 Task: Find connections with filter location Margasari with filter topic #coronawith filter profile language French with filter current company Cure.fit (cult.fit) with filter school K.Ramakrishnan College of Technology with filter industry Book and Periodical Publishing with filter service category Web Design with filter keywords title Animal Shelter Worker
Action: Mouse moved to (598, 60)
Screenshot: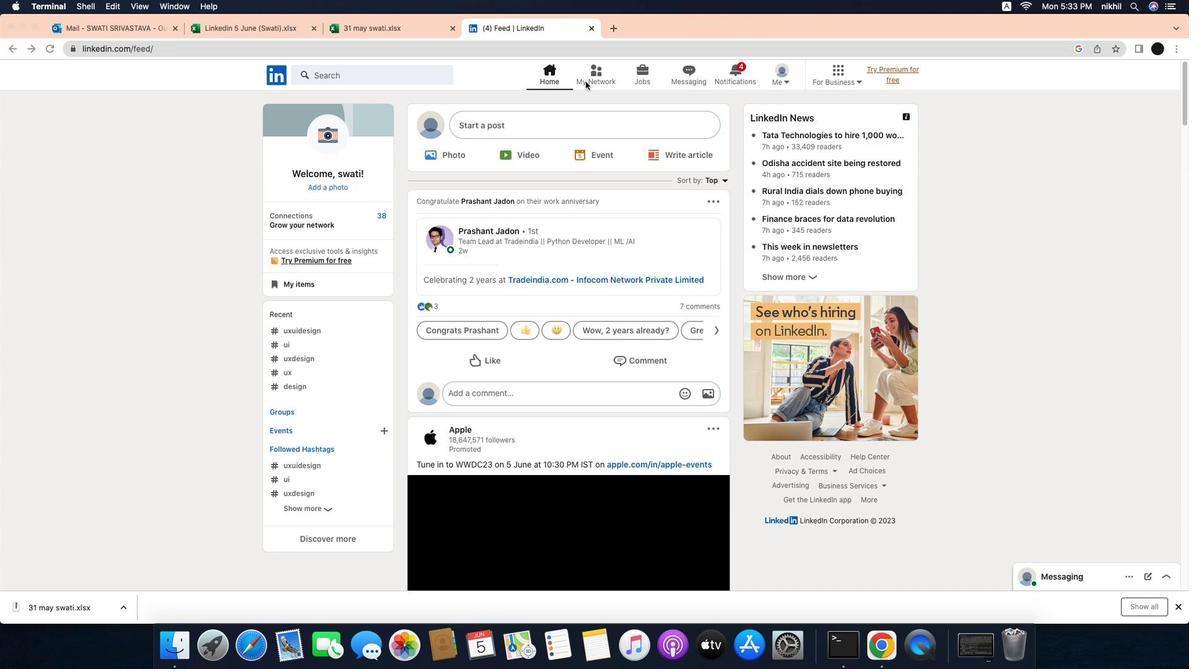 
Action: Mouse pressed left at (598, 60)
Screenshot: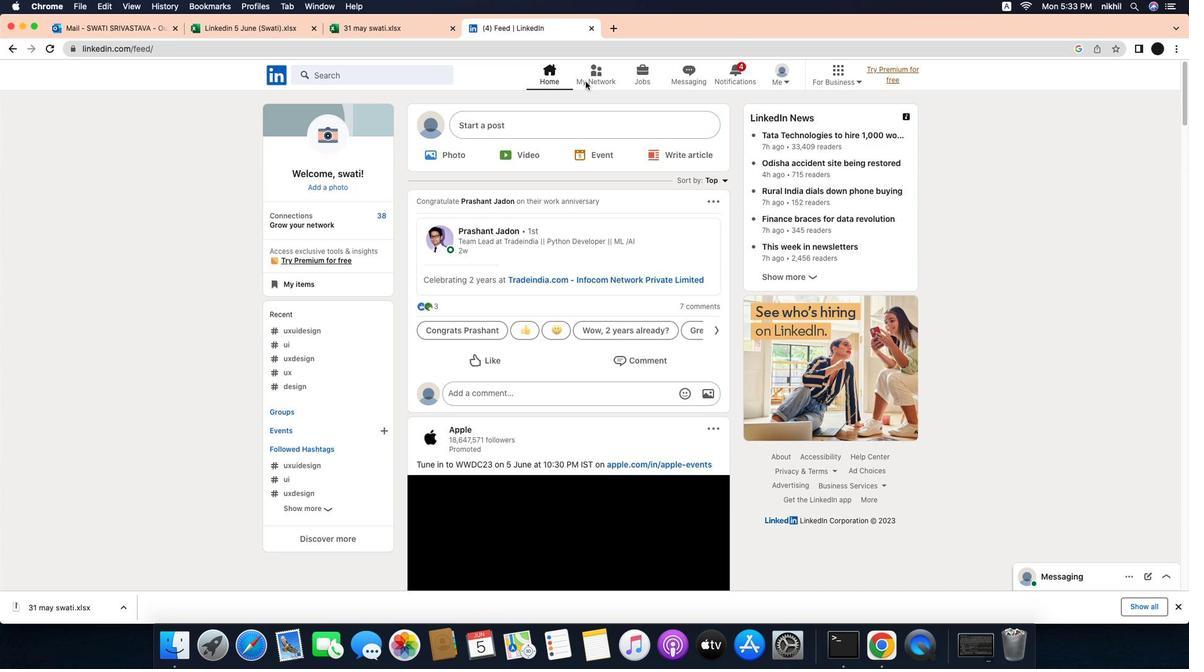 
Action: Mouse moved to (613, 55)
Screenshot: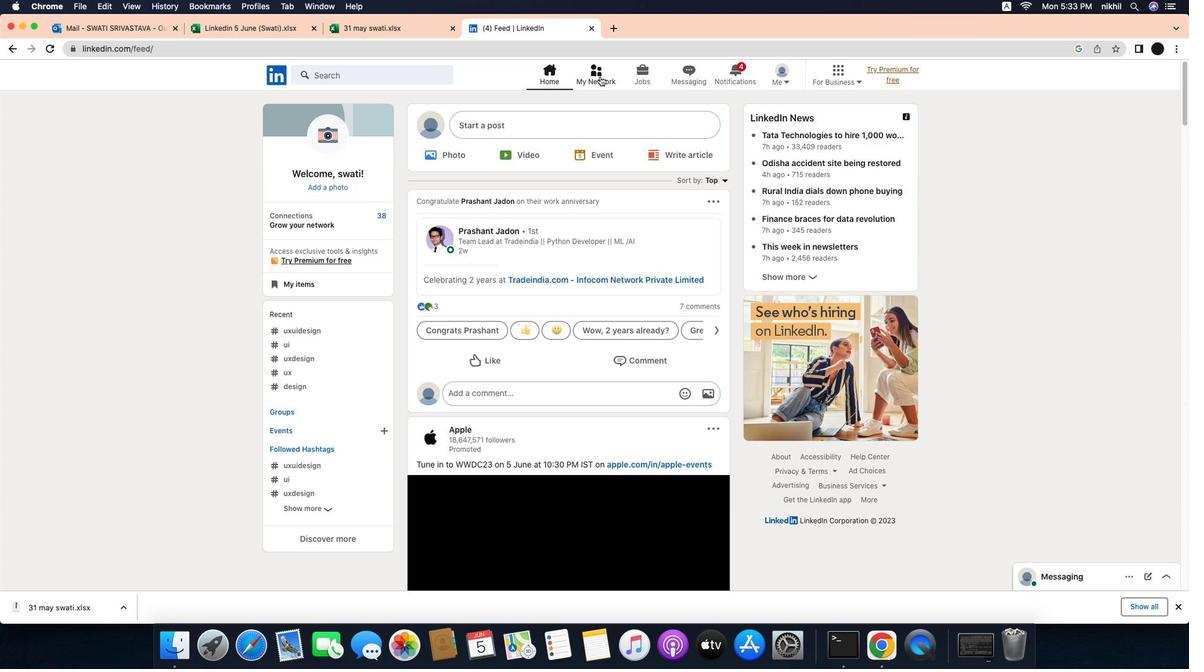 
Action: Mouse pressed left at (613, 55)
Screenshot: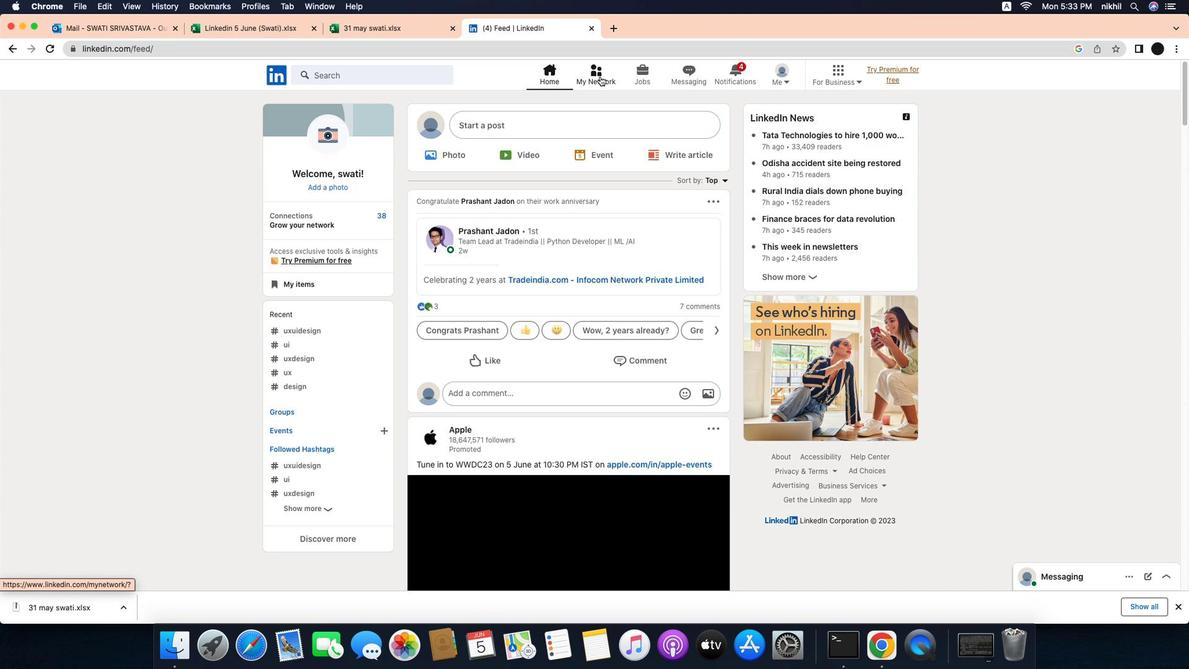 
Action: Mouse moved to (389, 125)
Screenshot: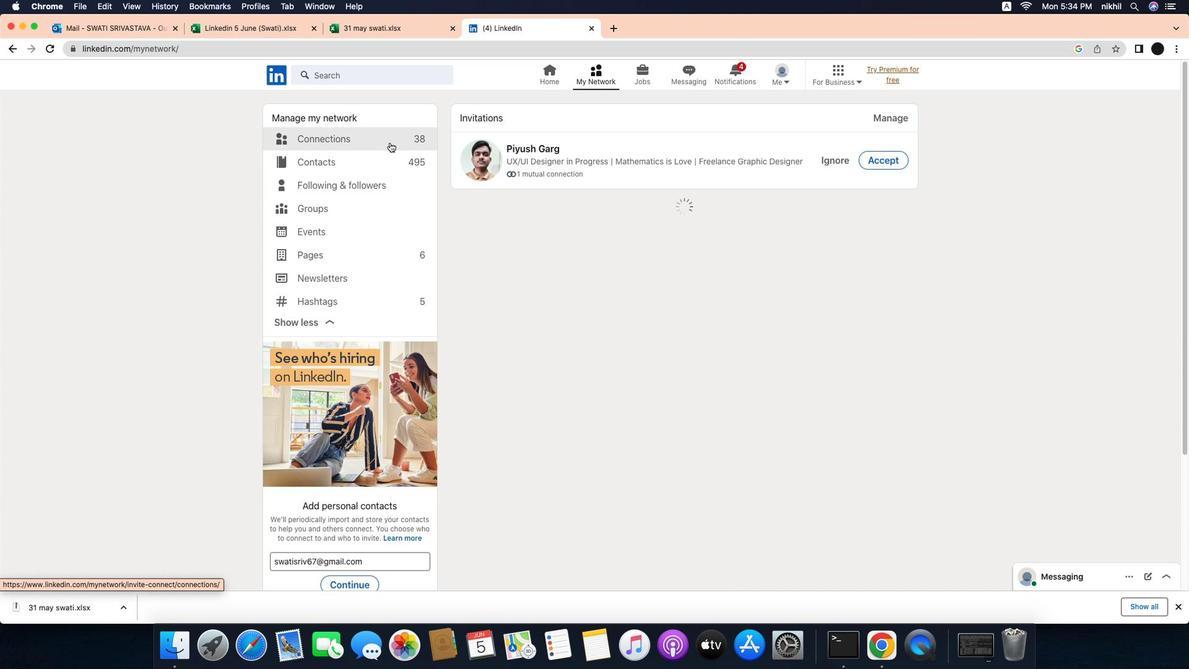 
Action: Mouse pressed left at (389, 125)
Screenshot: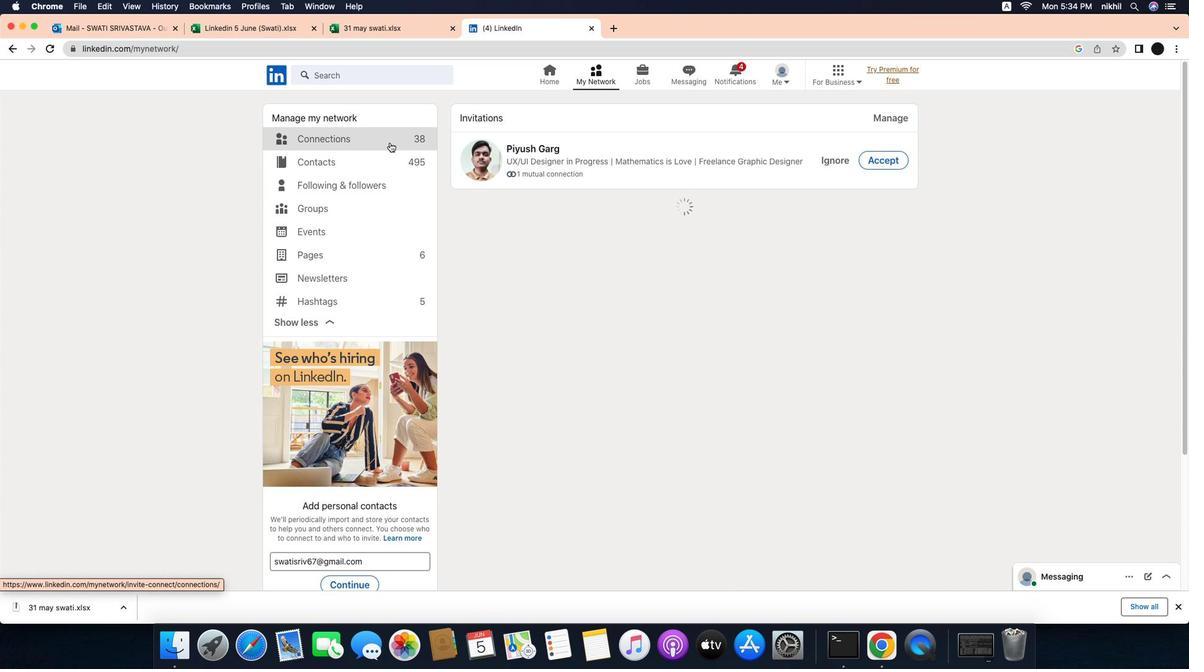 
Action: Mouse moved to (697, 125)
Screenshot: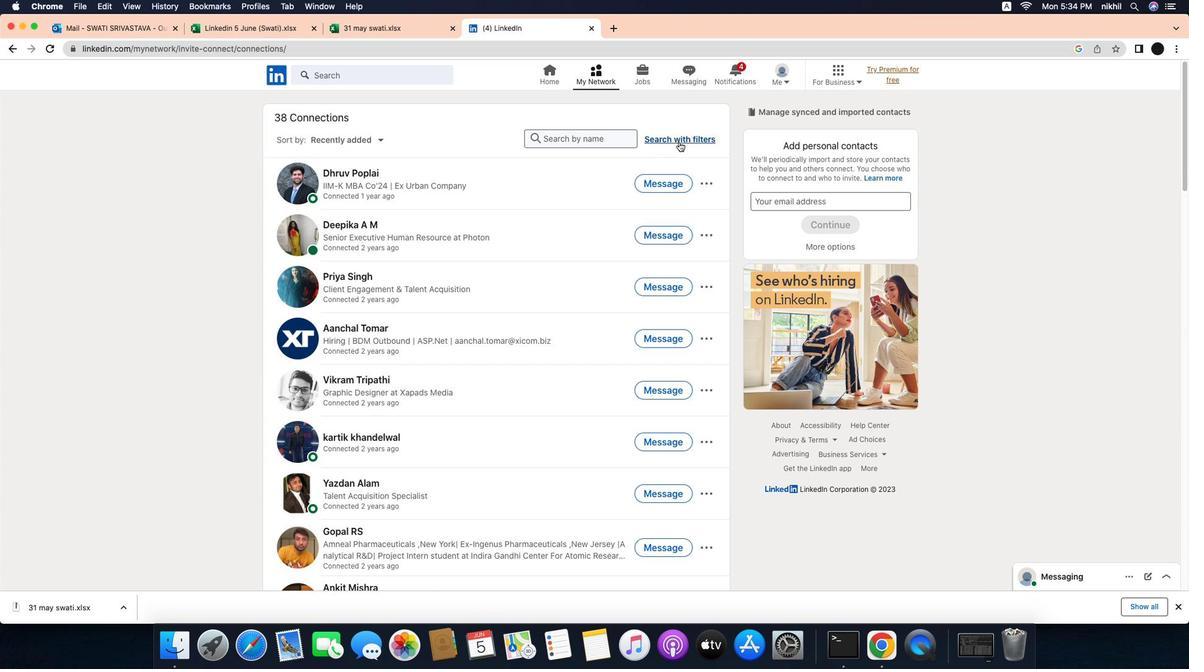 
Action: Mouse pressed left at (697, 125)
Screenshot: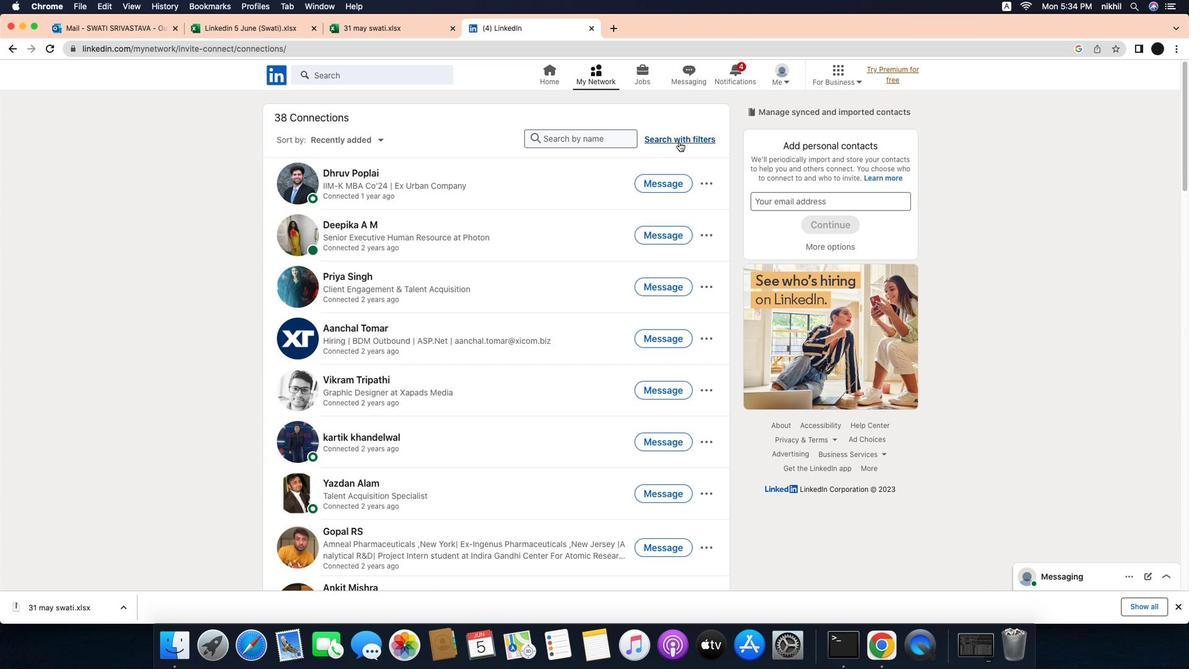 
Action: Mouse moved to (661, 84)
Screenshot: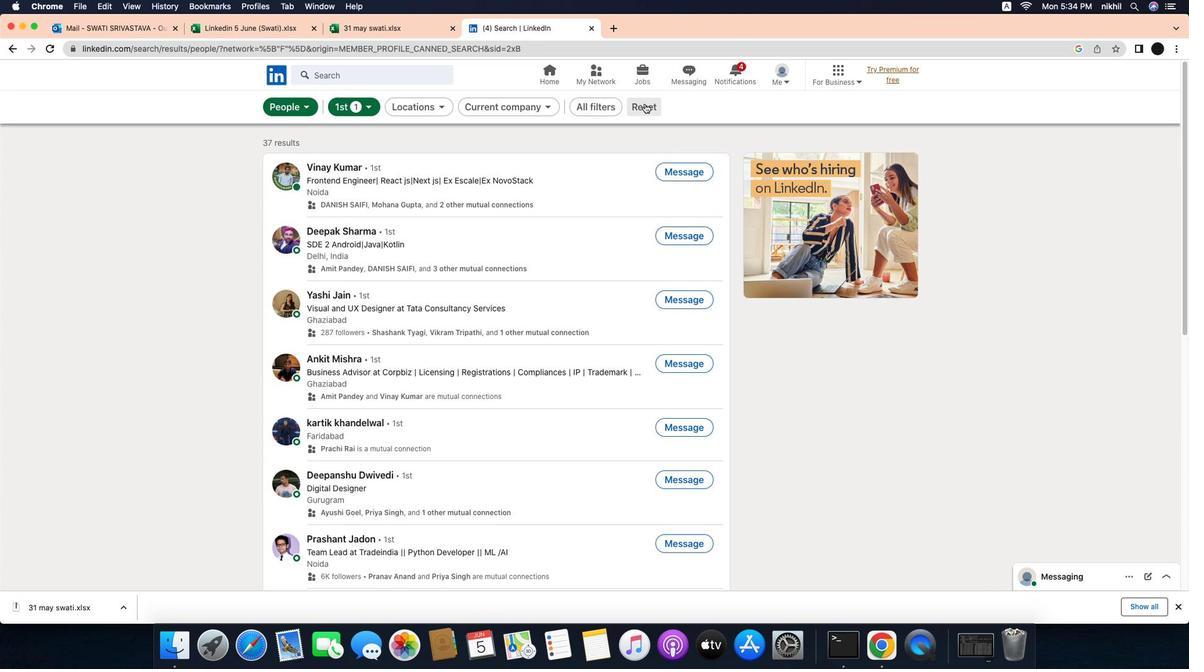 
Action: Mouse pressed left at (661, 84)
Screenshot: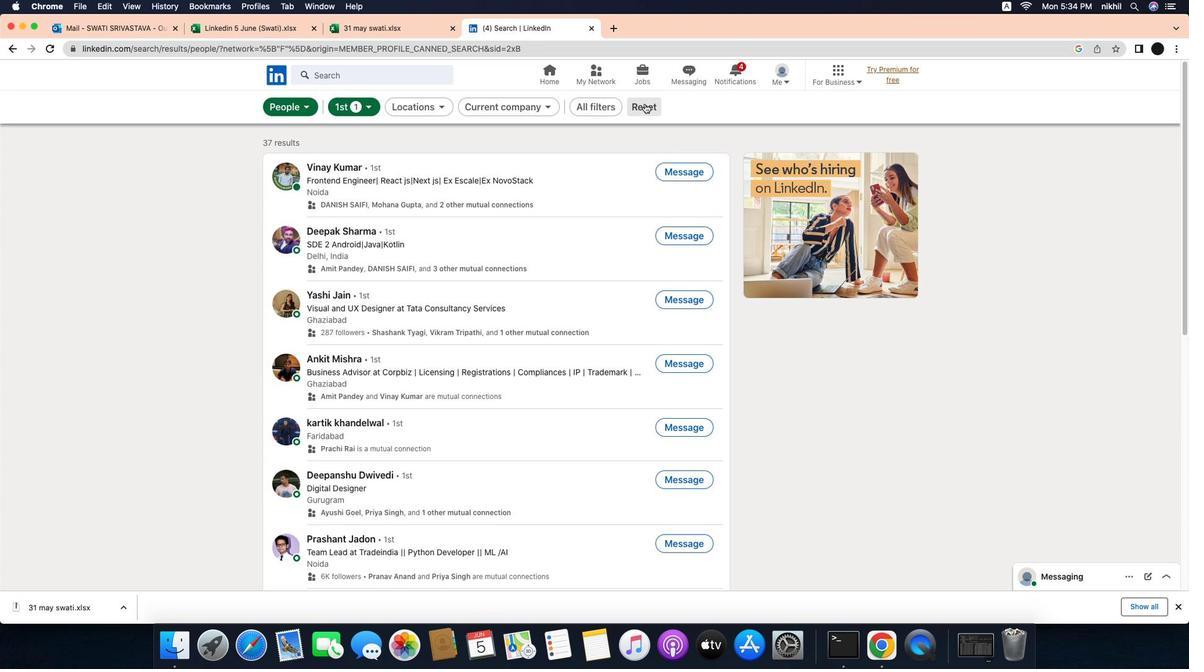 
Action: Mouse moved to (652, 91)
Screenshot: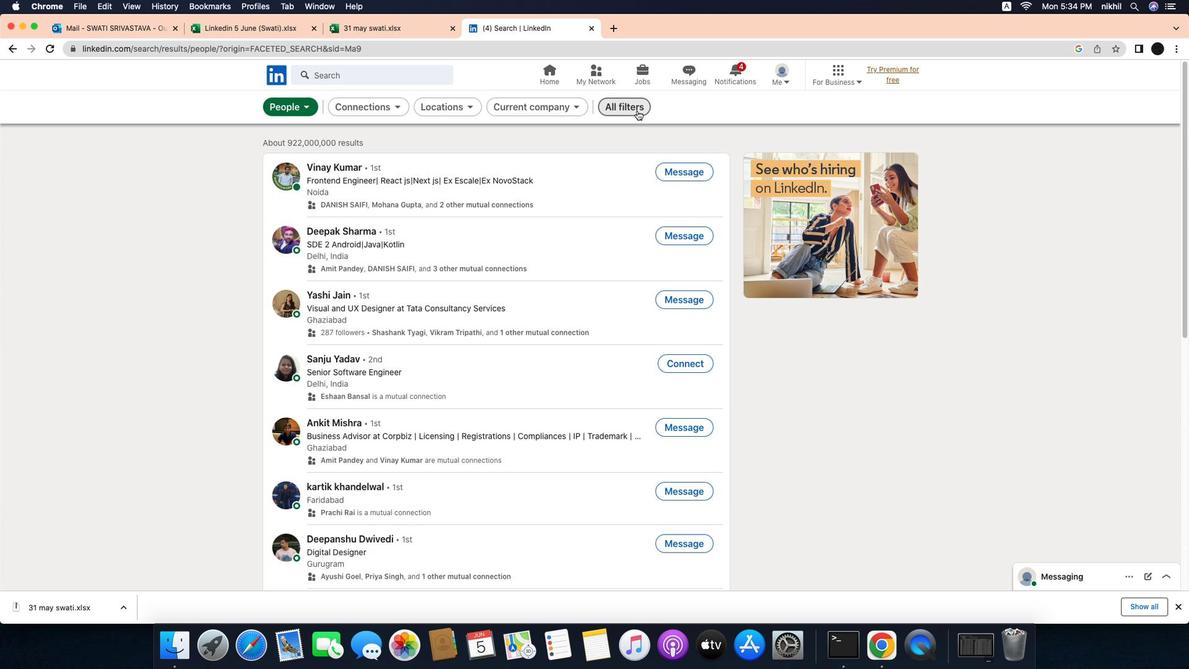 
Action: Mouse pressed left at (652, 91)
Screenshot: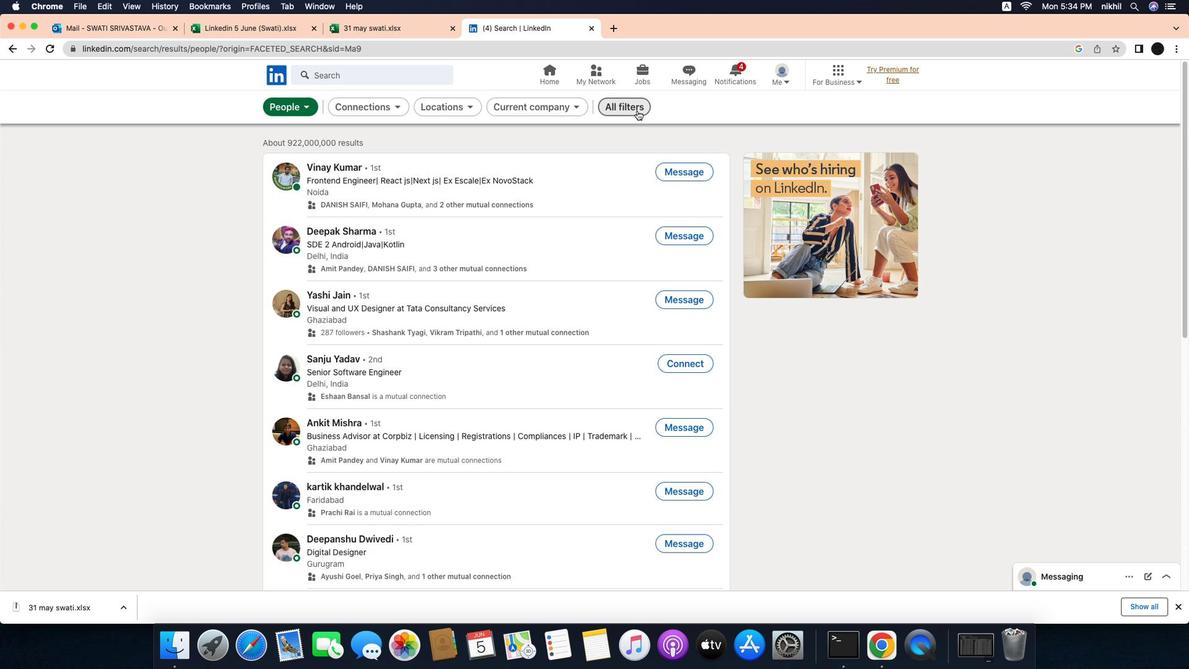 
Action: Mouse moved to (980, 340)
Screenshot: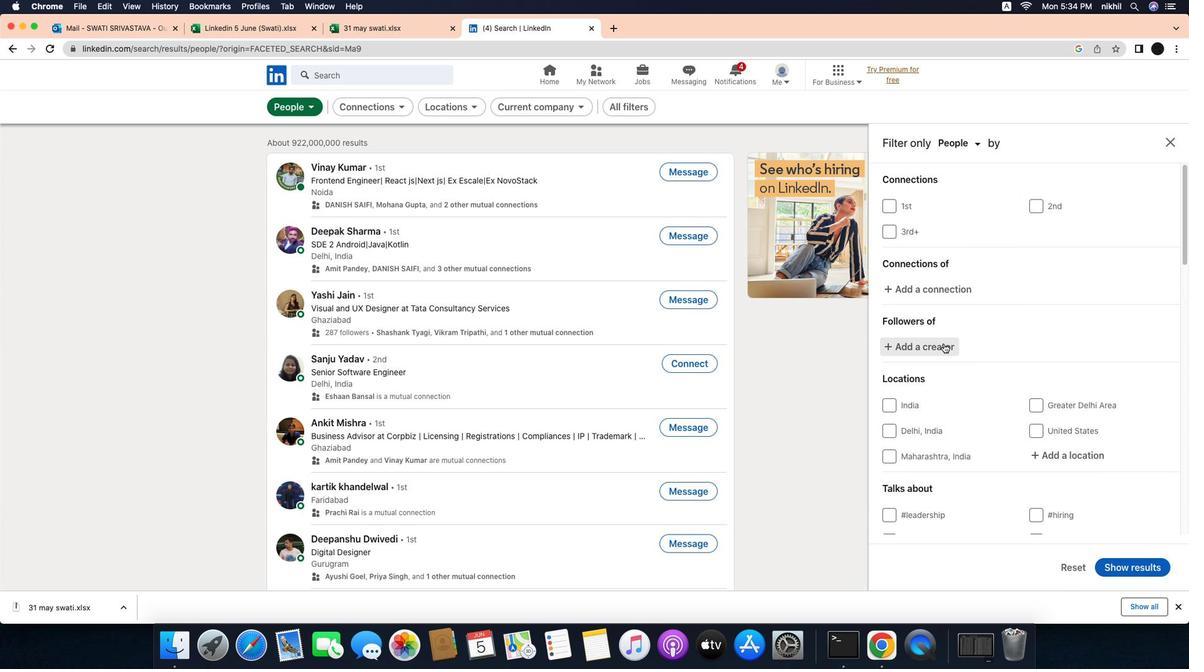 
Action: Mouse scrolled (980, 340) with delta (-26, -26)
Screenshot: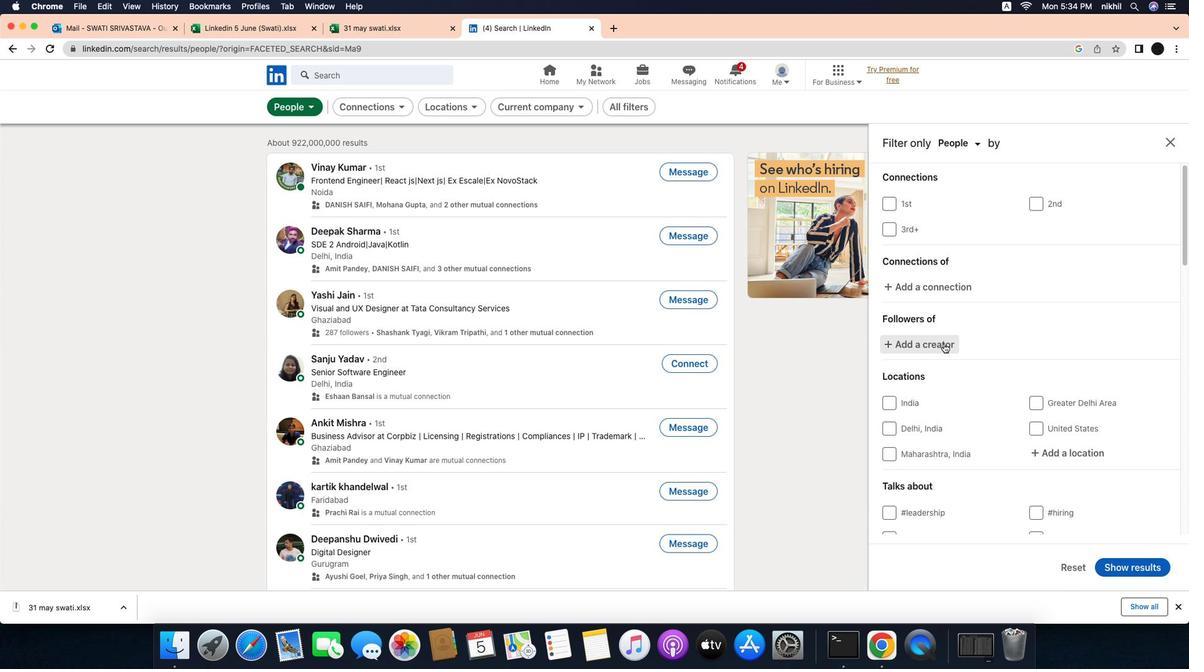 
Action: Mouse scrolled (980, 340) with delta (-26, -26)
Screenshot: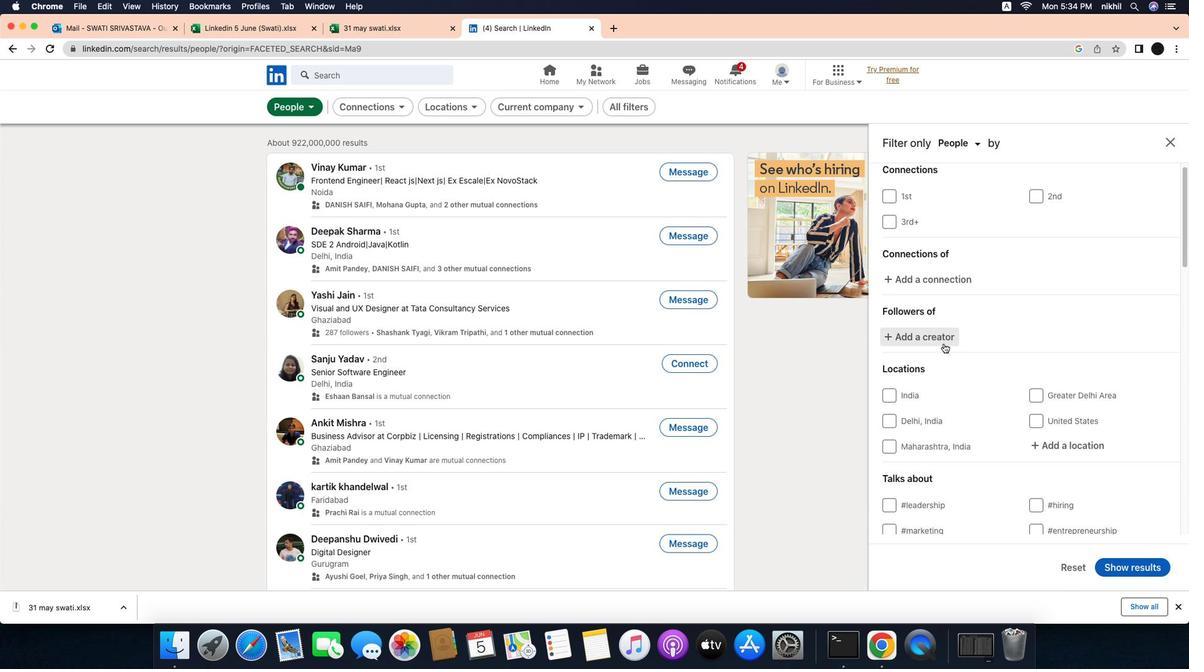 
Action: Mouse scrolled (980, 340) with delta (-26, -27)
Screenshot: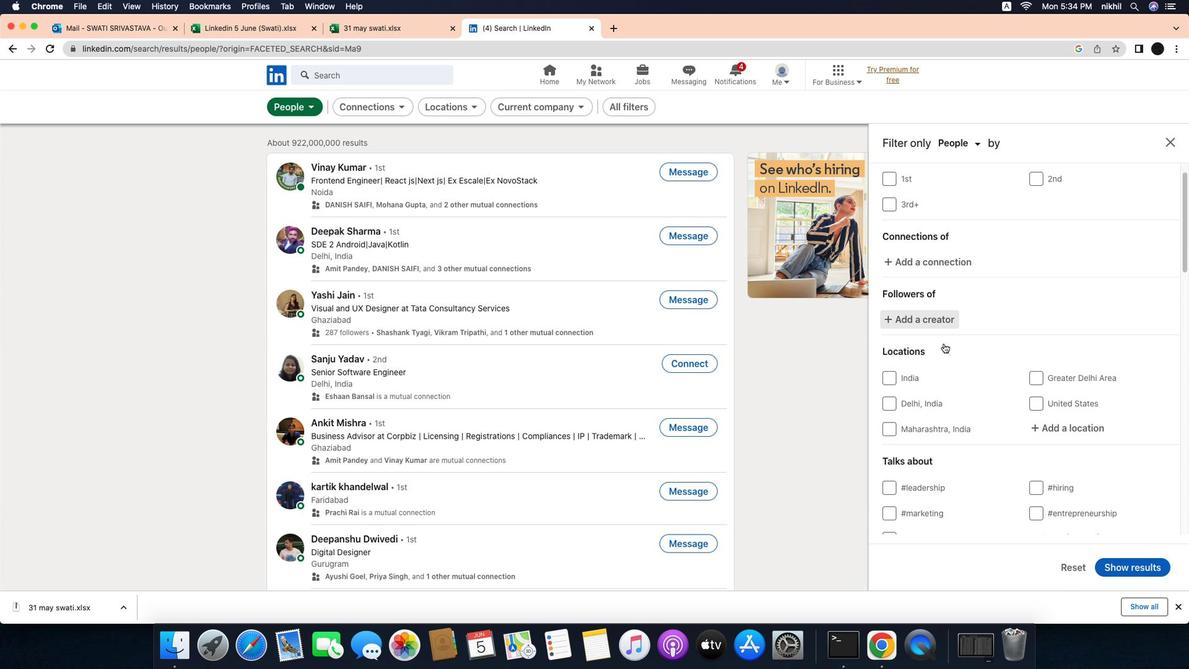 
Action: Mouse moved to (1101, 361)
Screenshot: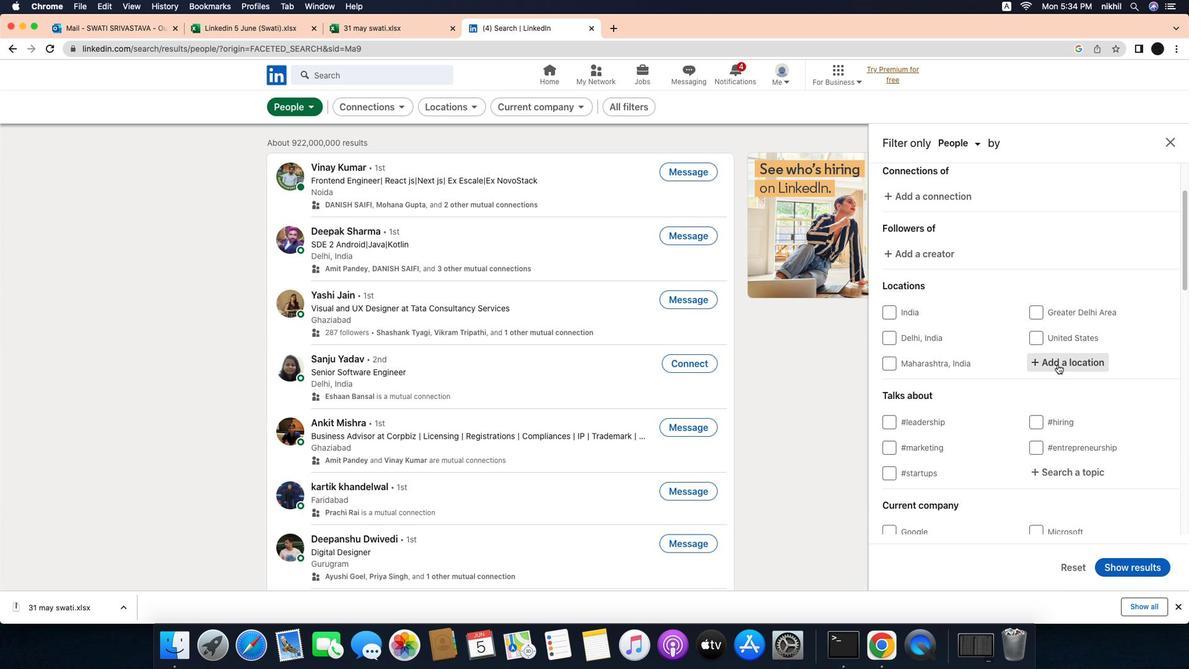 
Action: Mouse pressed left at (1101, 361)
Screenshot: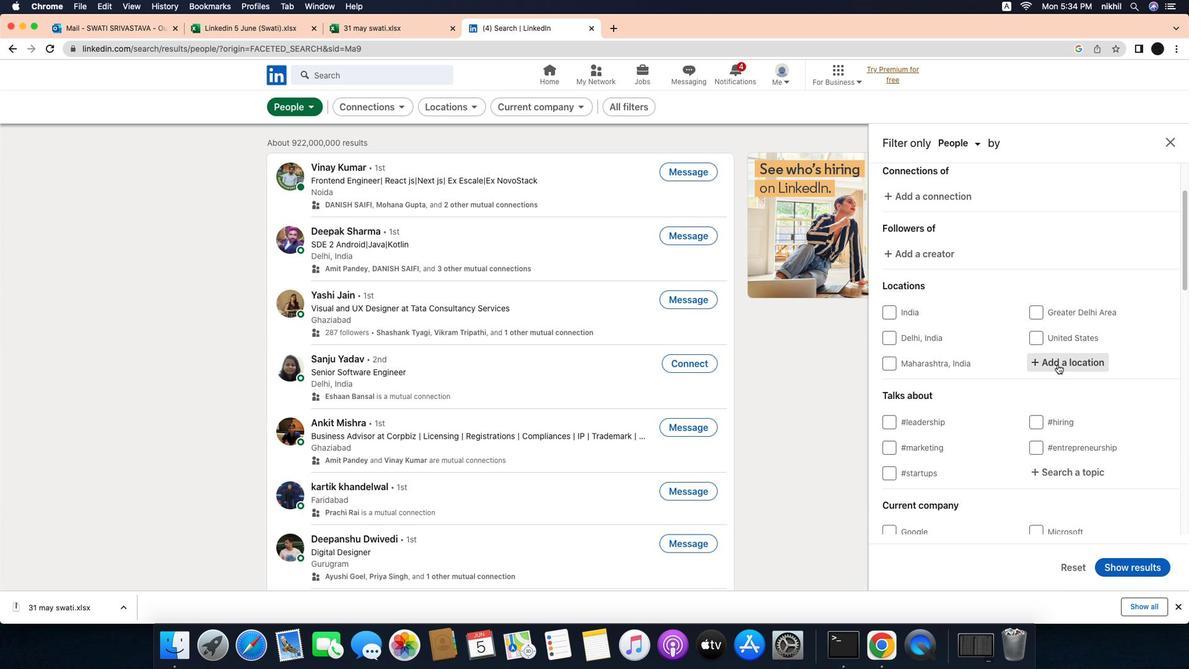
Action: Mouse moved to (1116, 361)
Screenshot: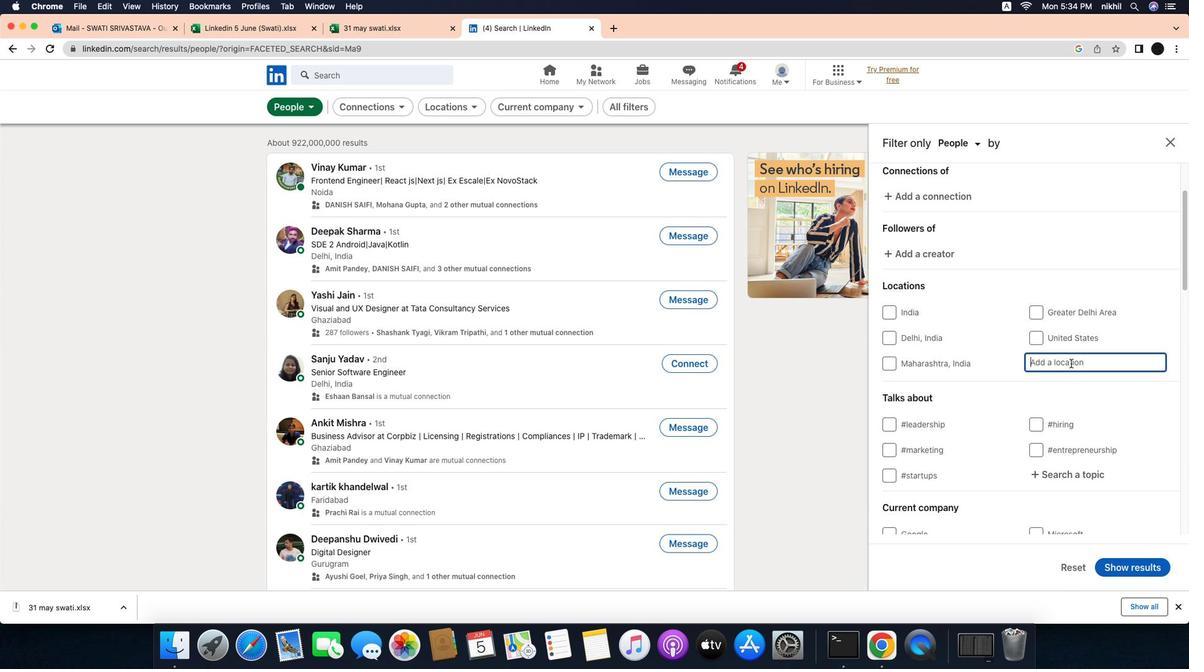 
Action: Mouse pressed left at (1116, 361)
Screenshot: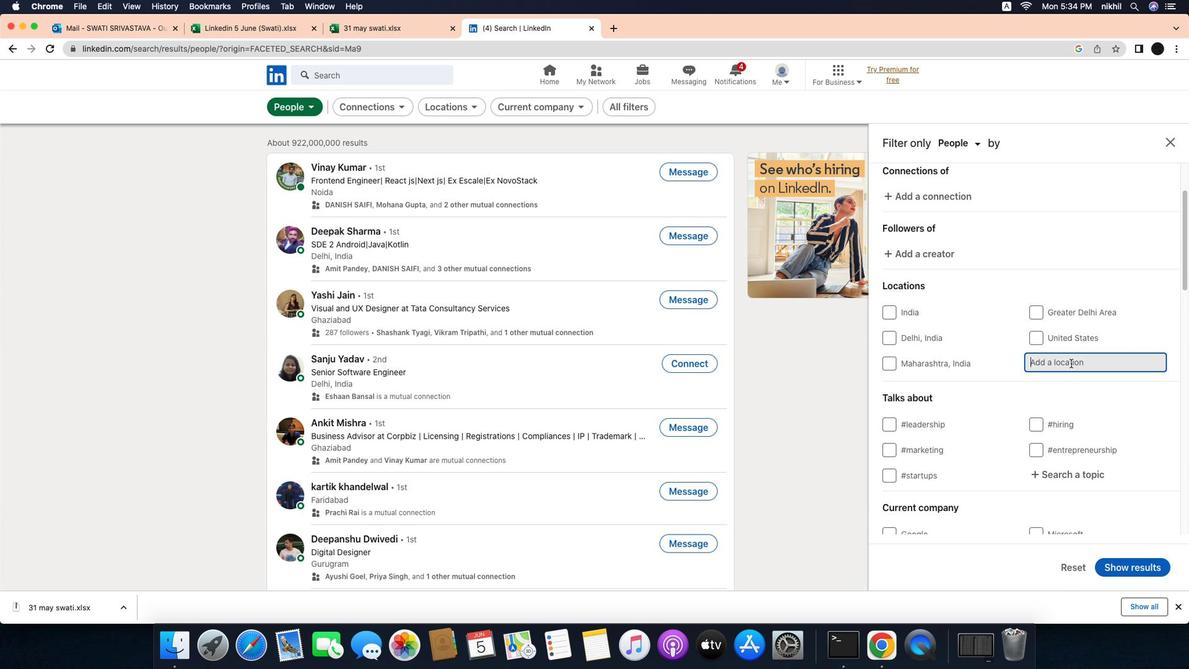 
Action: Mouse moved to (1114, 360)
Screenshot: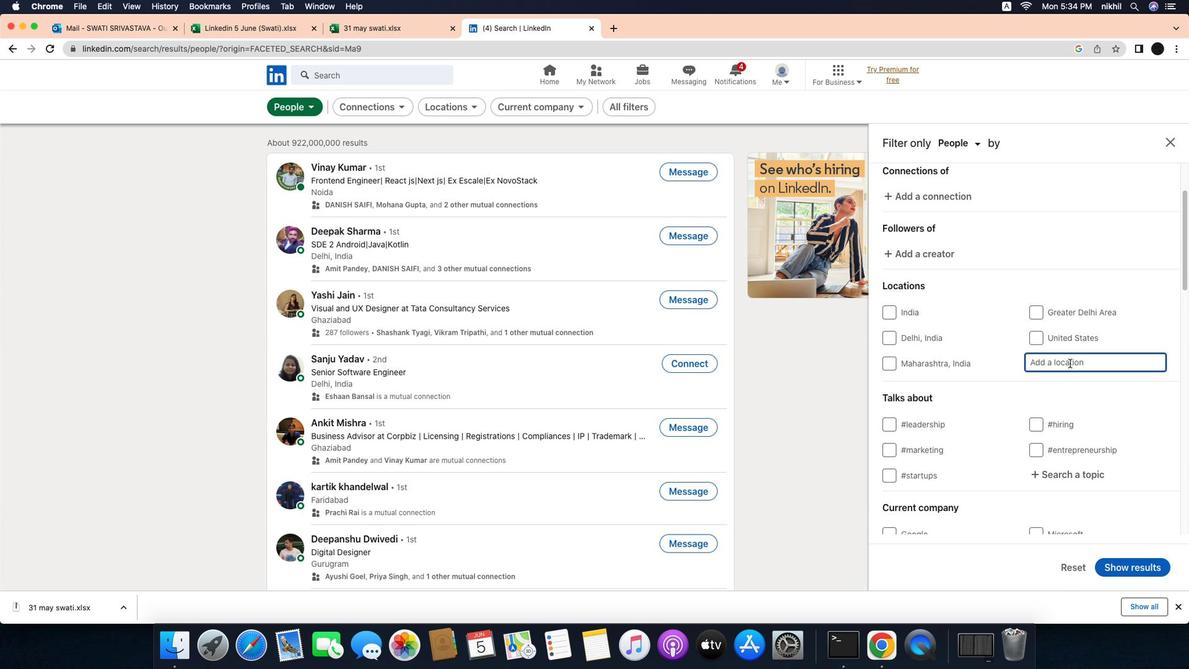 
Action: Key pressed Key.caps_lock'M'Key.caps_lock'a''r''g''a''s''a''r''i'Key.enter
Screenshot: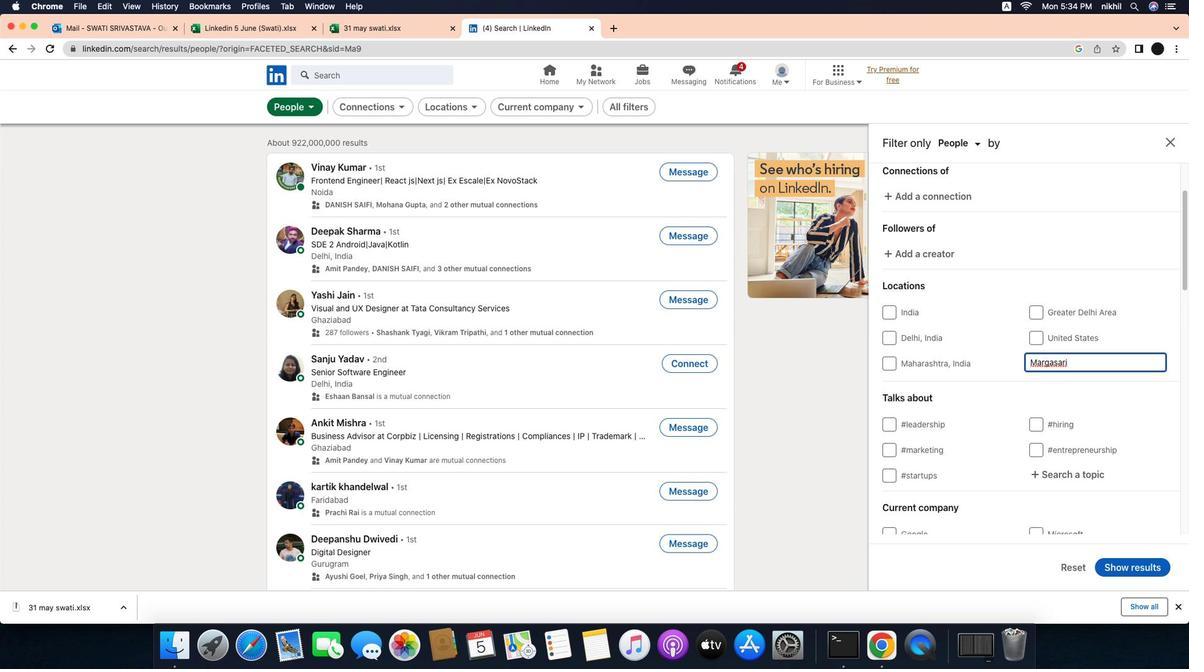 
Action: Mouse moved to (1095, 363)
Screenshot: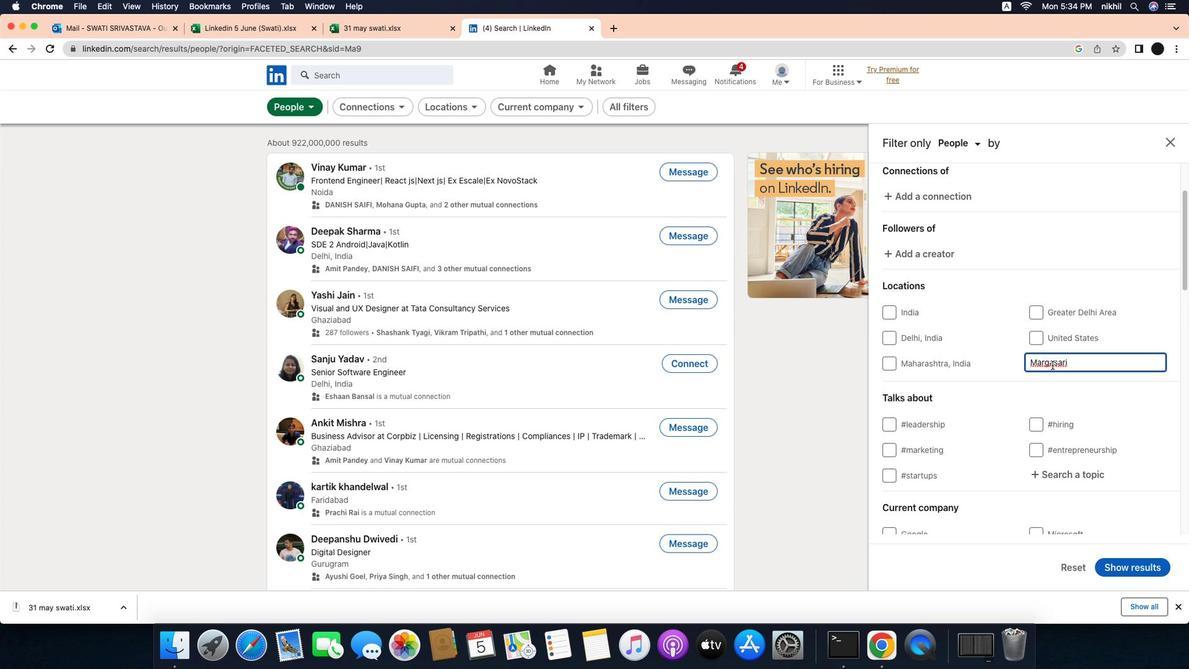 
Action: Mouse scrolled (1095, 363) with delta (-26, -26)
Screenshot: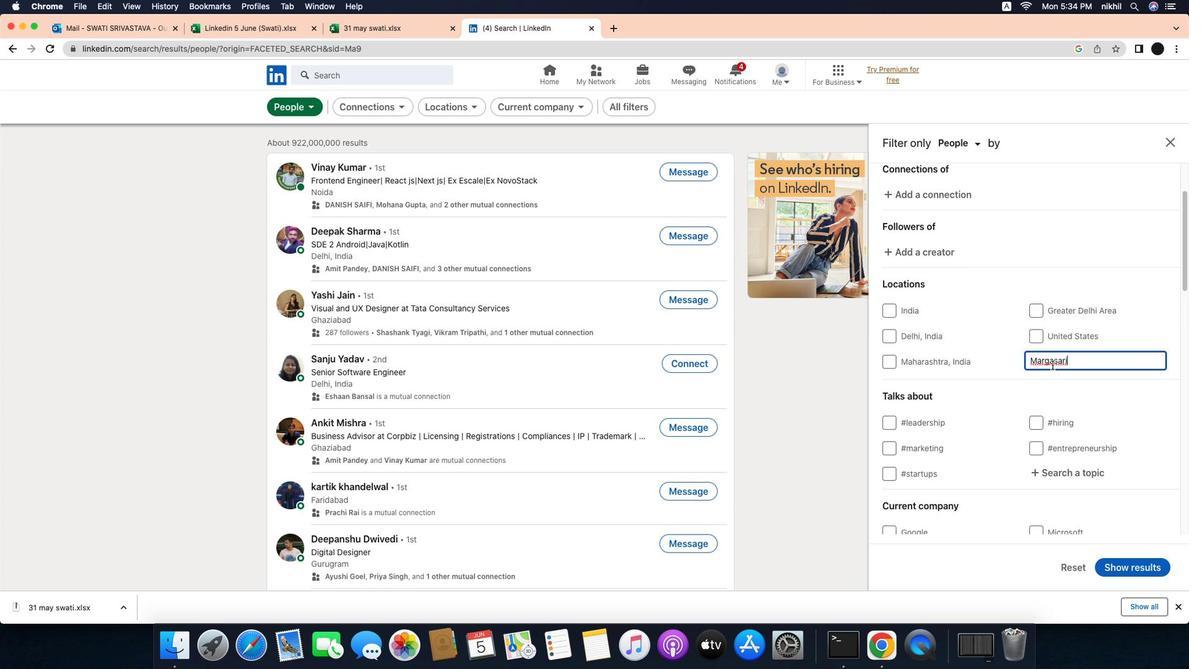 
Action: Mouse scrolled (1095, 363) with delta (-26, -26)
Screenshot: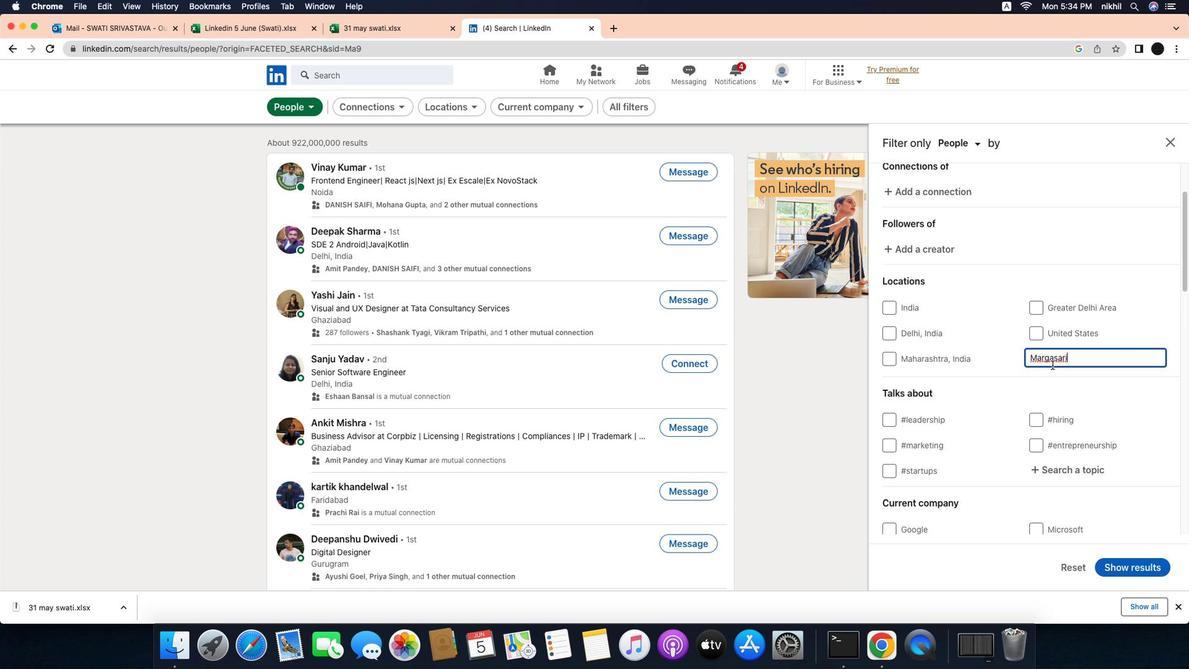 
Action: Mouse scrolled (1095, 363) with delta (-26, -26)
Screenshot: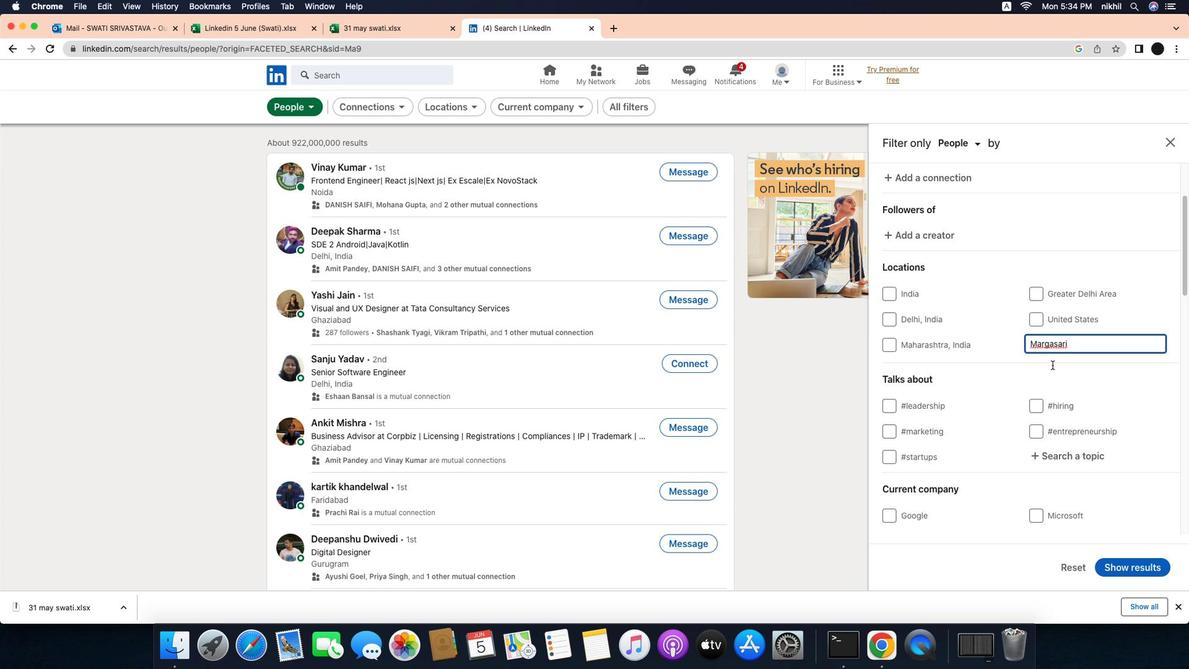 
Action: Mouse scrolled (1095, 363) with delta (-26, -26)
Screenshot: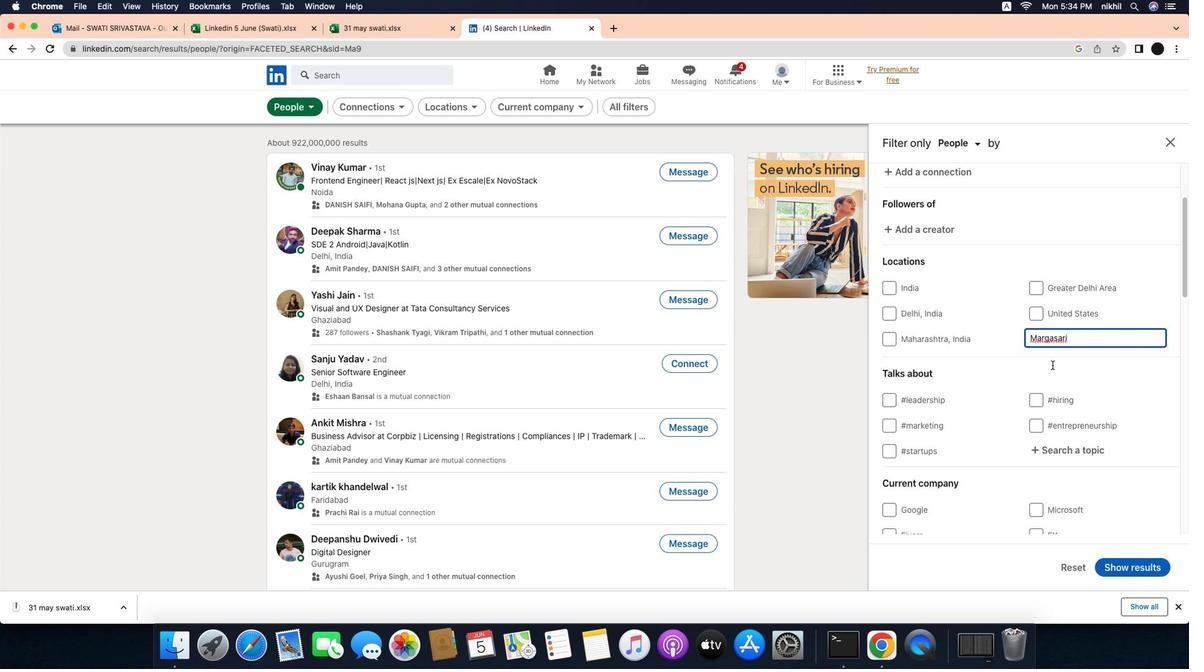 
Action: Mouse scrolled (1095, 363) with delta (-26, -26)
Screenshot: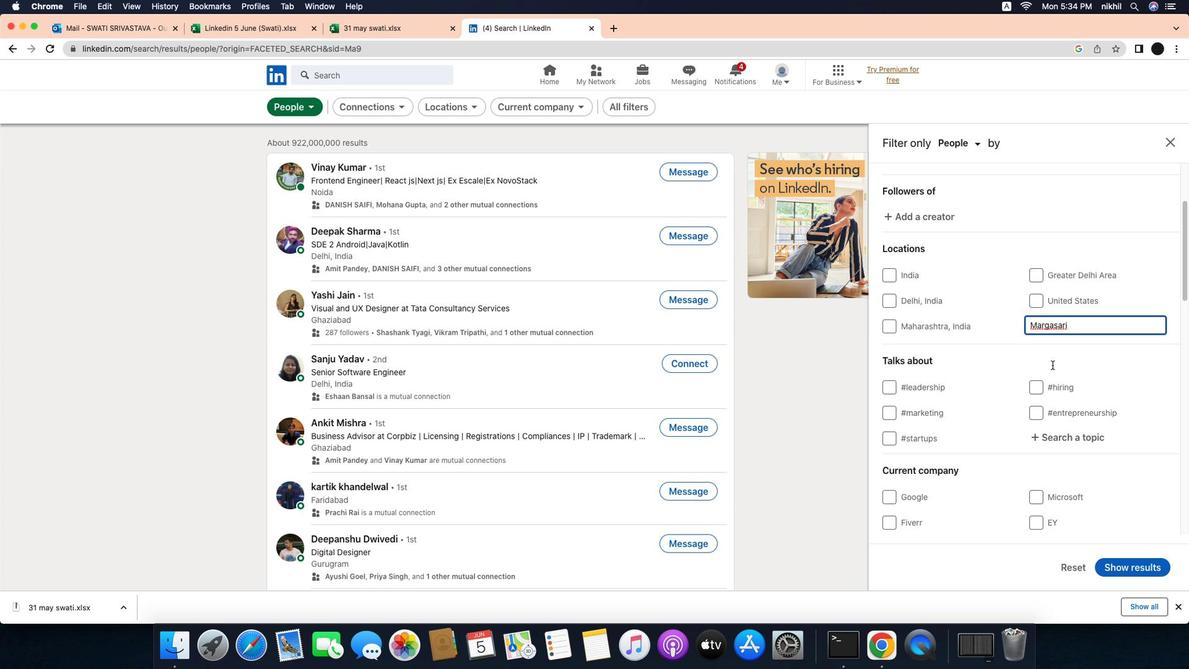 
Action: Mouse moved to (1096, 413)
Screenshot: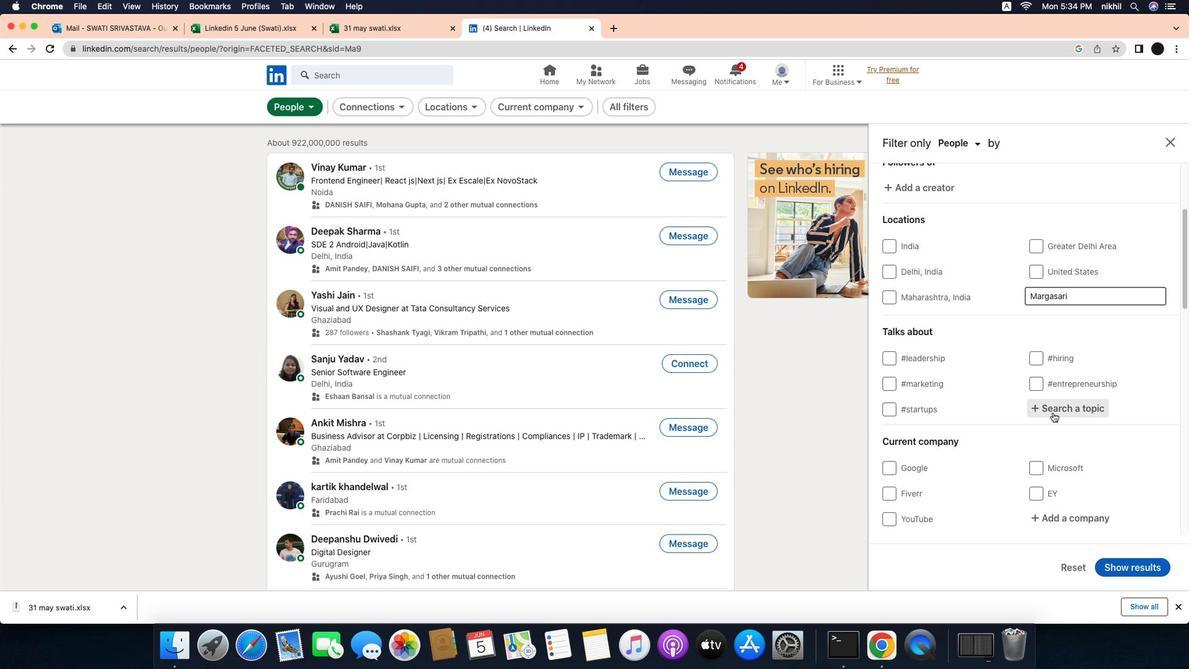 
Action: Mouse pressed left at (1096, 413)
Screenshot: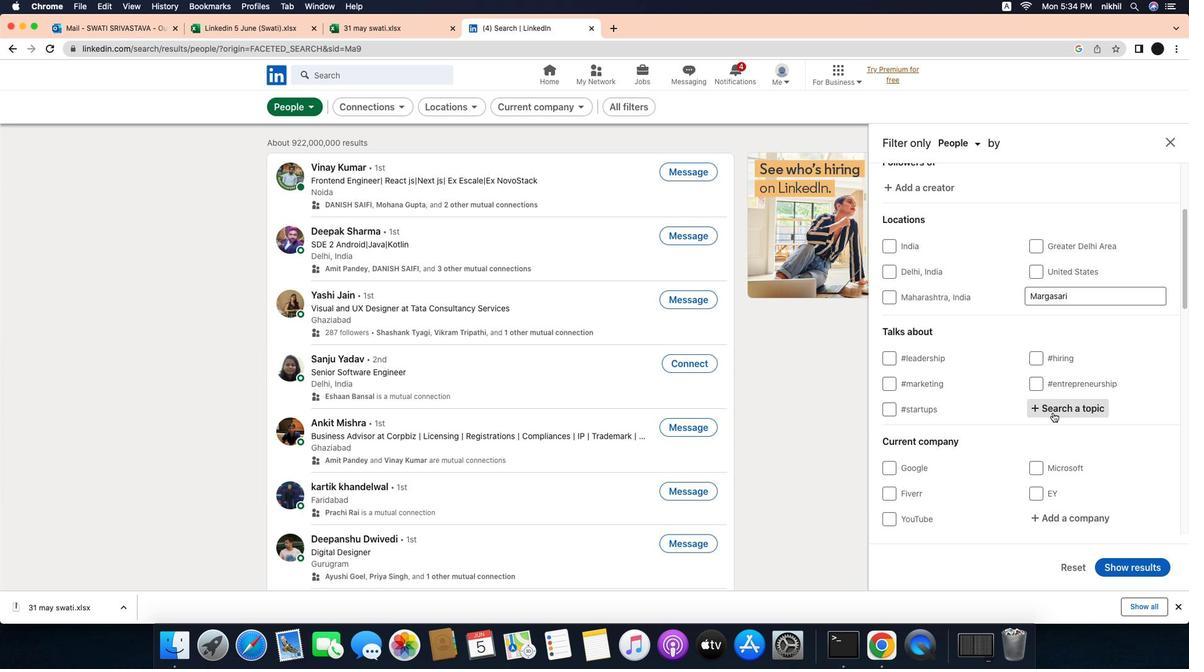 
Action: Mouse moved to (1108, 411)
Screenshot: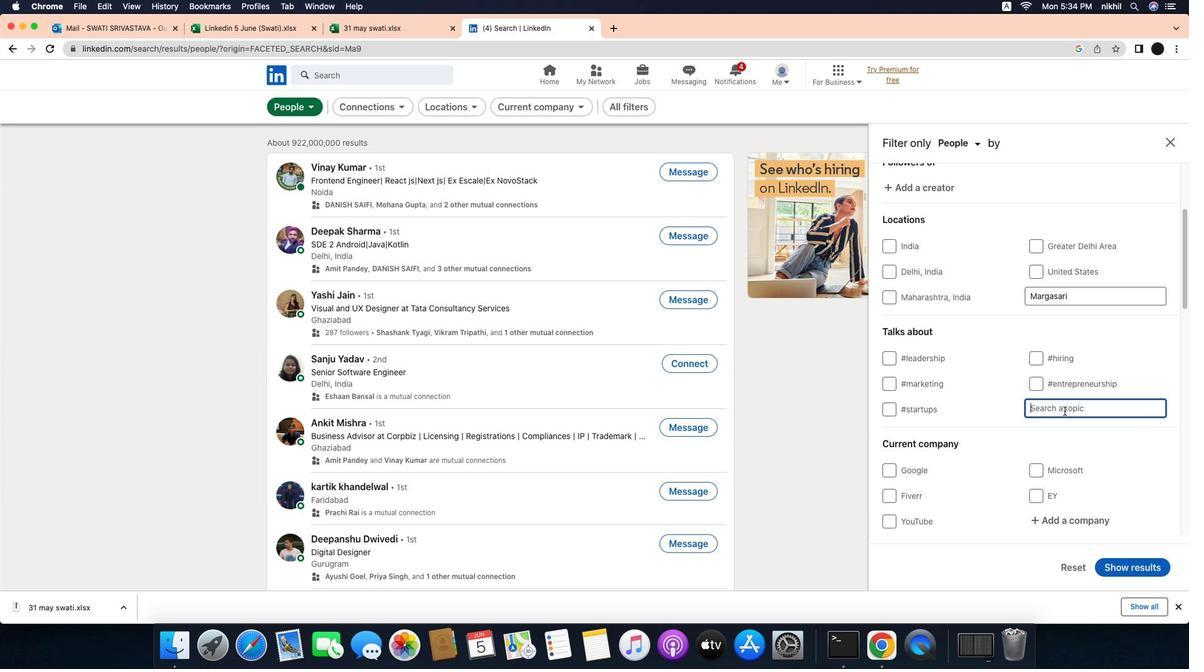 
Action: Mouse pressed left at (1108, 411)
Screenshot: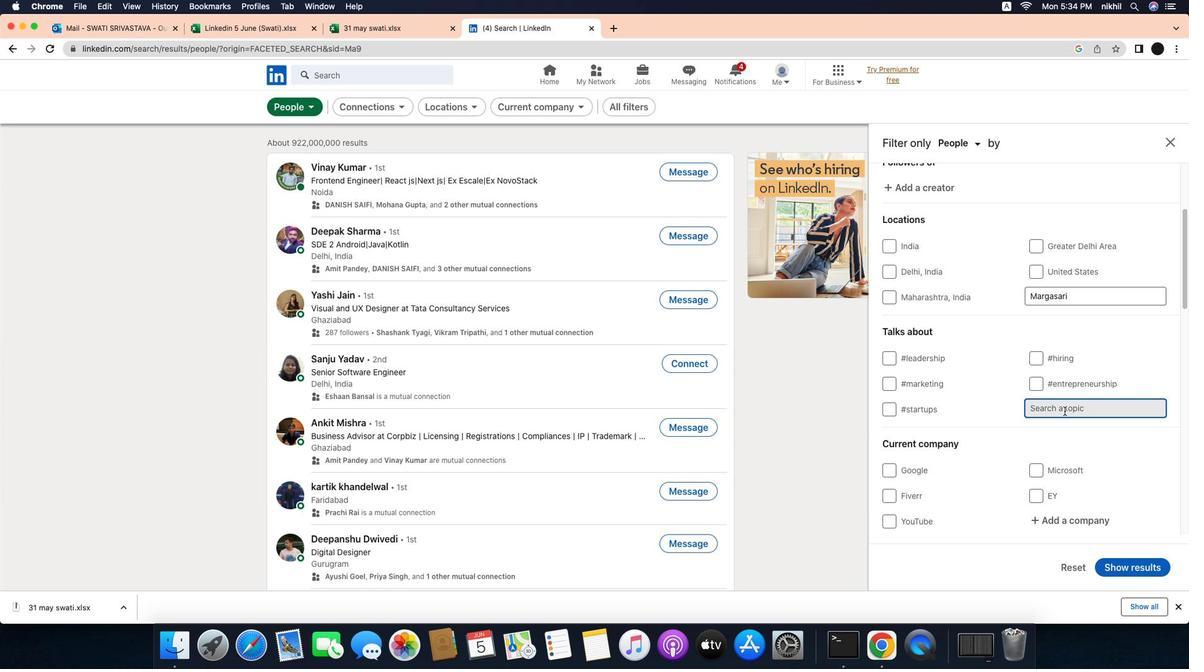 
Action: Key pressed 'c''o''r''o''n''a'
Screenshot: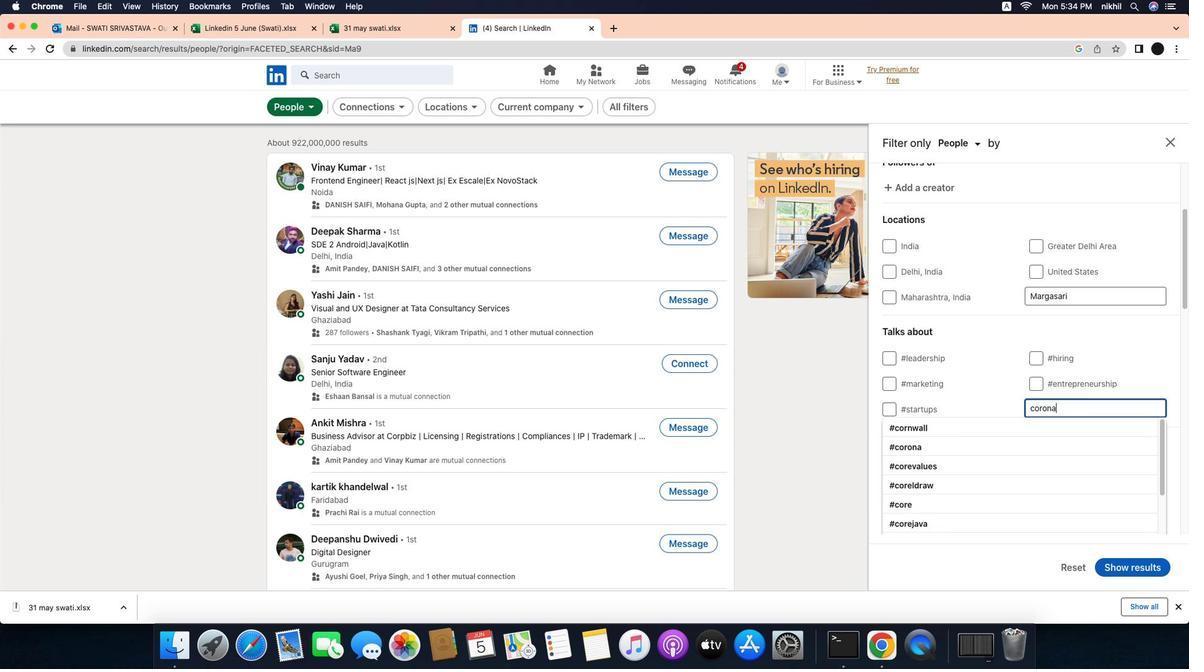 
Action: Mouse moved to (1003, 488)
Screenshot: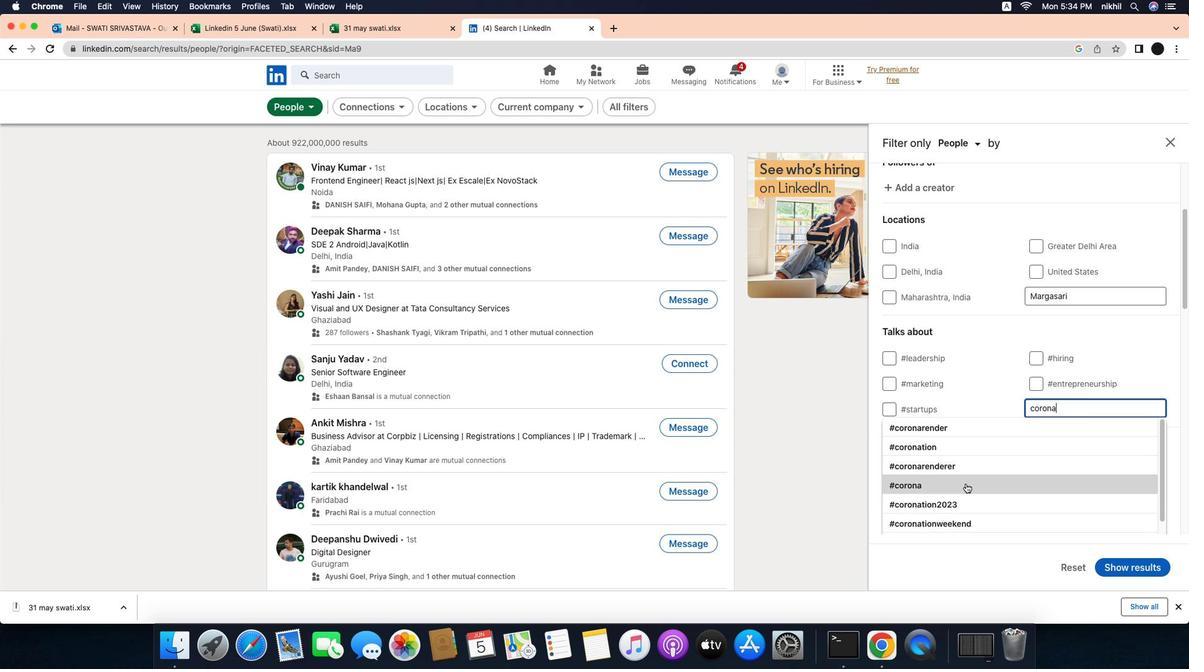 
Action: Mouse pressed left at (1003, 488)
Screenshot: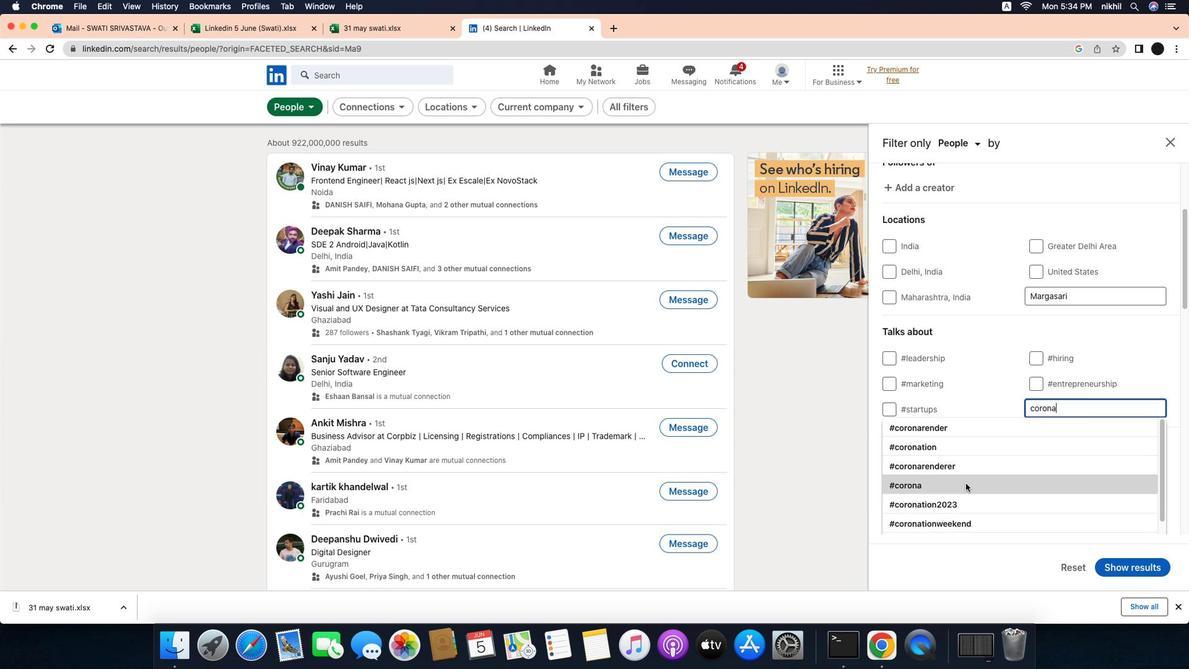 
Action: Mouse moved to (1073, 447)
Screenshot: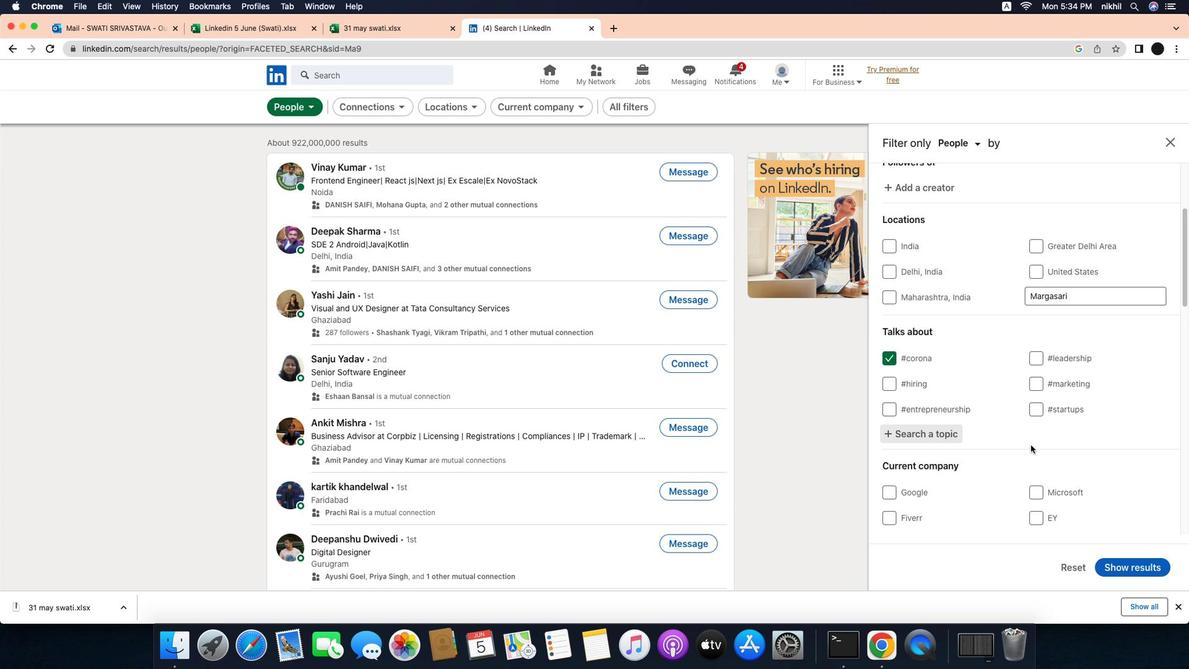 
Action: Mouse scrolled (1073, 447) with delta (-26, -26)
Screenshot: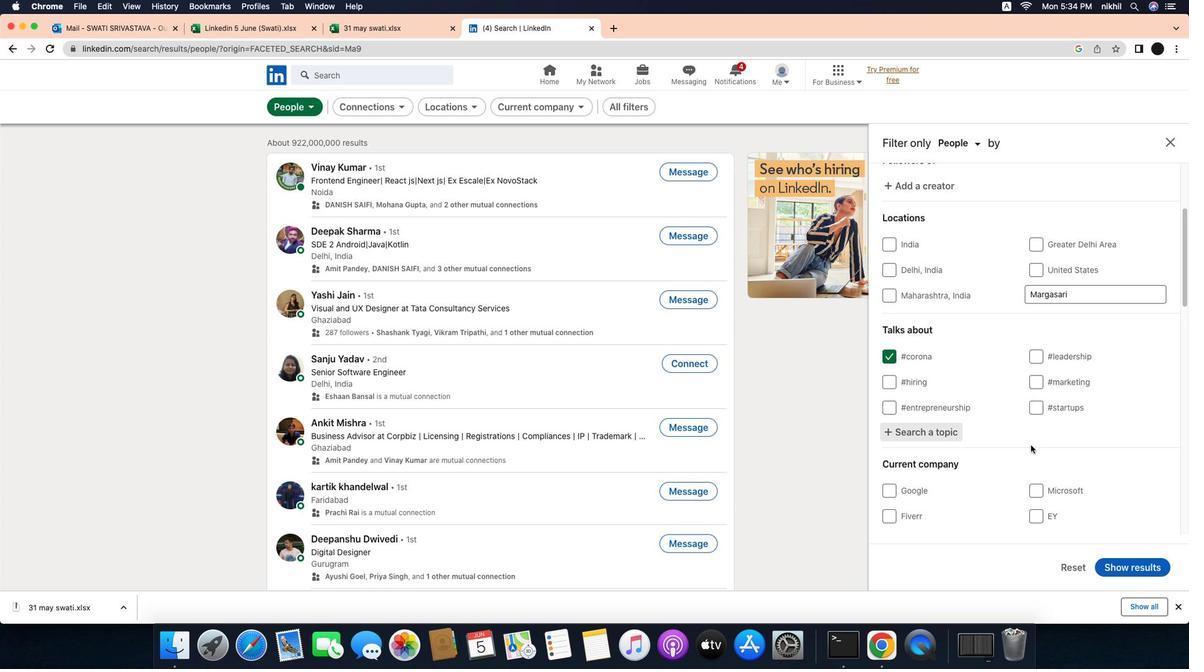 
Action: Mouse scrolled (1073, 447) with delta (-26, -26)
Screenshot: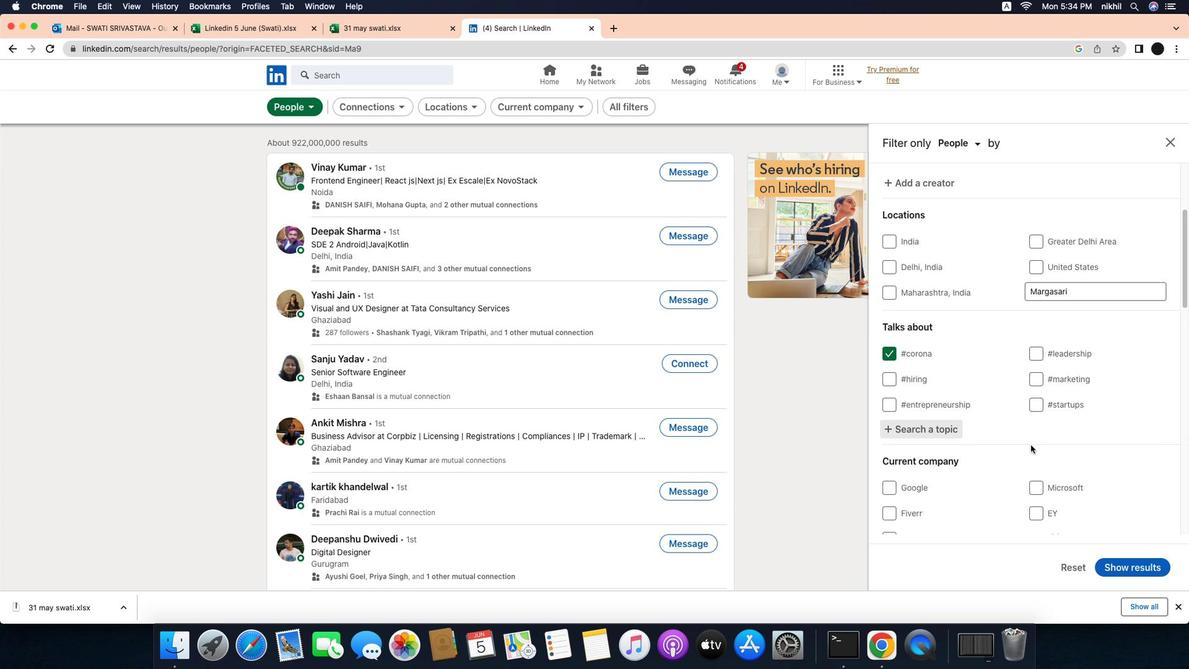 
Action: Mouse scrolled (1073, 447) with delta (-26, -26)
Screenshot: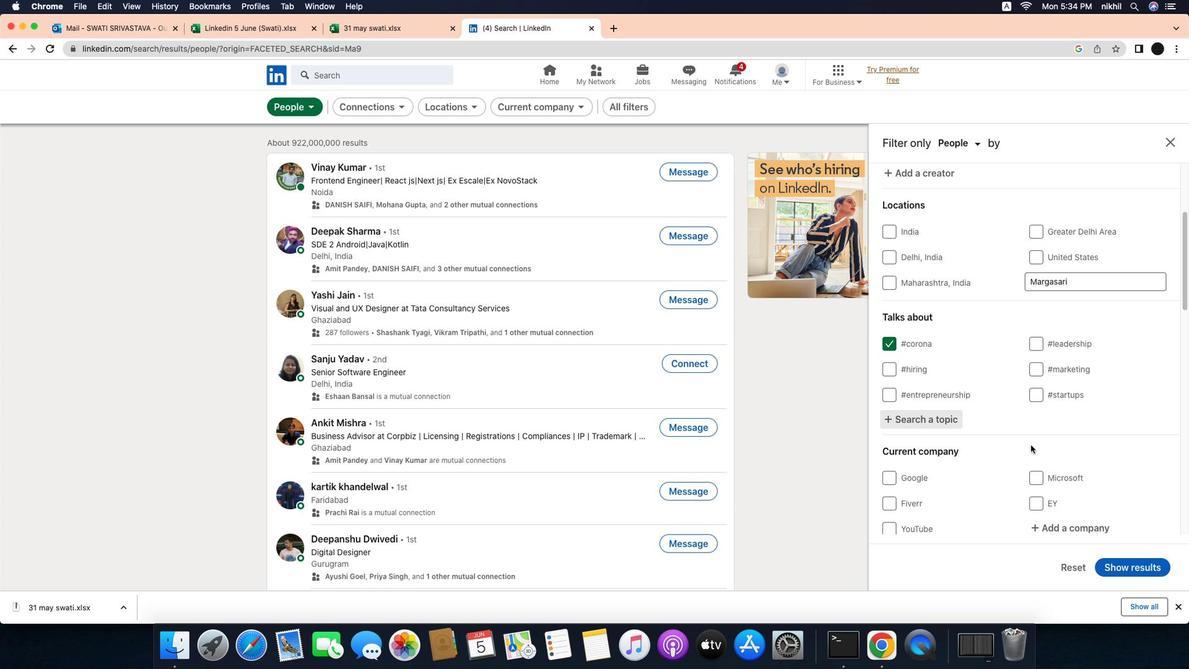 
Action: Mouse scrolled (1073, 447) with delta (-26, -26)
Screenshot: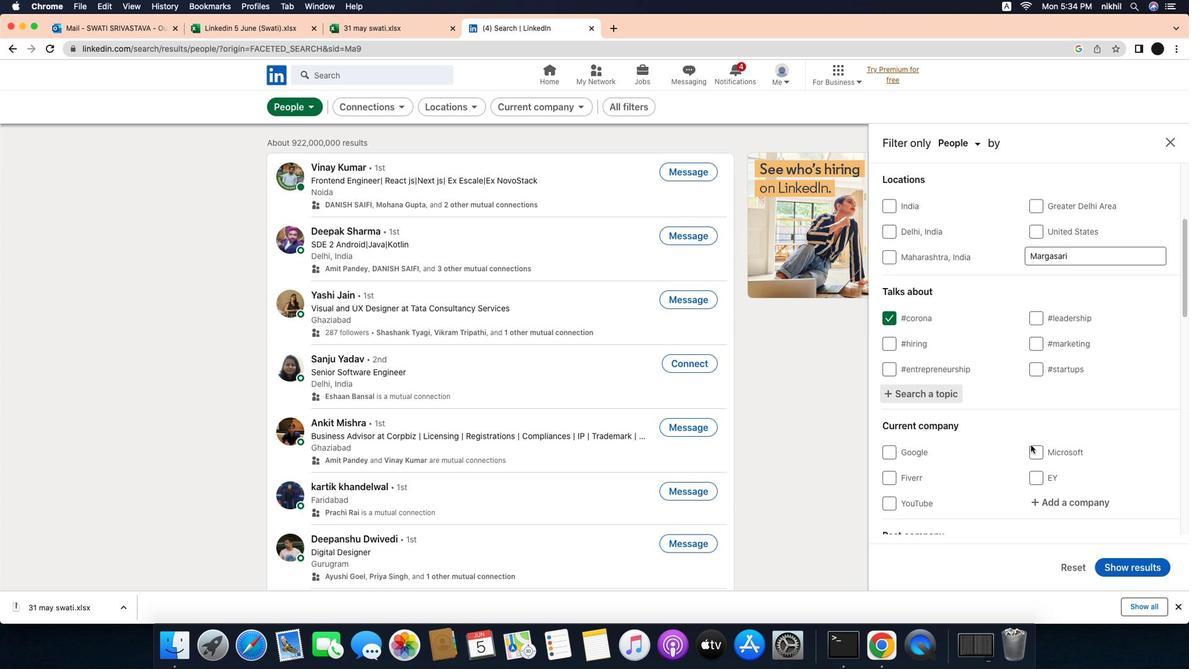 
Action: Mouse scrolled (1073, 447) with delta (-26, -26)
Screenshot: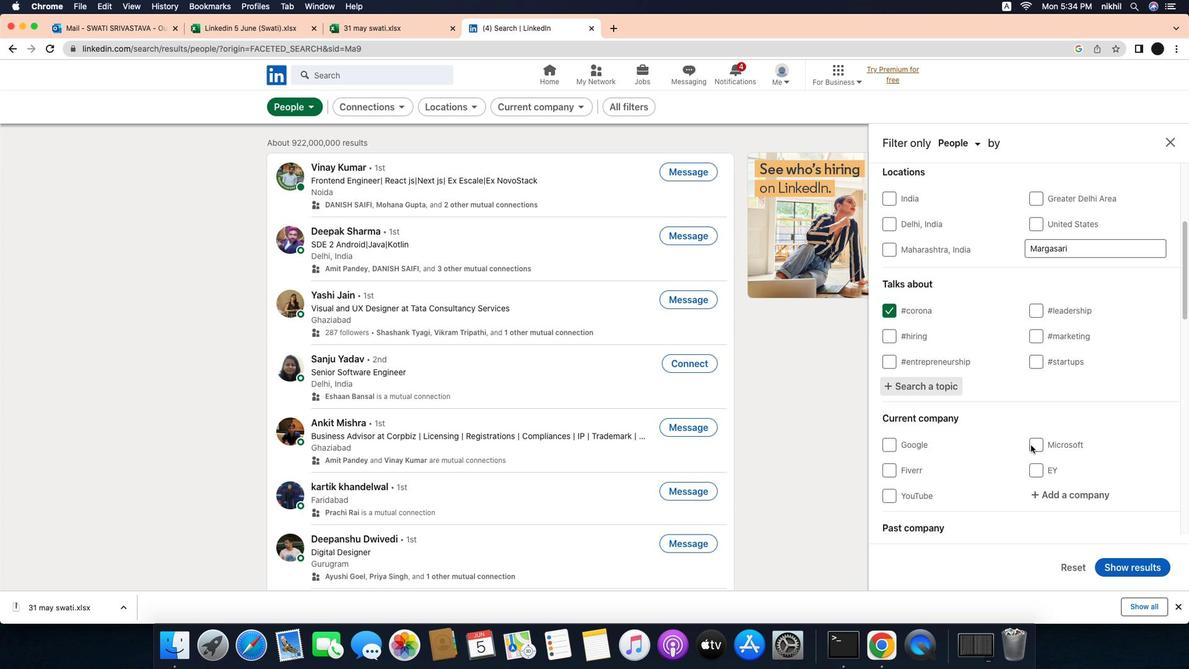 
Action: Mouse scrolled (1073, 447) with delta (-26, -27)
Screenshot: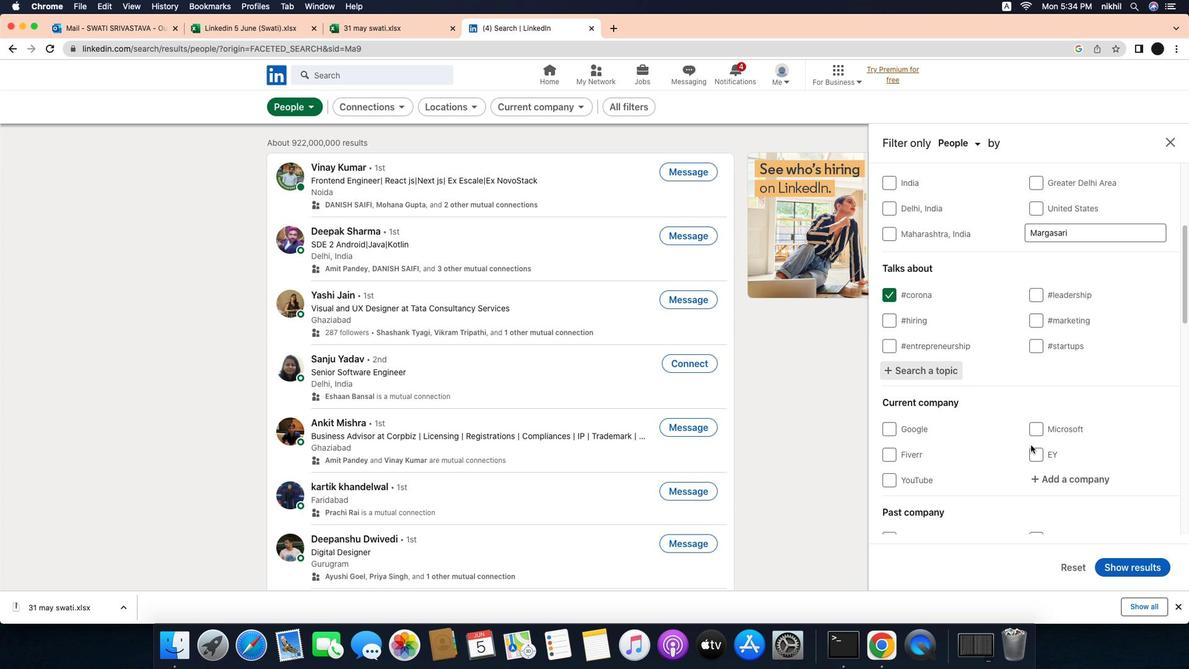 
Action: Mouse scrolled (1073, 447) with delta (-26, -27)
Screenshot: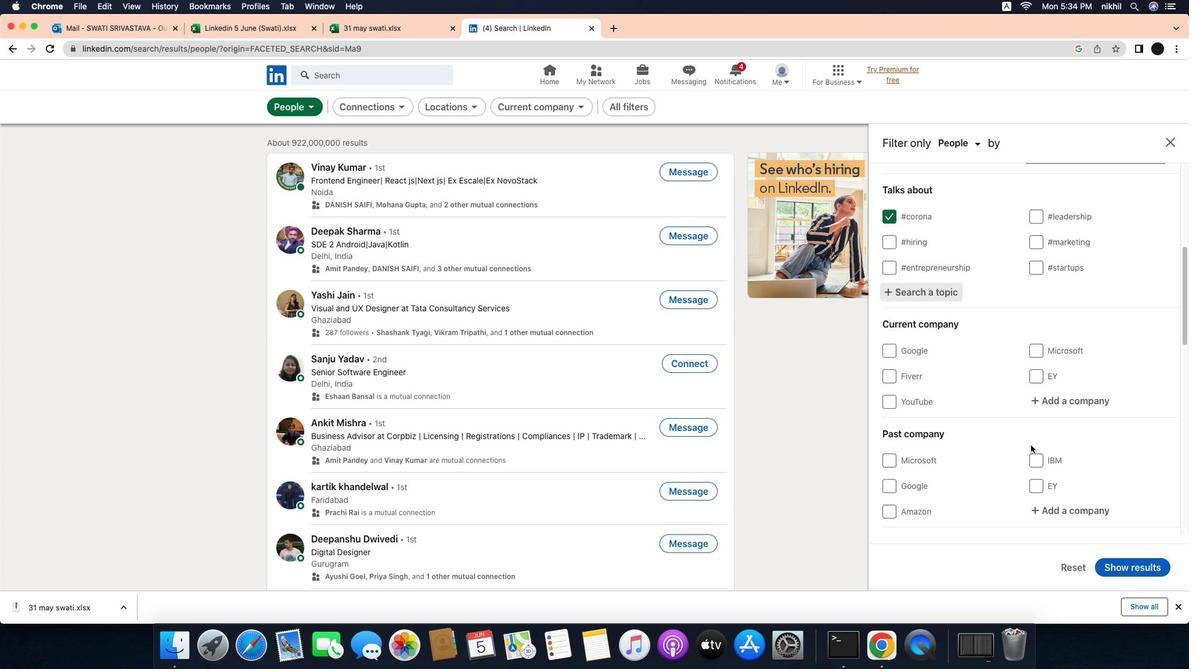 
Action: Mouse scrolled (1073, 447) with delta (-26, -26)
Screenshot: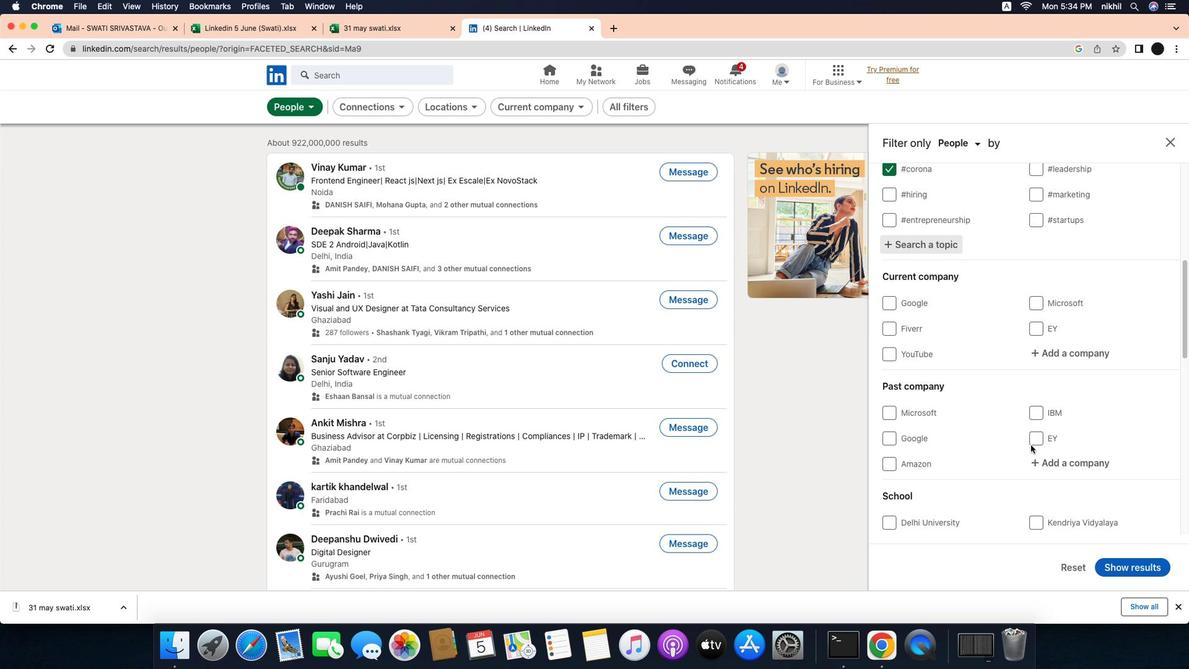 
Action: Mouse scrolled (1073, 447) with delta (-26, -26)
Screenshot: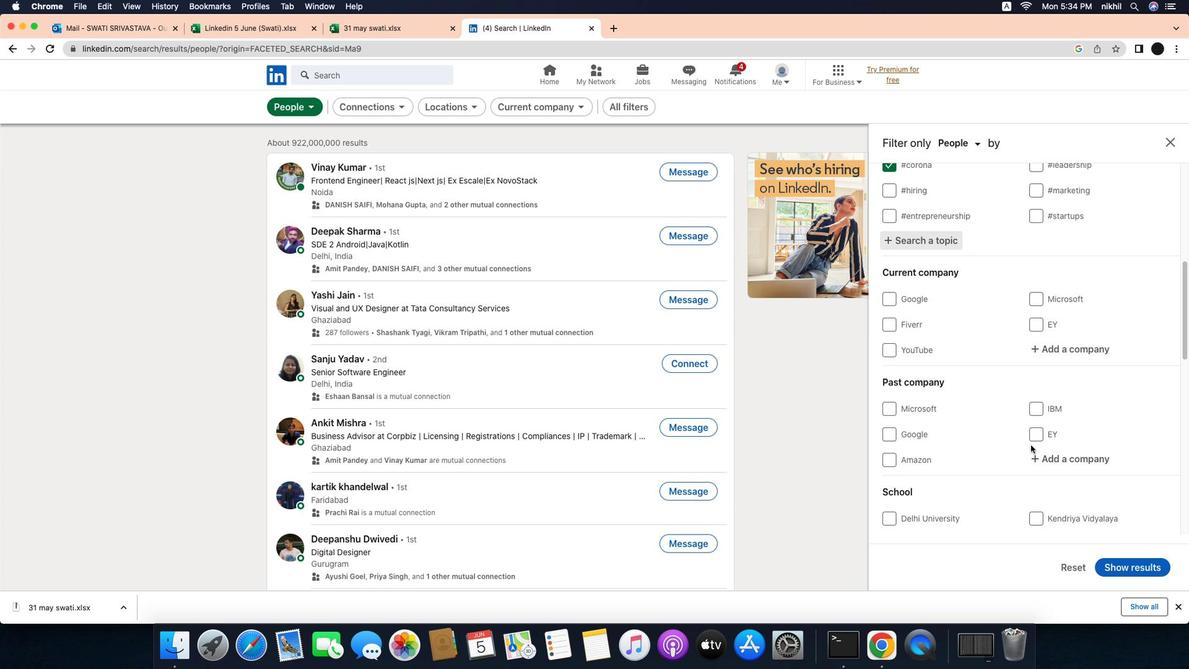 
Action: Mouse scrolled (1073, 447) with delta (-26, -27)
Screenshot: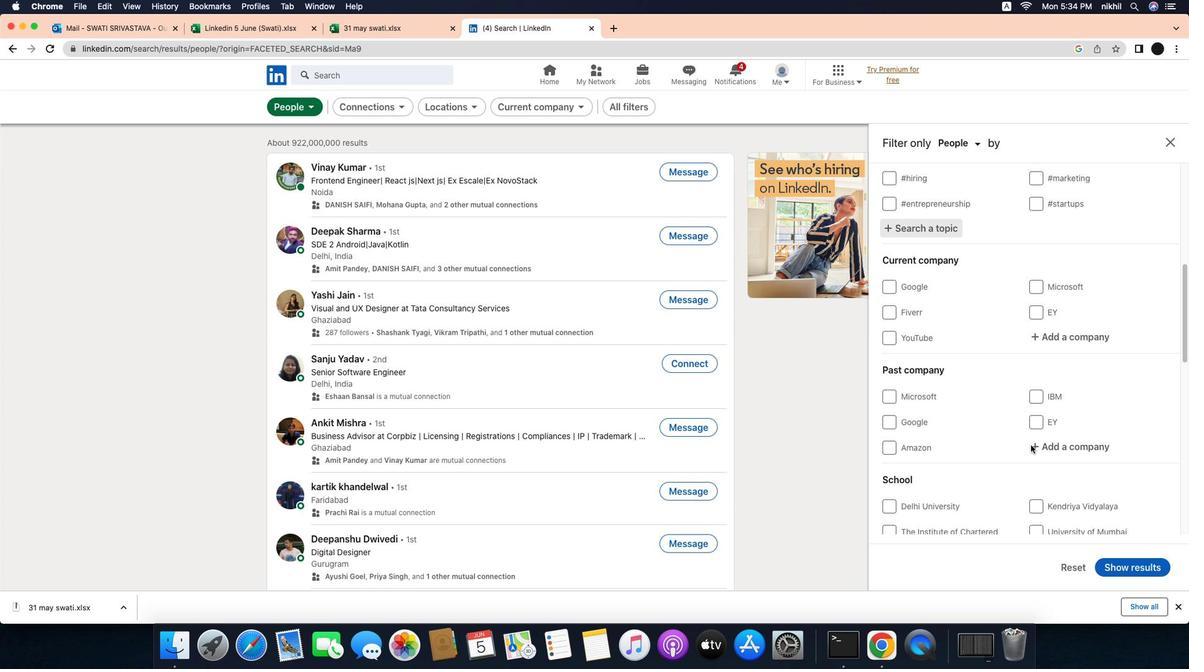 
Action: Mouse scrolled (1073, 447) with delta (-26, -26)
Screenshot: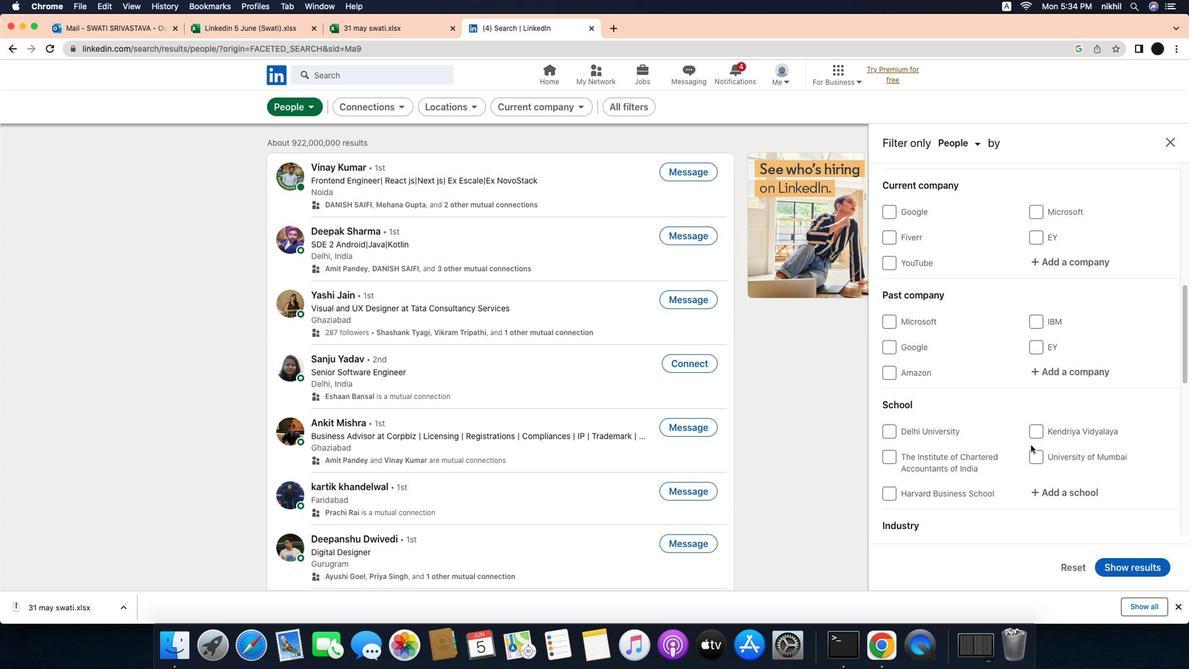 
Action: Mouse scrolled (1073, 447) with delta (-26, -26)
Screenshot: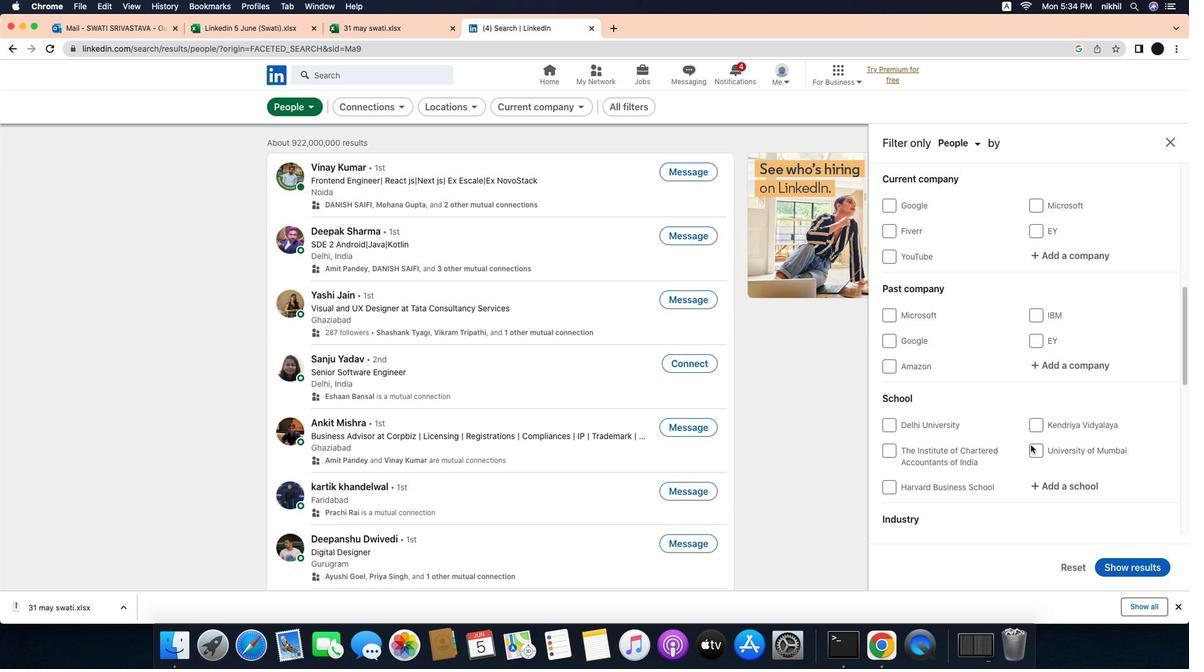 
Action: Mouse scrolled (1073, 447) with delta (-26, -26)
Screenshot: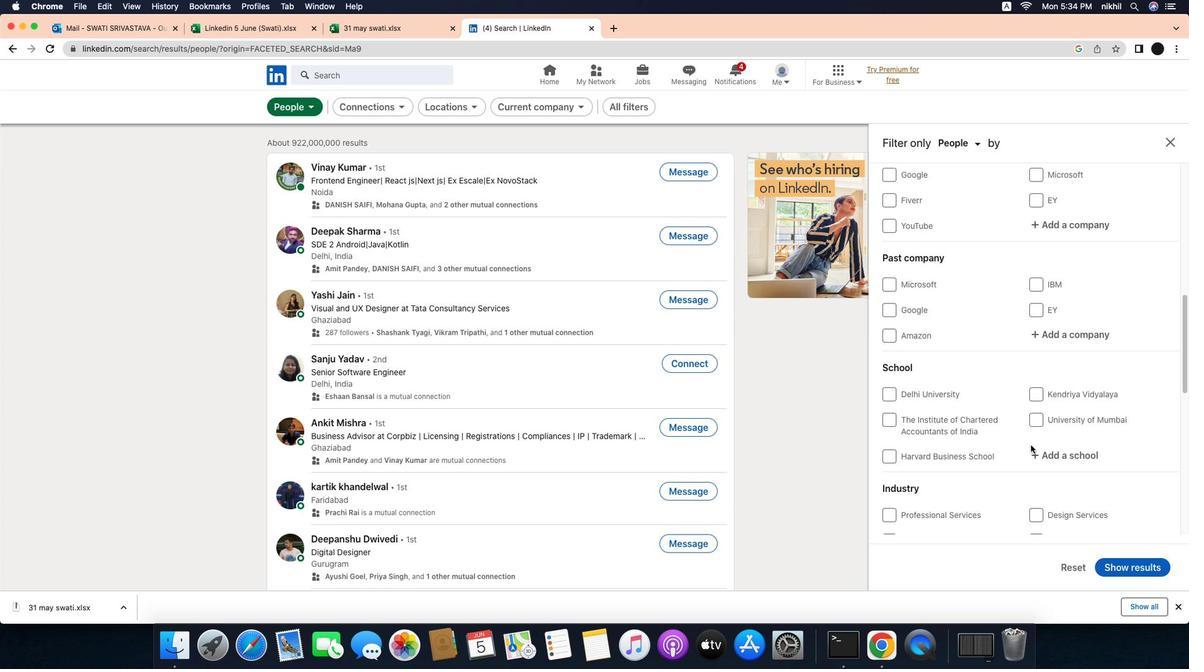
Action: Mouse scrolled (1073, 447) with delta (-26, -27)
Screenshot: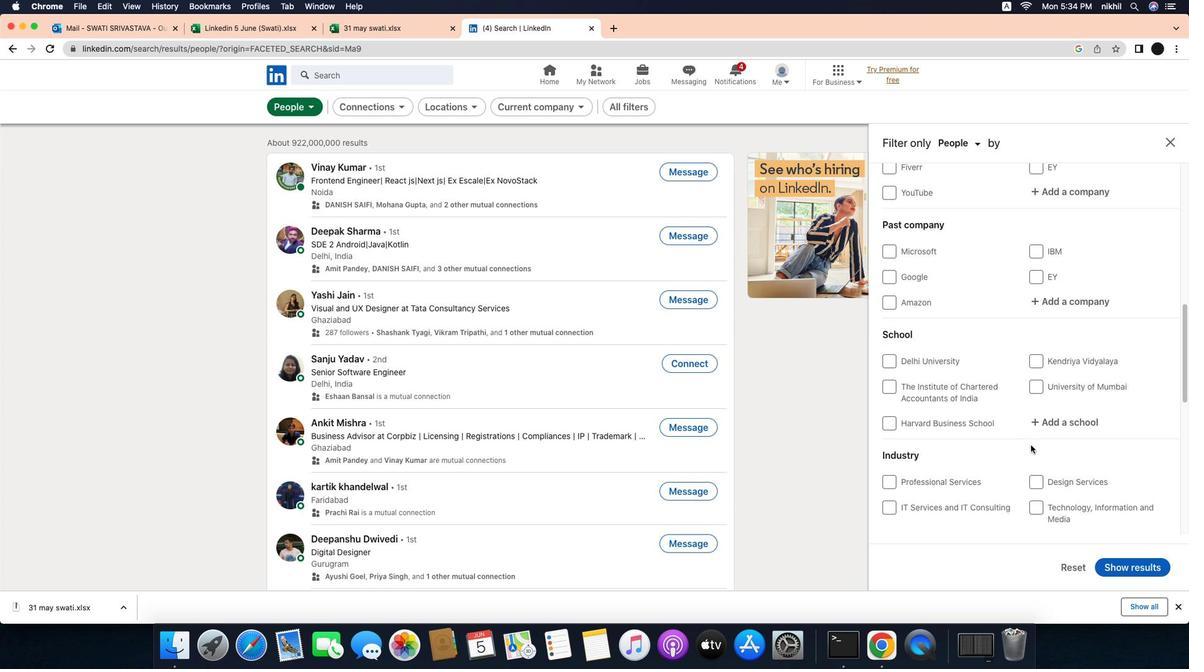 
Action: Mouse scrolled (1073, 447) with delta (-26, -27)
Screenshot: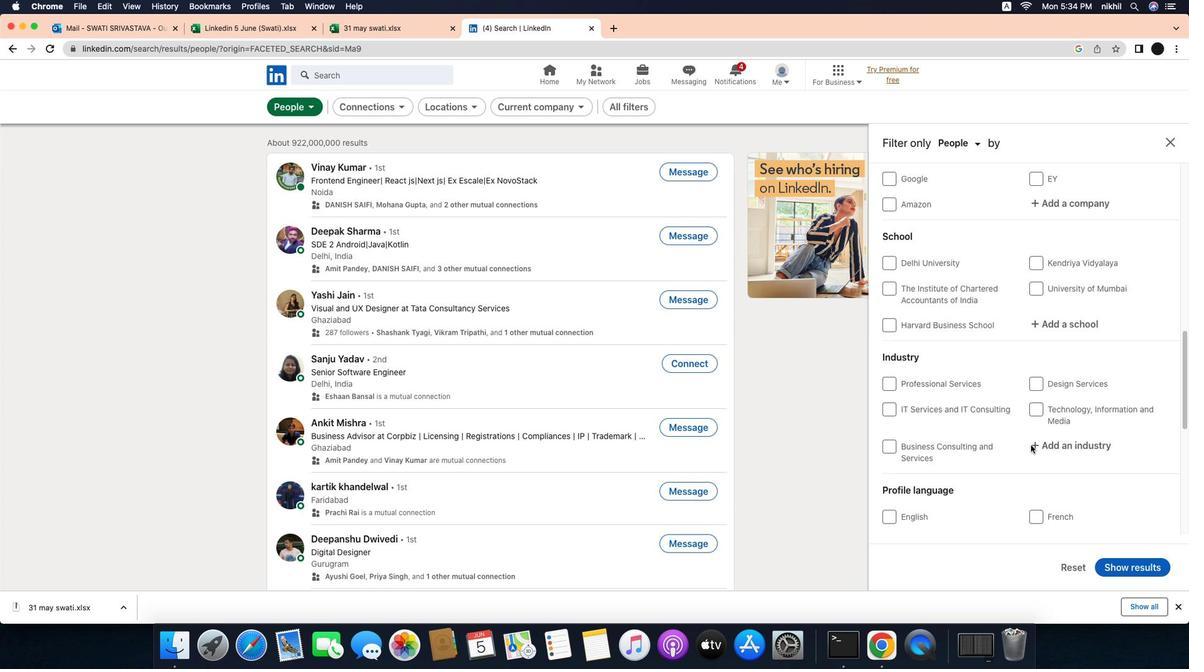 
Action: Mouse moved to (1077, 477)
Screenshot: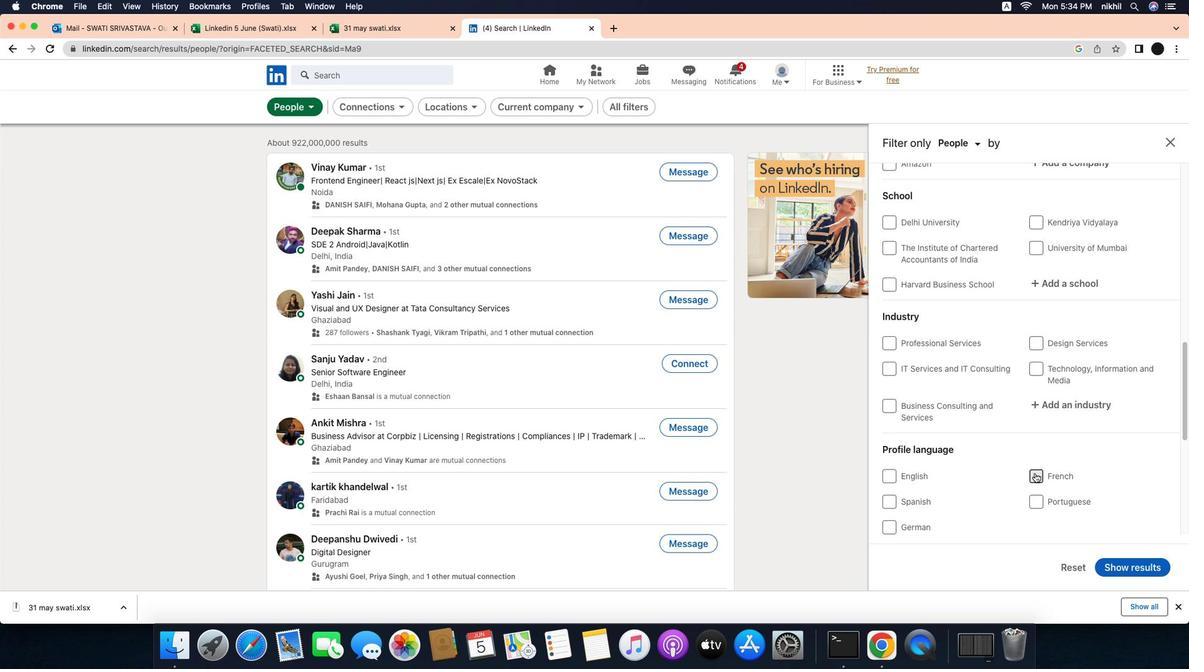 
Action: Mouse pressed left at (1077, 477)
Screenshot: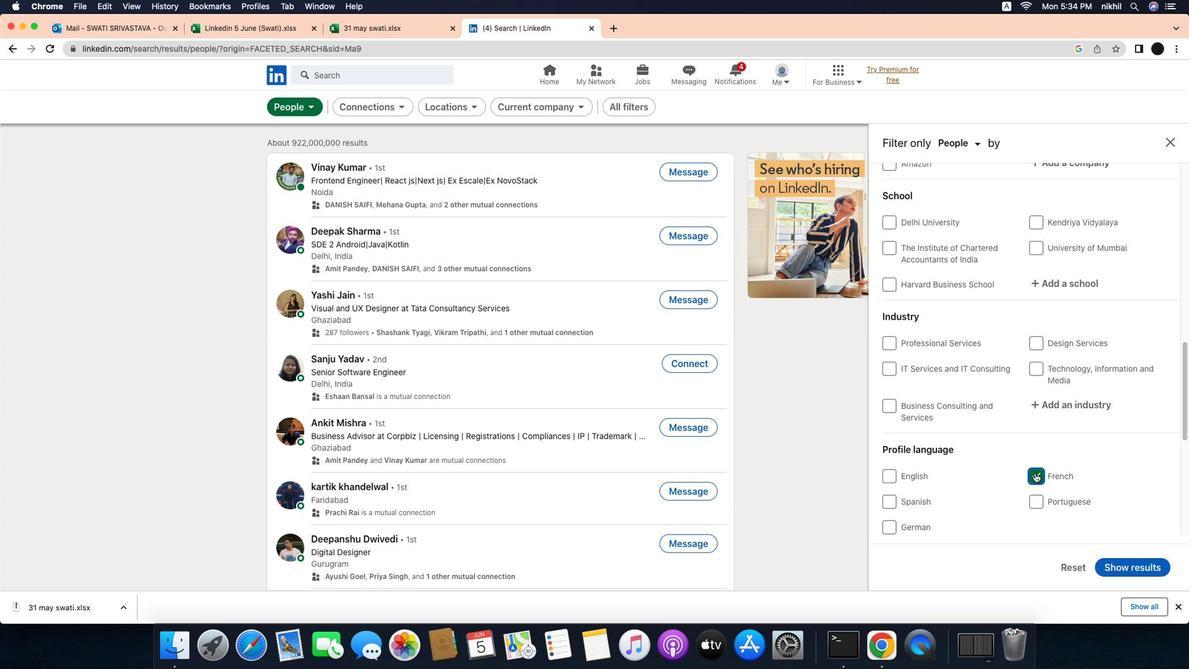 
Action: Mouse moved to (1058, 421)
Screenshot: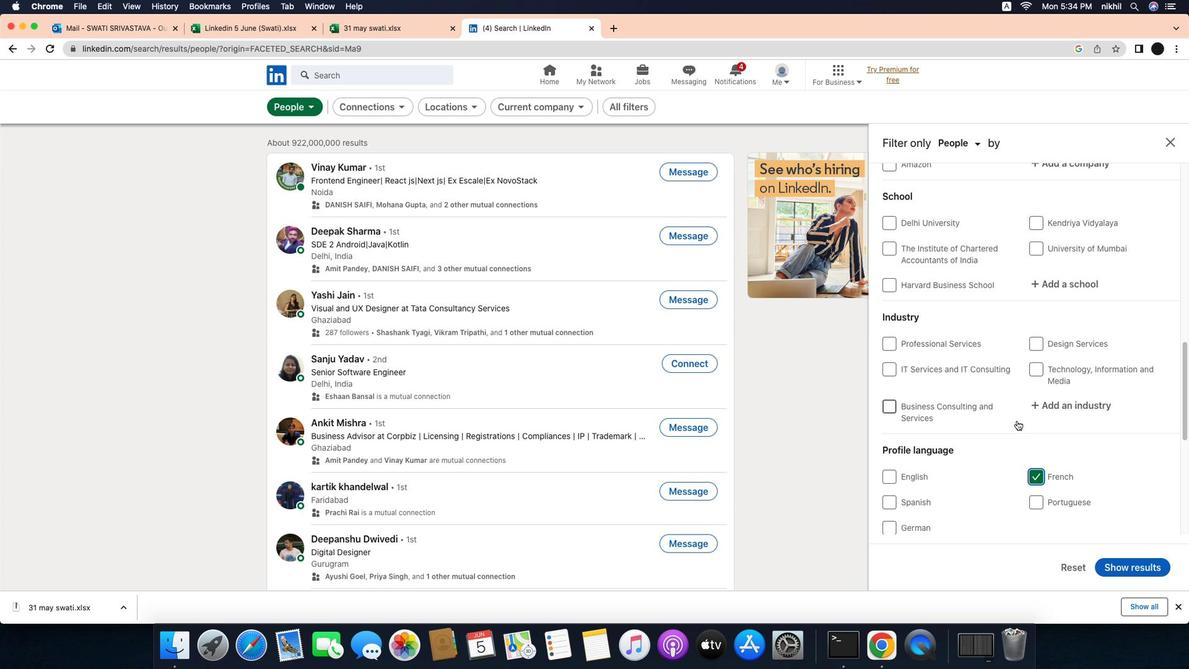 
Action: Mouse scrolled (1058, 421) with delta (-26, -25)
Screenshot: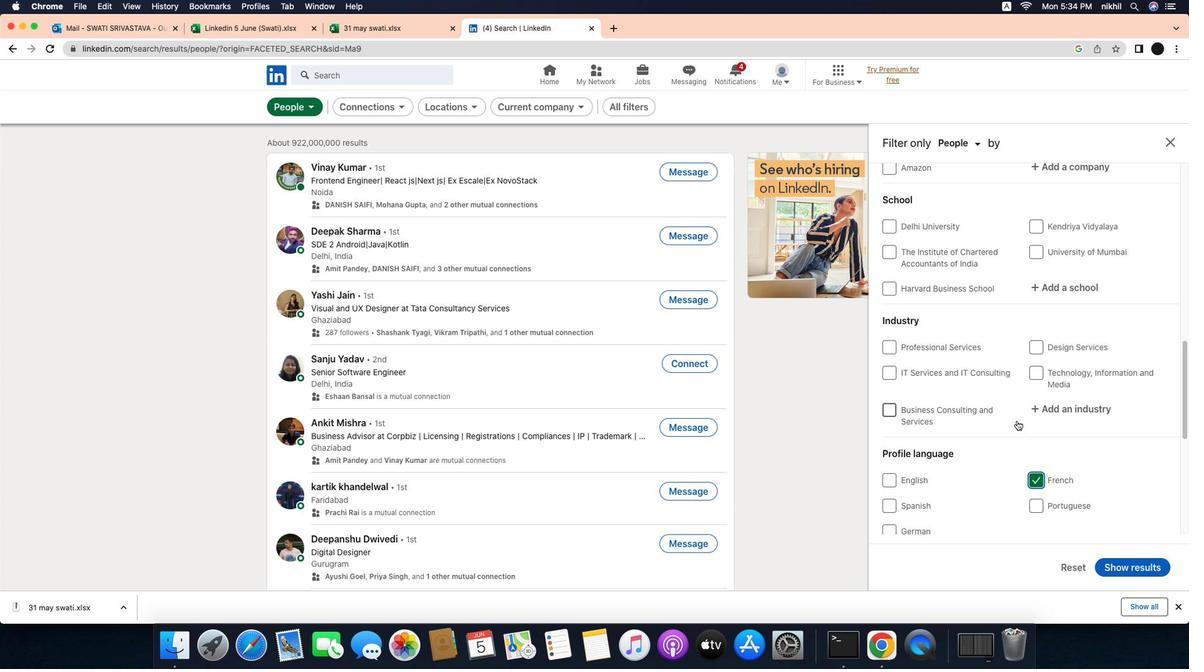 
Action: Mouse scrolled (1058, 421) with delta (-26, -25)
Screenshot: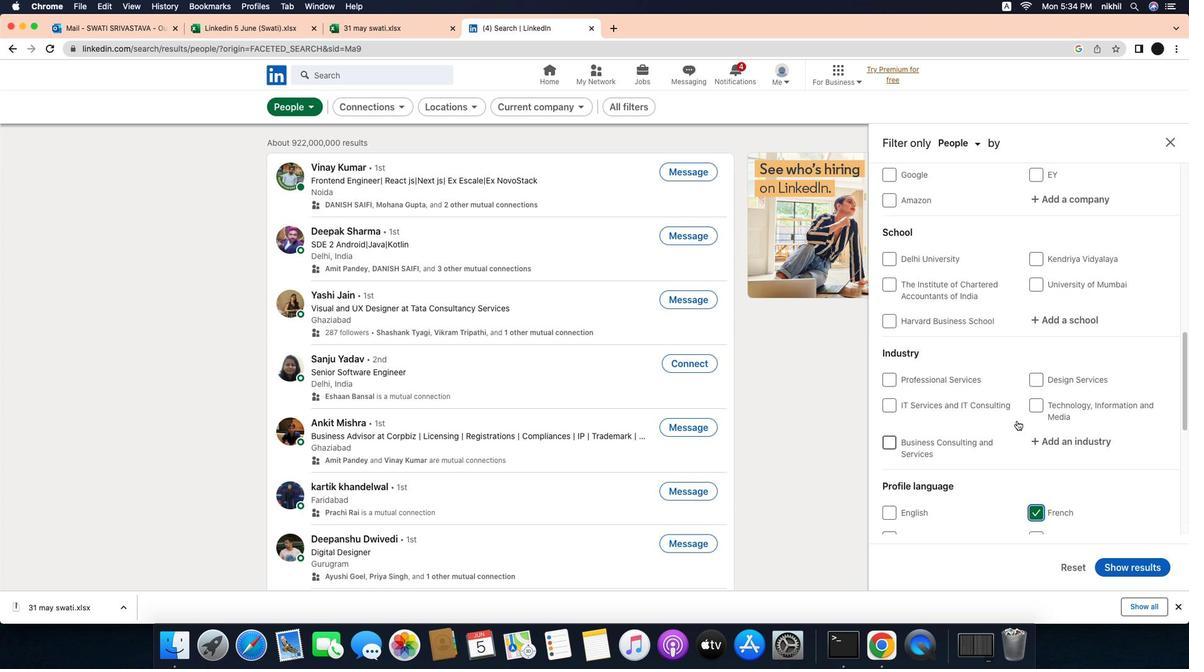 
Action: Mouse scrolled (1058, 421) with delta (-26, -24)
Screenshot: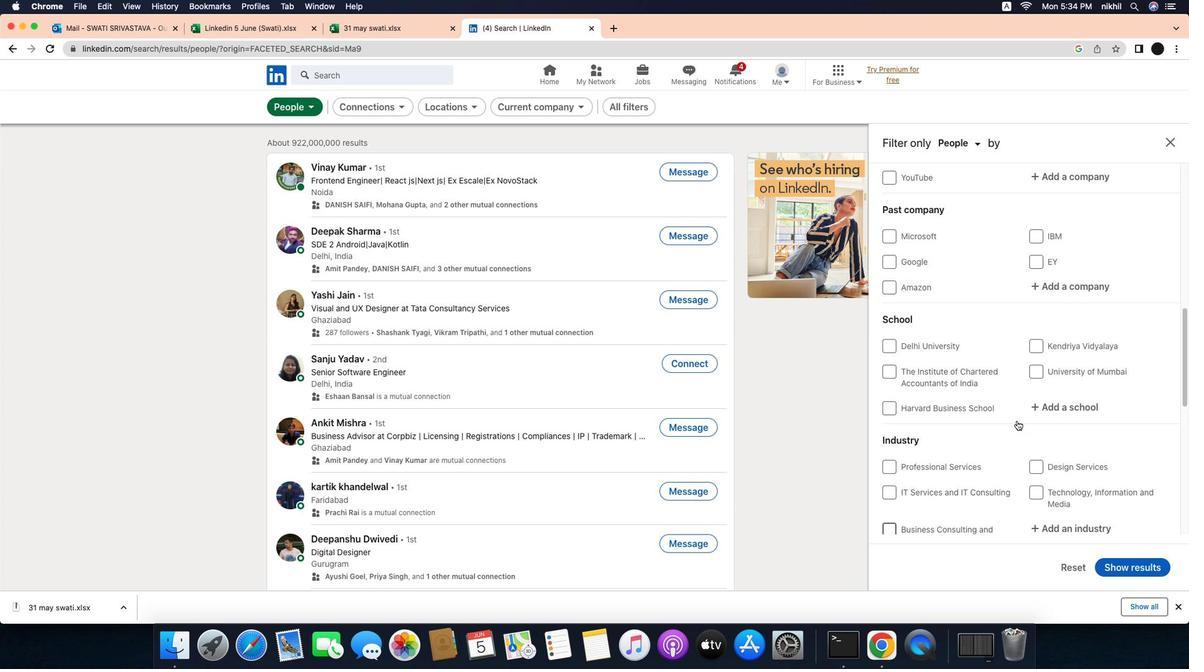 
Action: Mouse scrolled (1058, 421) with delta (-26, -22)
Screenshot: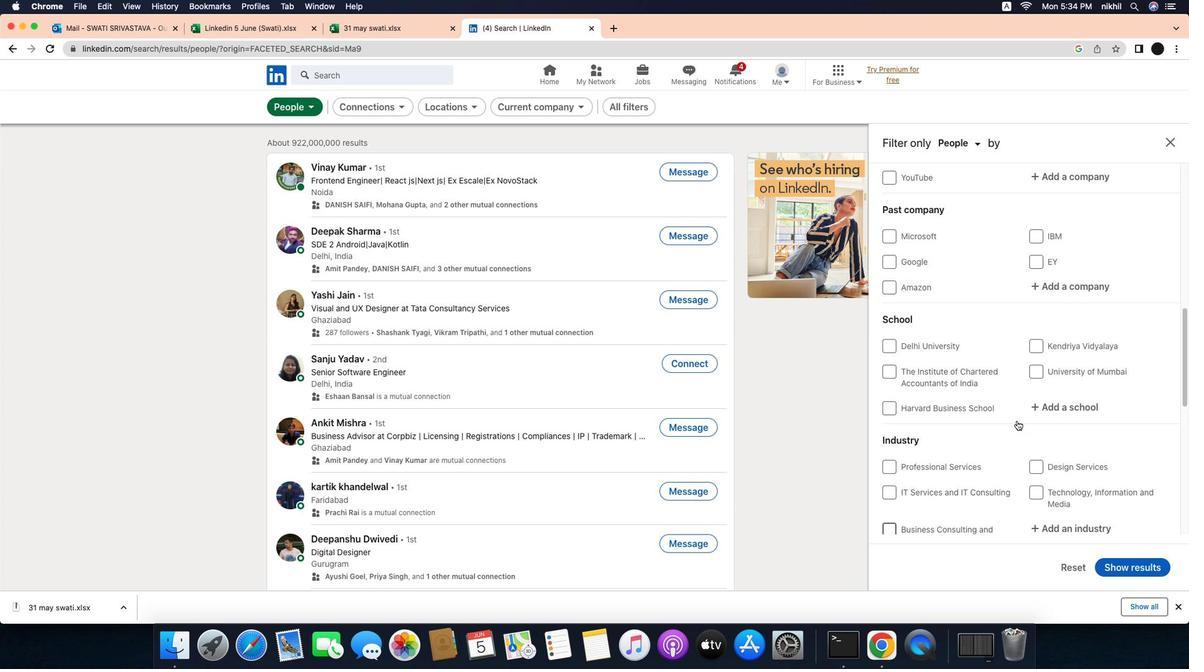 
Action: Mouse scrolled (1058, 421) with delta (-26, -22)
Screenshot: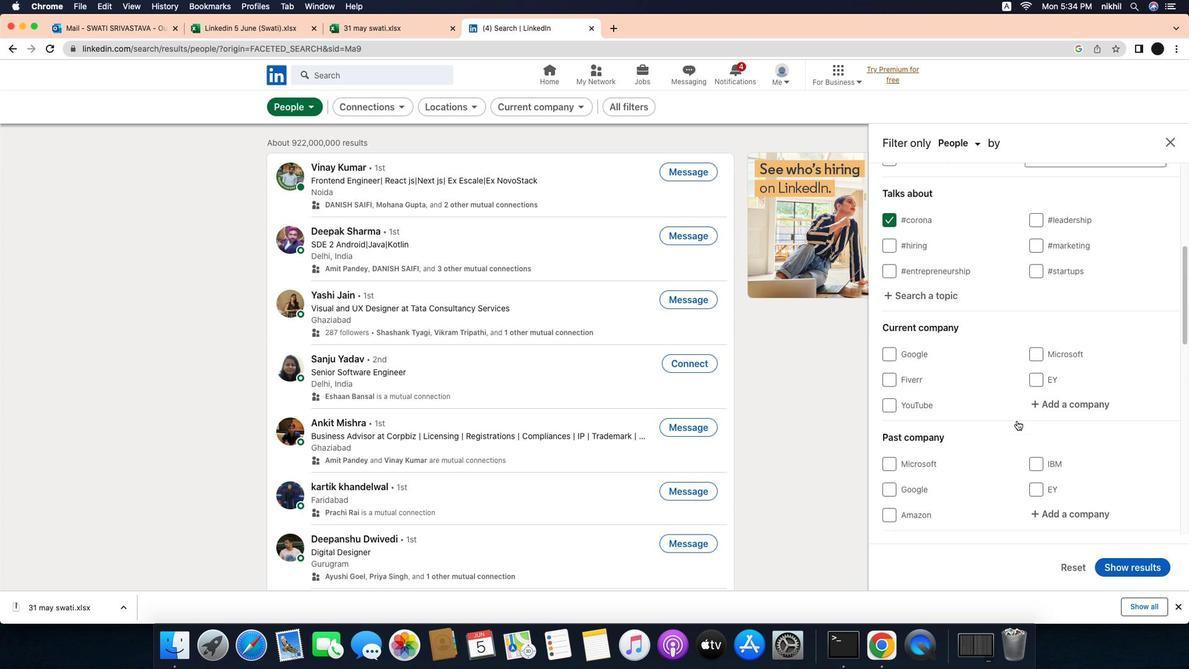 
Action: Mouse scrolled (1058, 421) with delta (-26, -25)
Screenshot: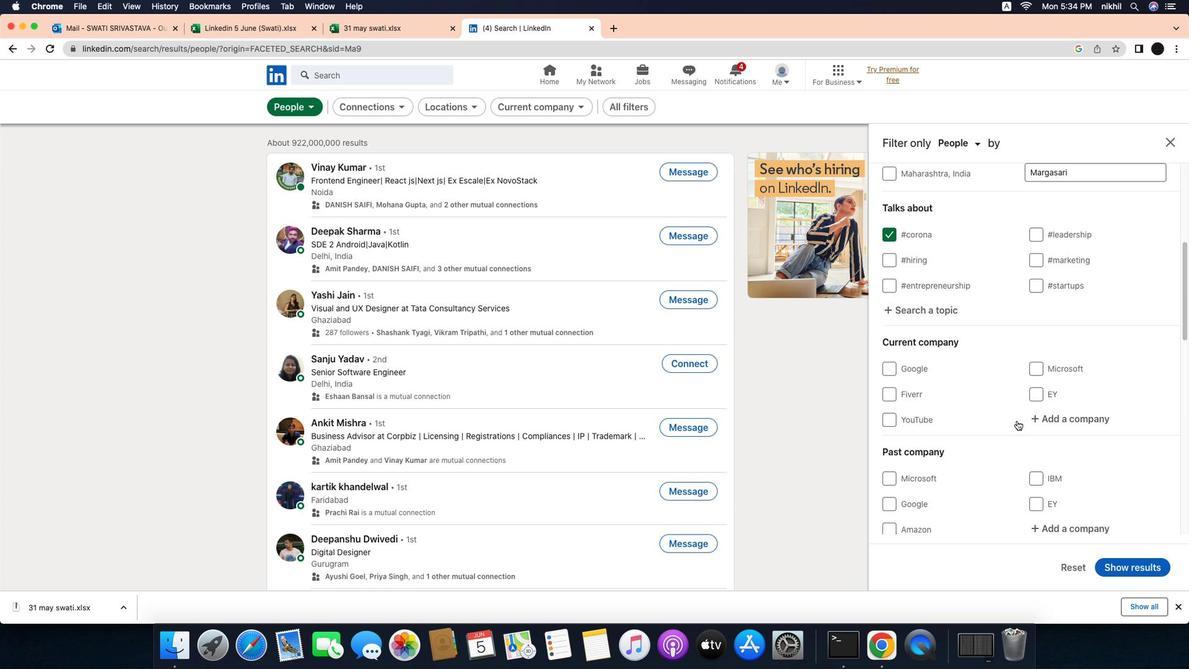 
Action: Mouse moved to (1100, 427)
Screenshot: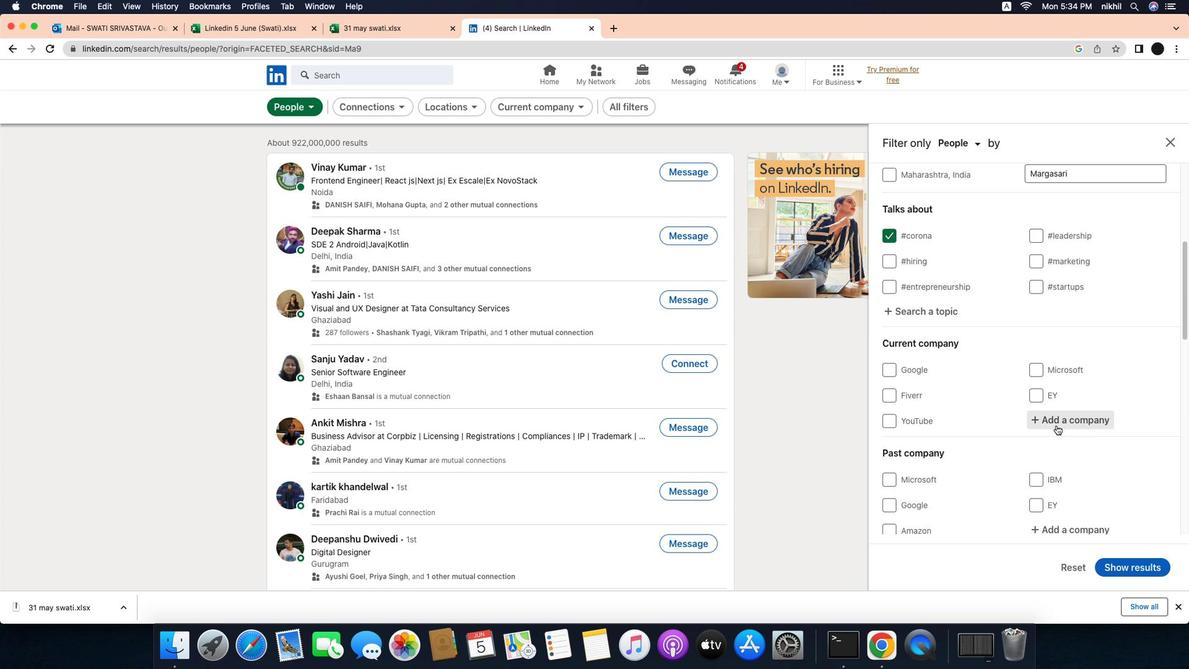 
Action: Mouse pressed left at (1100, 427)
Screenshot: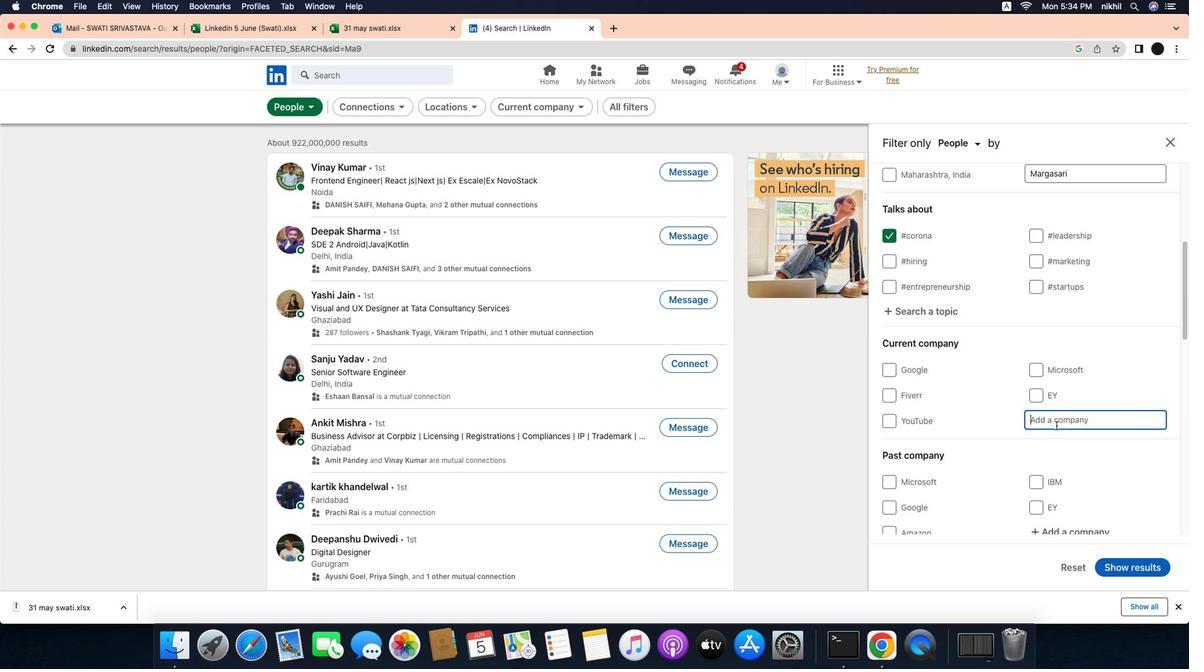 
Action: Mouse moved to (1107, 425)
Screenshot: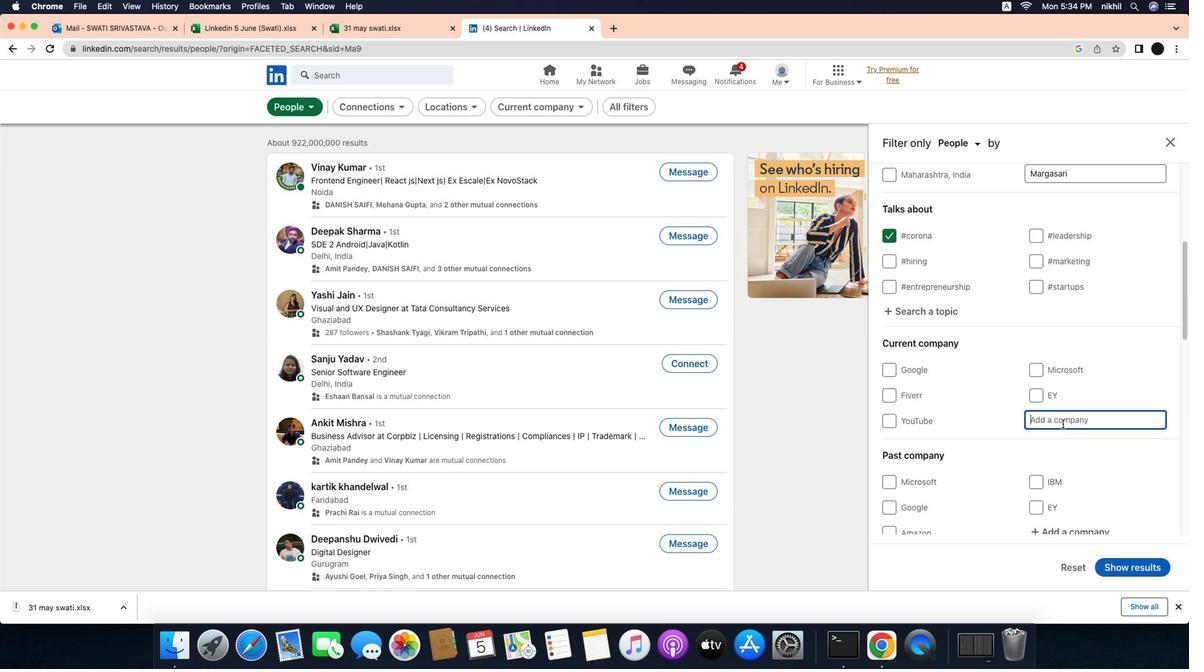 
Action: Mouse pressed left at (1107, 425)
Screenshot: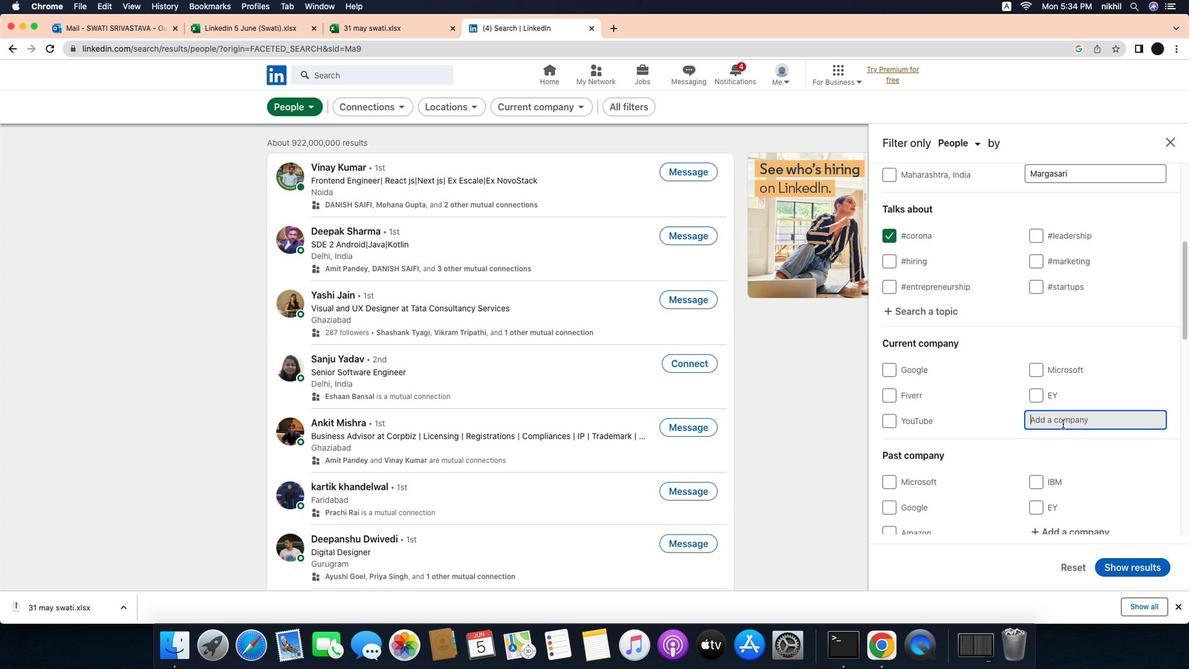 
Action: Mouse moved to (1107, 425)
Screenshot: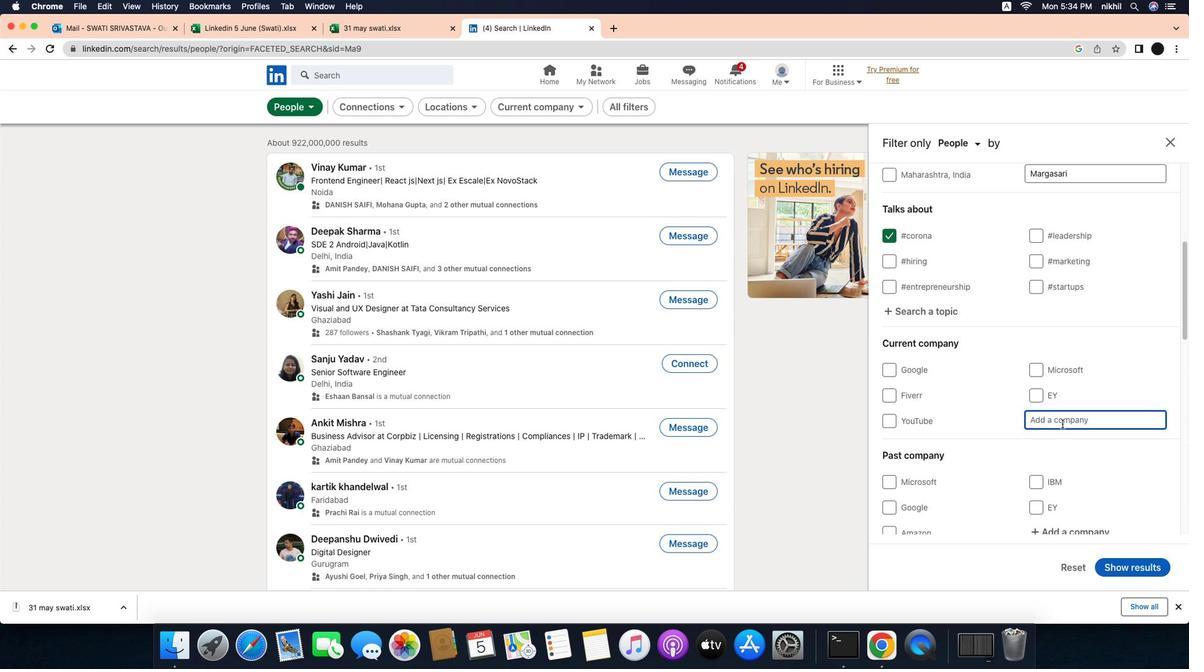 
Action: Key pressed Key.caps_lock'C'Key.caps_lock'u''r''e''.''f''i''t'Key.shift_r'(''c''u''l''t''.''f''i''t'Key.shift_r')'
Screenshot: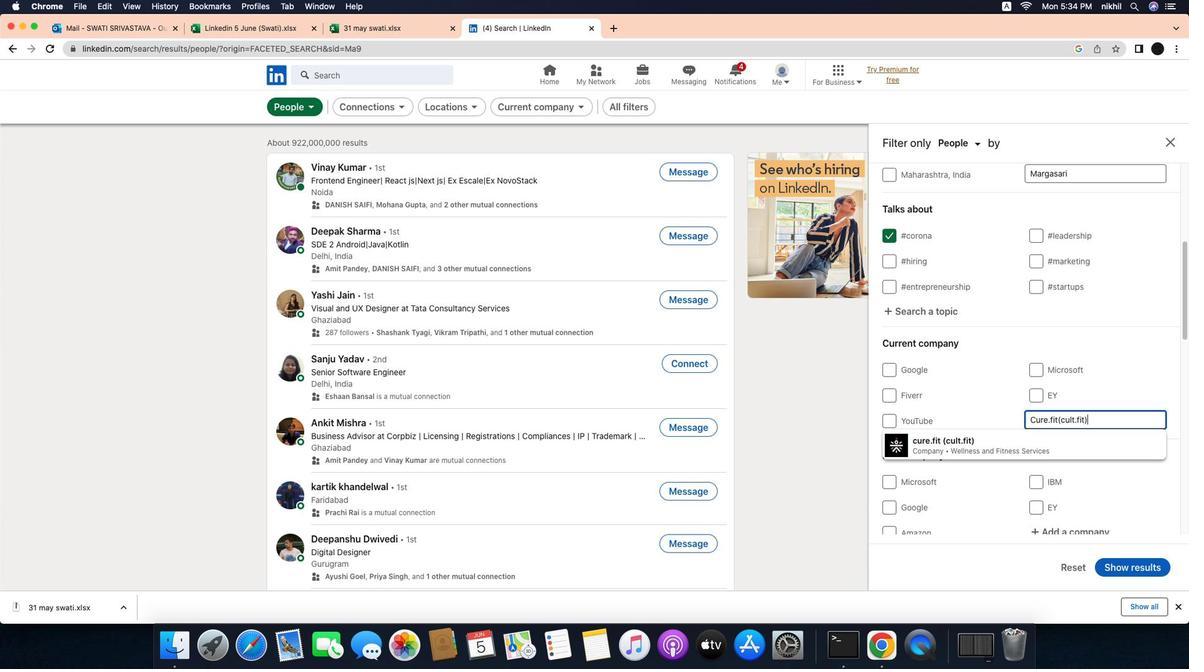 
Action: Mouse moved to (1027, 445)
Screenshot: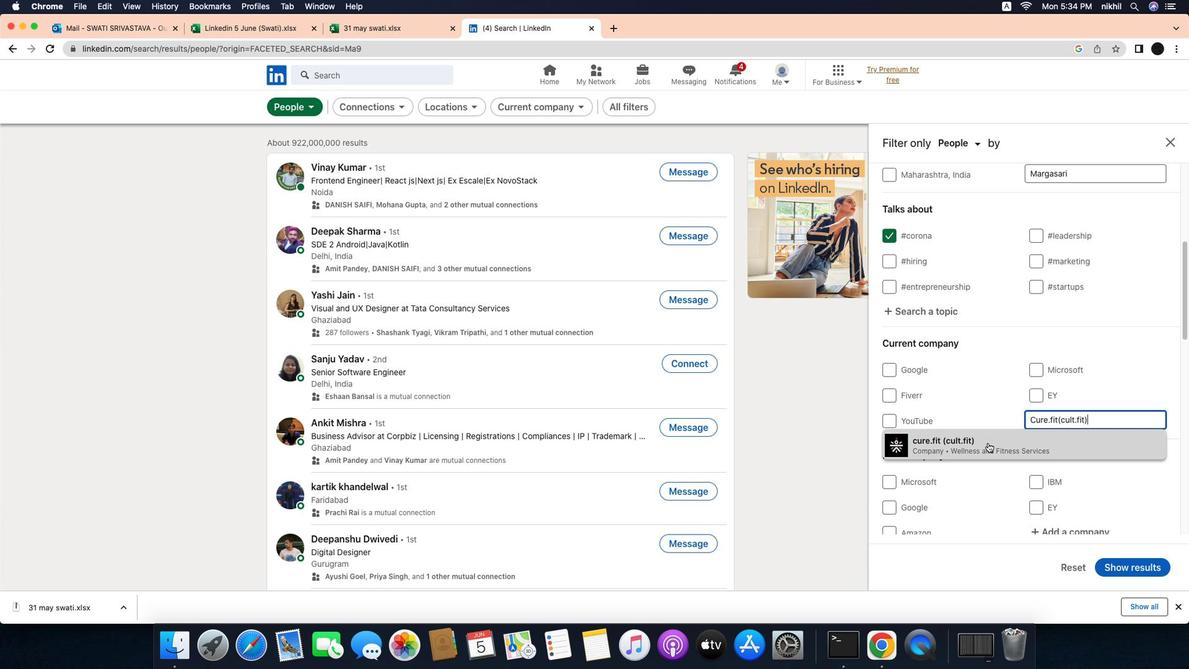 
Action: Mouse pressed left at (1027, 445)
Screenshot: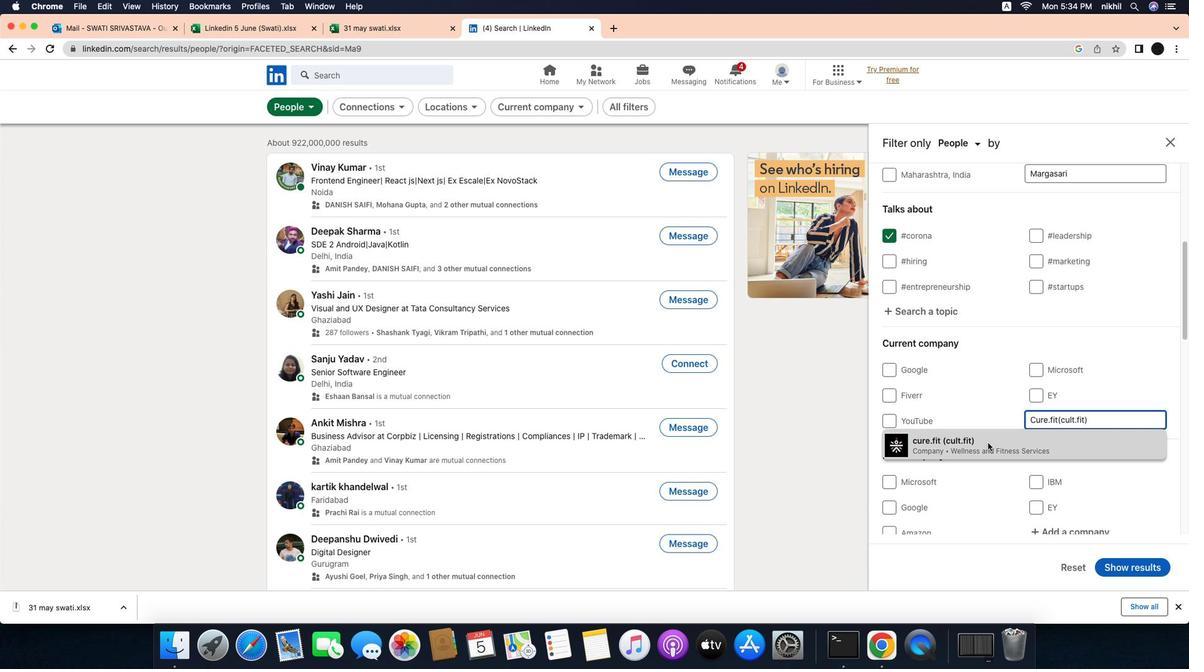 
Action: Mouse moved to (1017, 443)
Screenshot: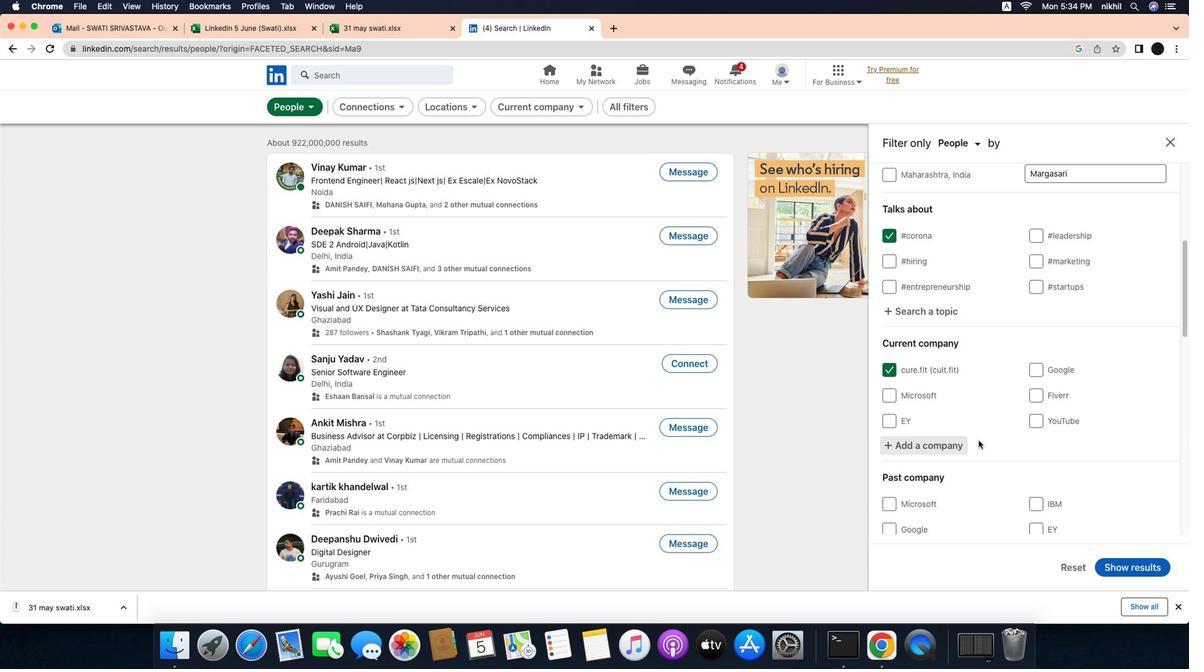 
Action: Mouse scrolled (1017, 443) with delta (-26, -26)
Screenshot: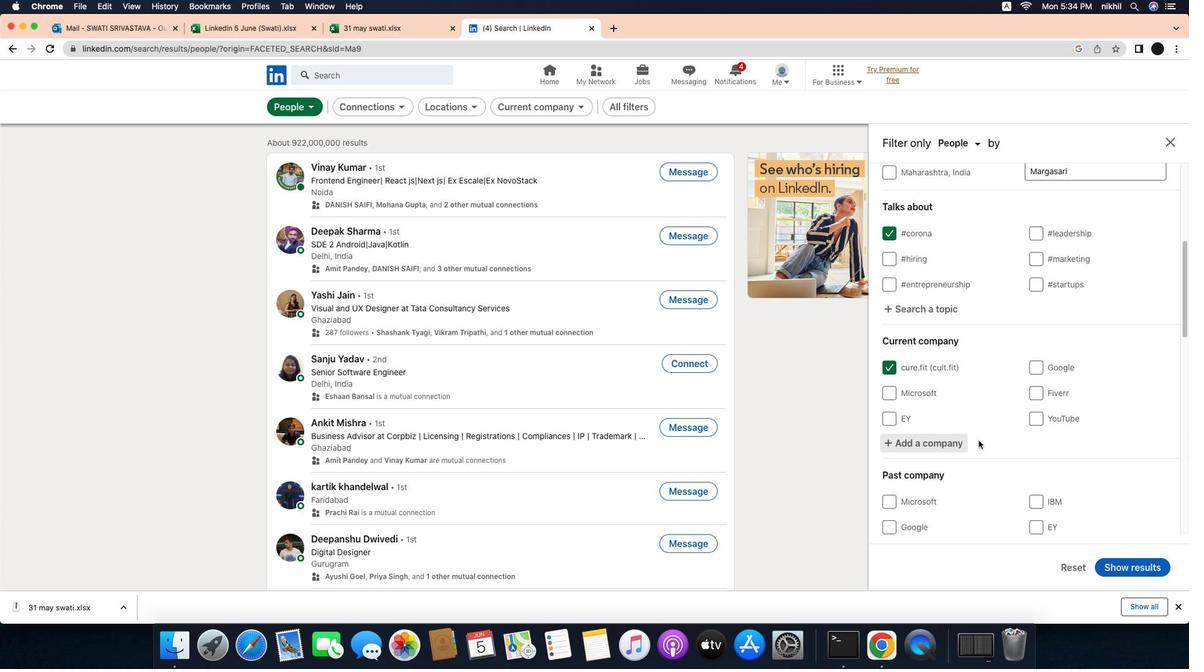 
Action: Mouse scrolled (1017, 443) with delta (-26, -26)
Screenshot: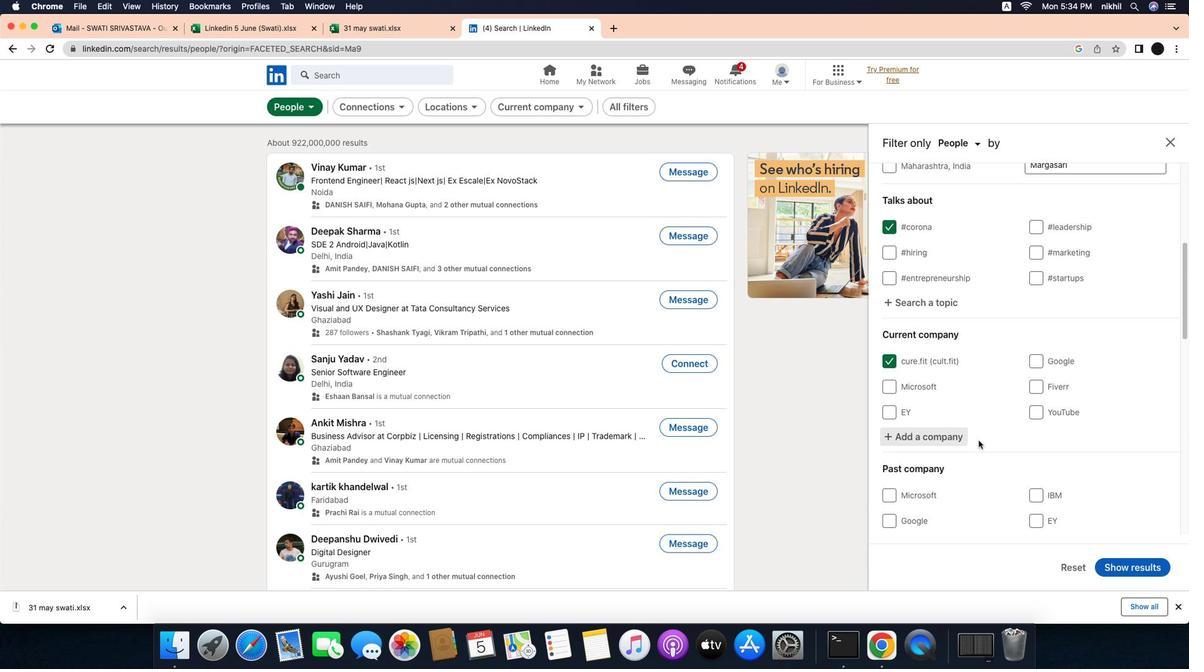 
Action: Mouse scrolled (1017, 443) with delta (-26, -26)
Screenshot: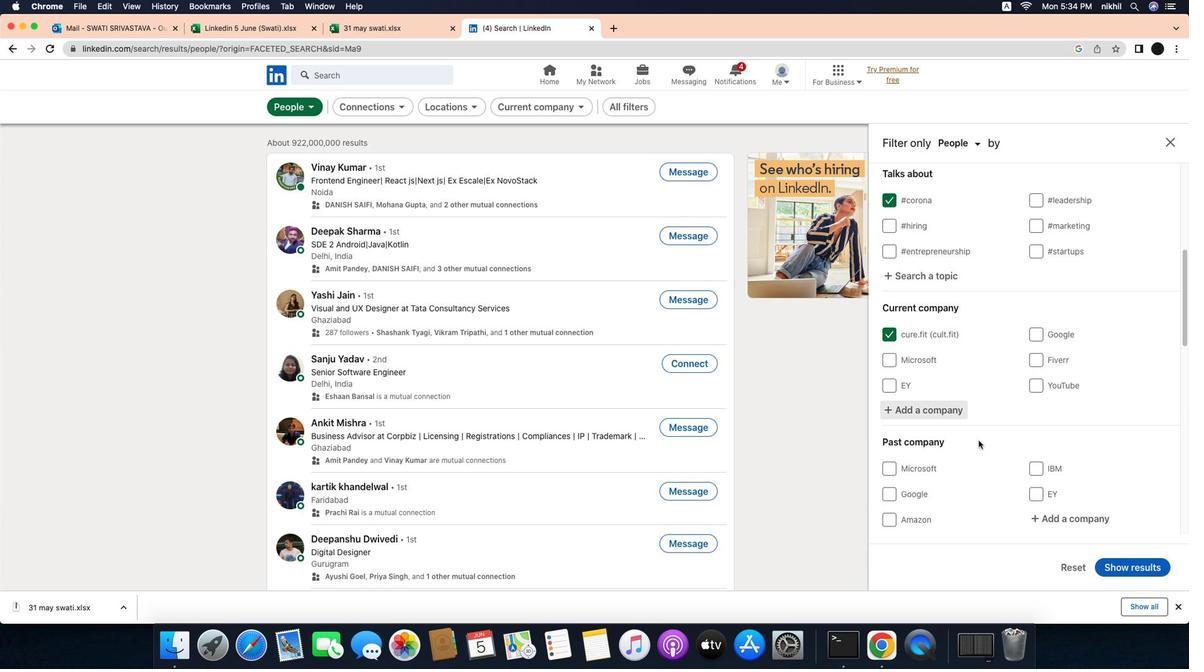 
Action: Mouse scrolled (1017, 443) with delta (-26, -26)
Screenshot: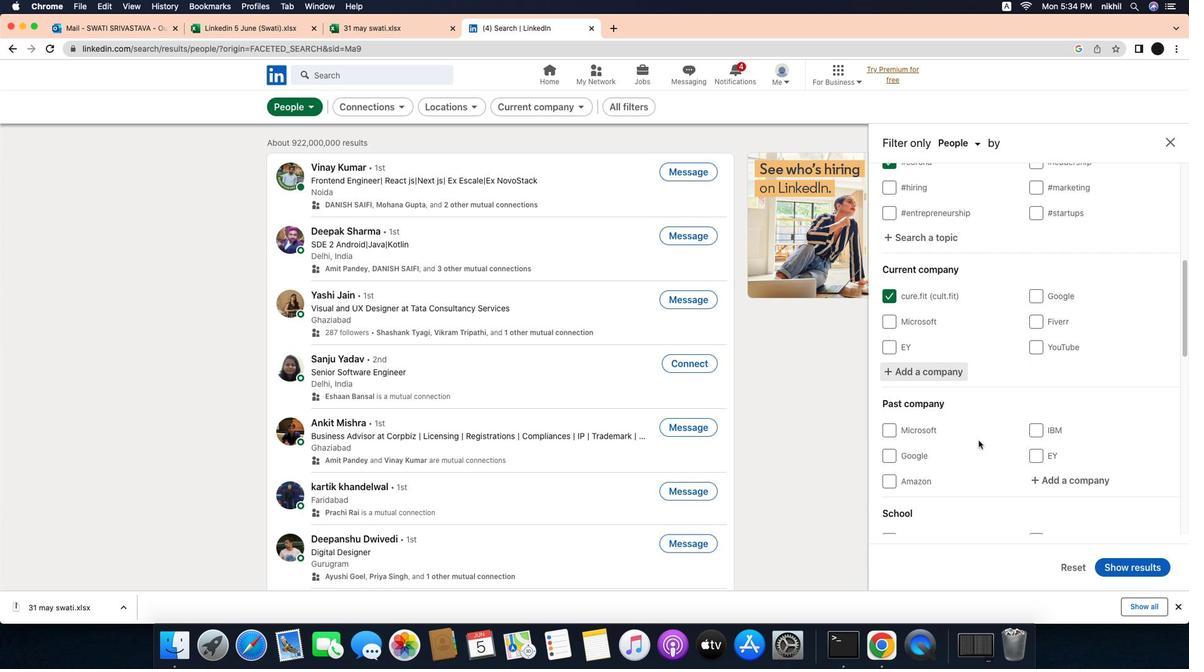 
Action: Mouse scrolled (1017, 443) with delta (-26, -26)
Screenshot: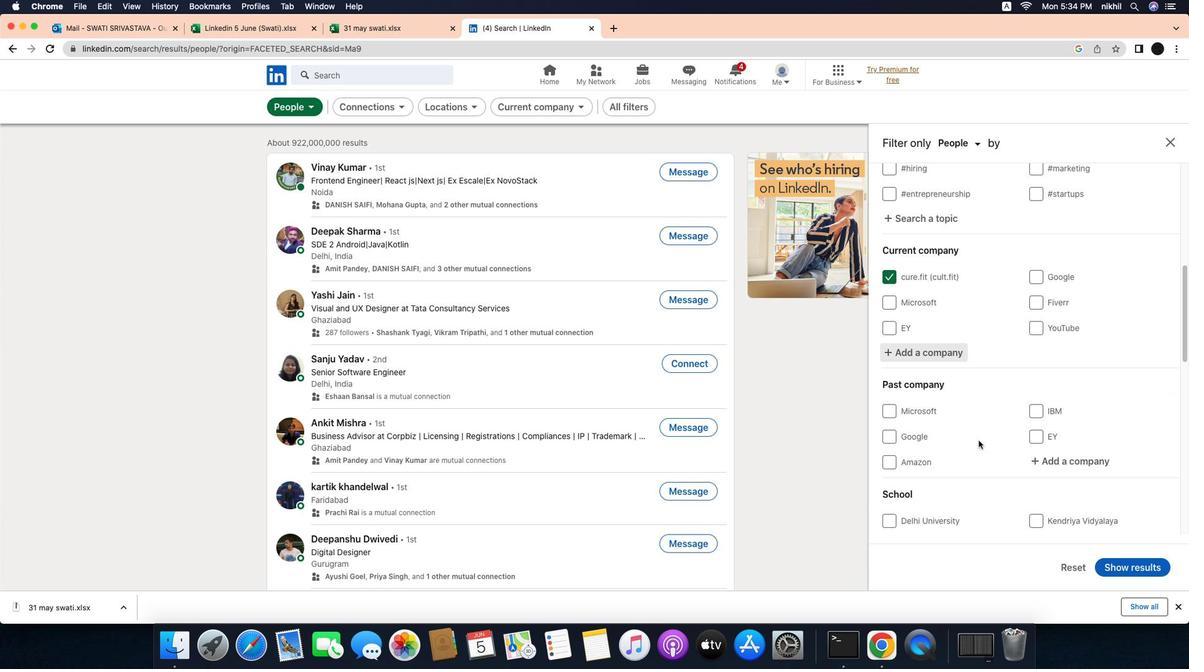 
Action: Mouse scrolled (1017, 443) with delta (-26, -26)
Screenshot: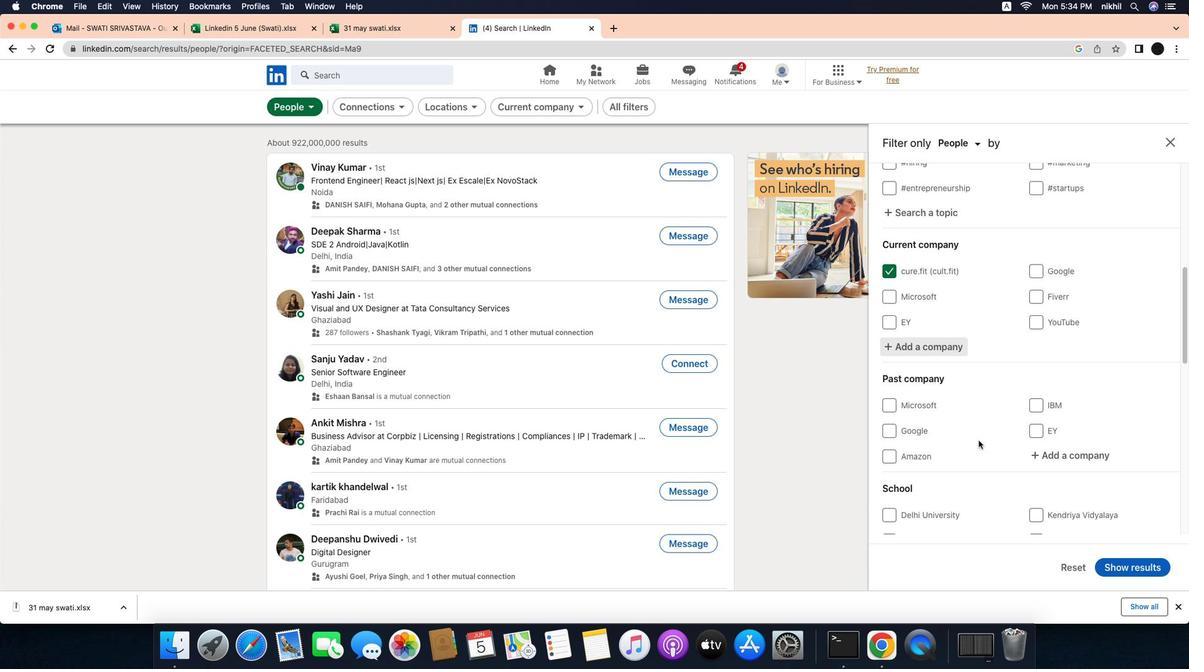 
Action: Mouse scrolled (1017, 443) with delta (-26, -26)
Screenshot: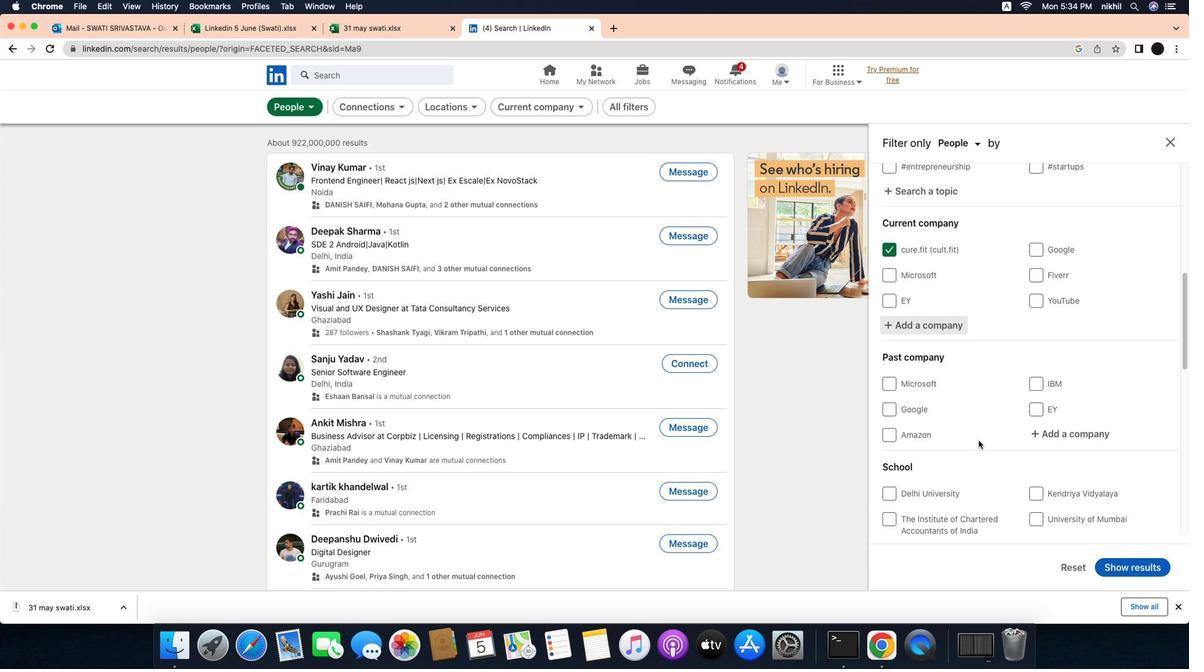 
Action: Mouse scrolled (1017, 443) with delta (-26, -26)
Screenshot: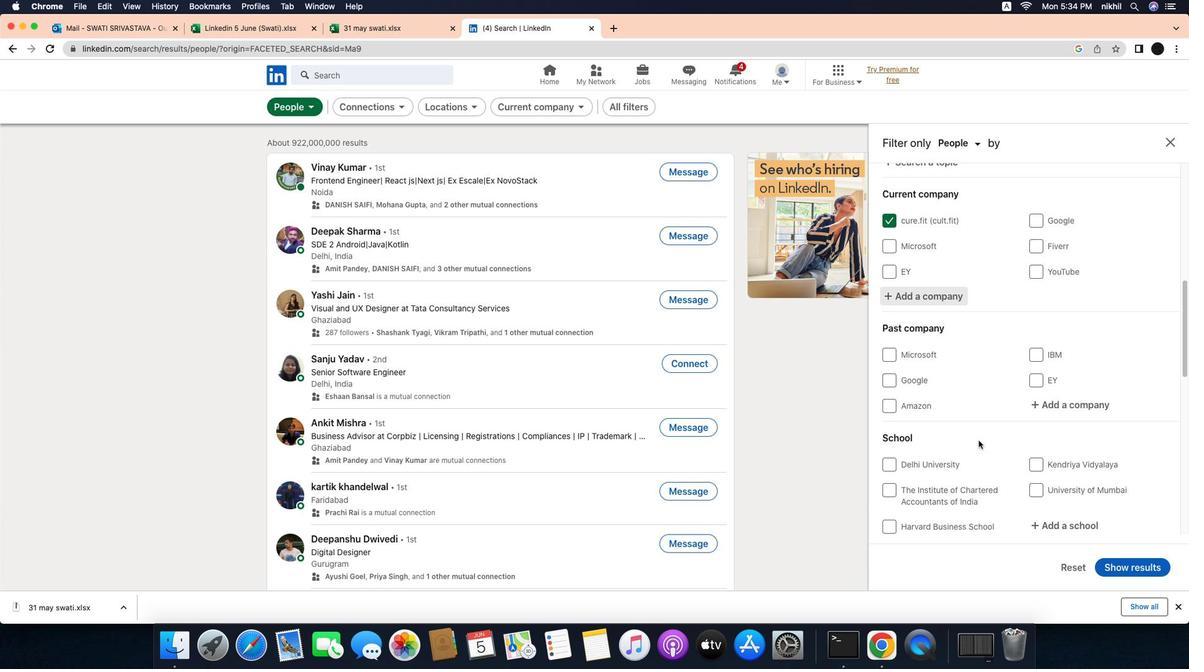 
Action: Mouse scrolled (1017, 443) with delta (-26, -26)
Screenshot: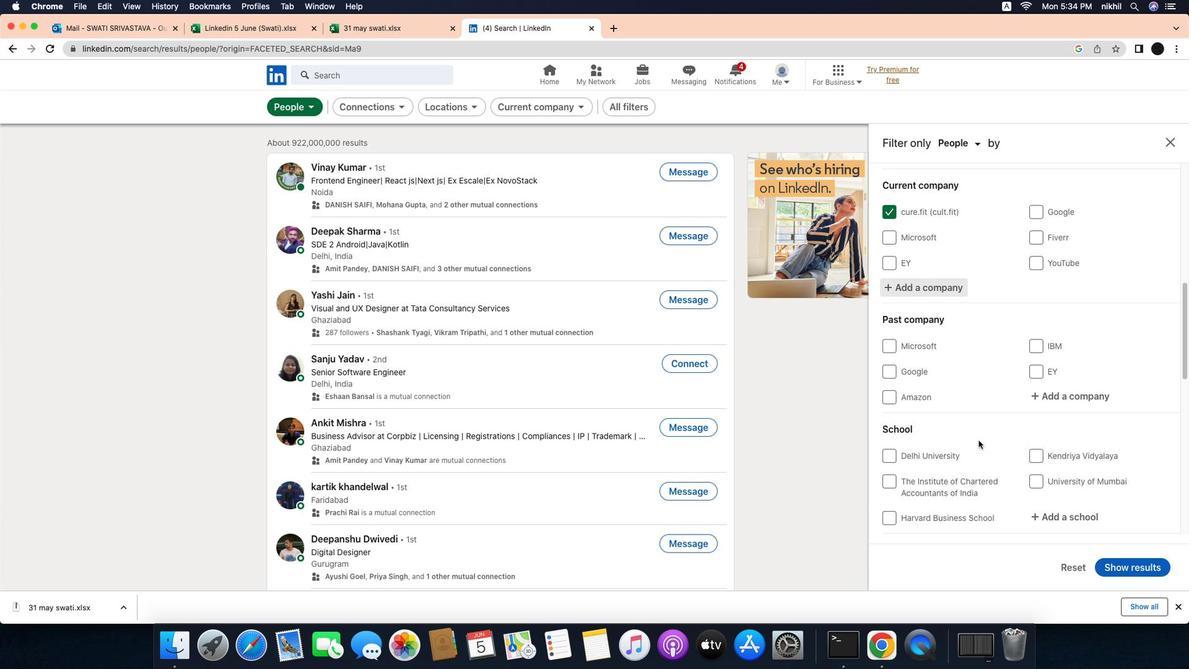 
Action: Mouse scrolled (1017, 443) with delta (-26, -26)
Screenshot: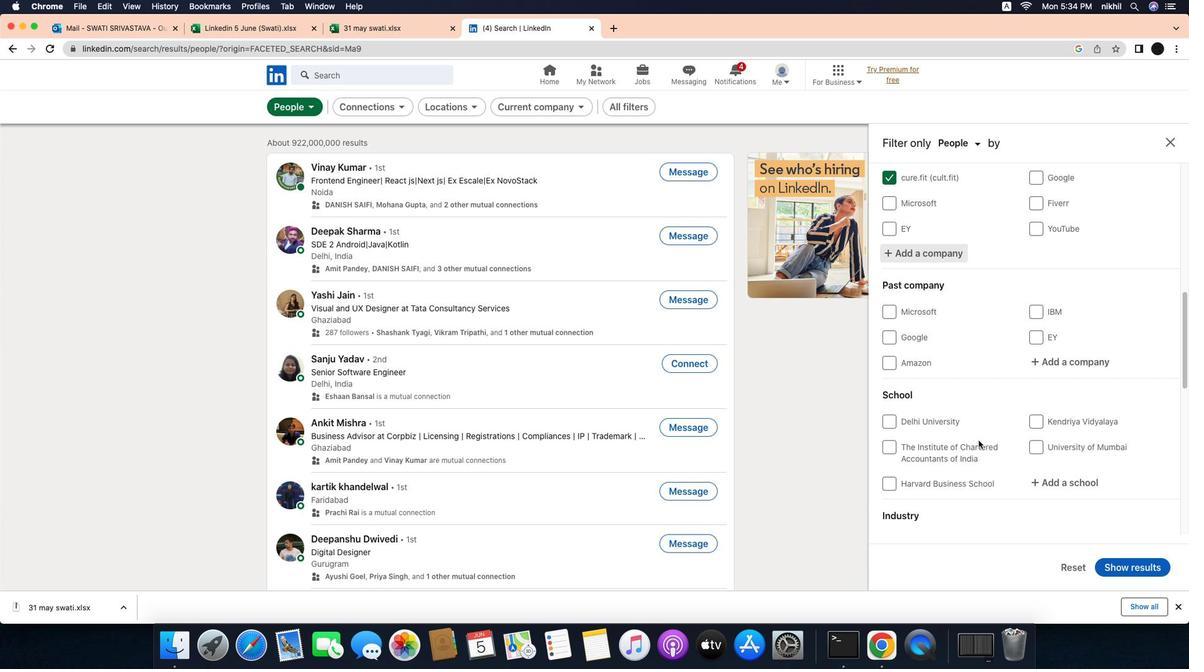 
Action: Mouse scrolled (1017, 443) with delta (-26, -27)
Screenshot: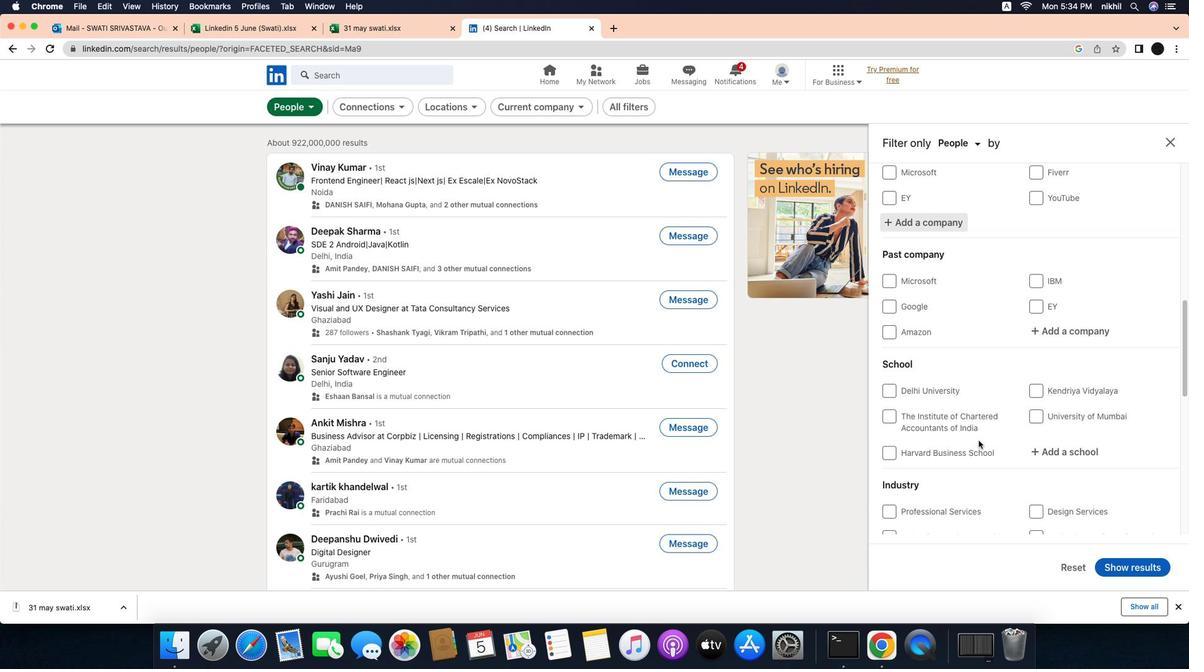 
Action: Mouse moved to (1105, 392)
Screenshot: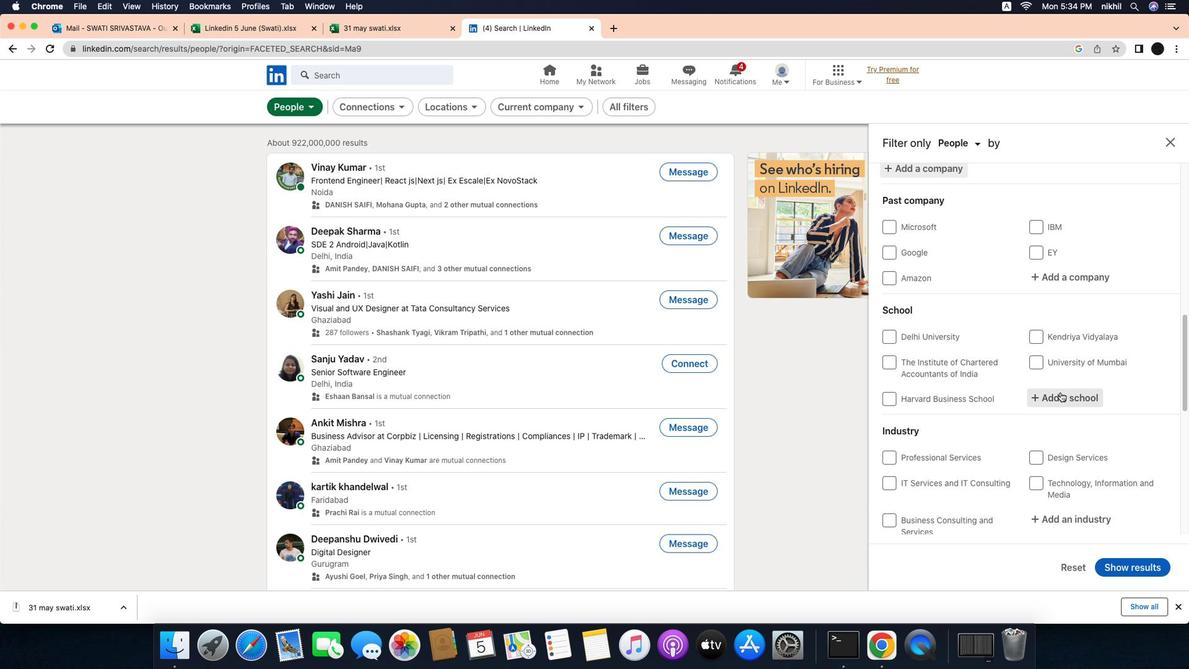 
Action: Mouse pressed left at (1105, 392)
Screenshot: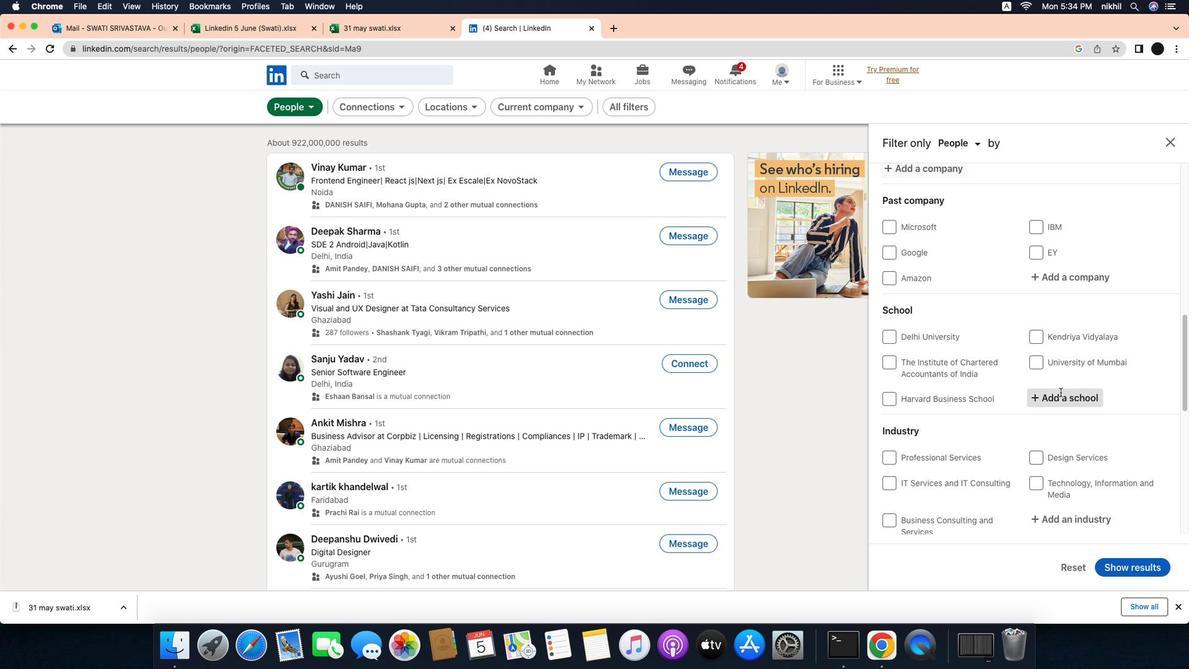 
Action: Mouse moved to (1134, 400)
Screenshot: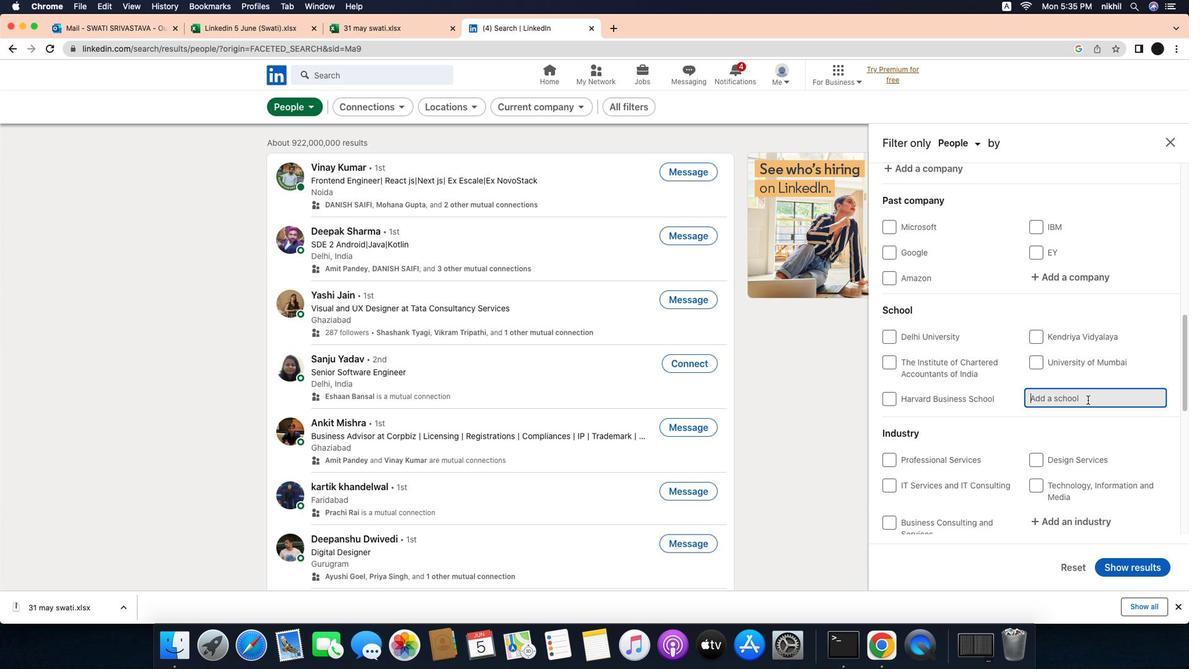 
Action: Mouse pressed left at (1134, 400)
Screenshot: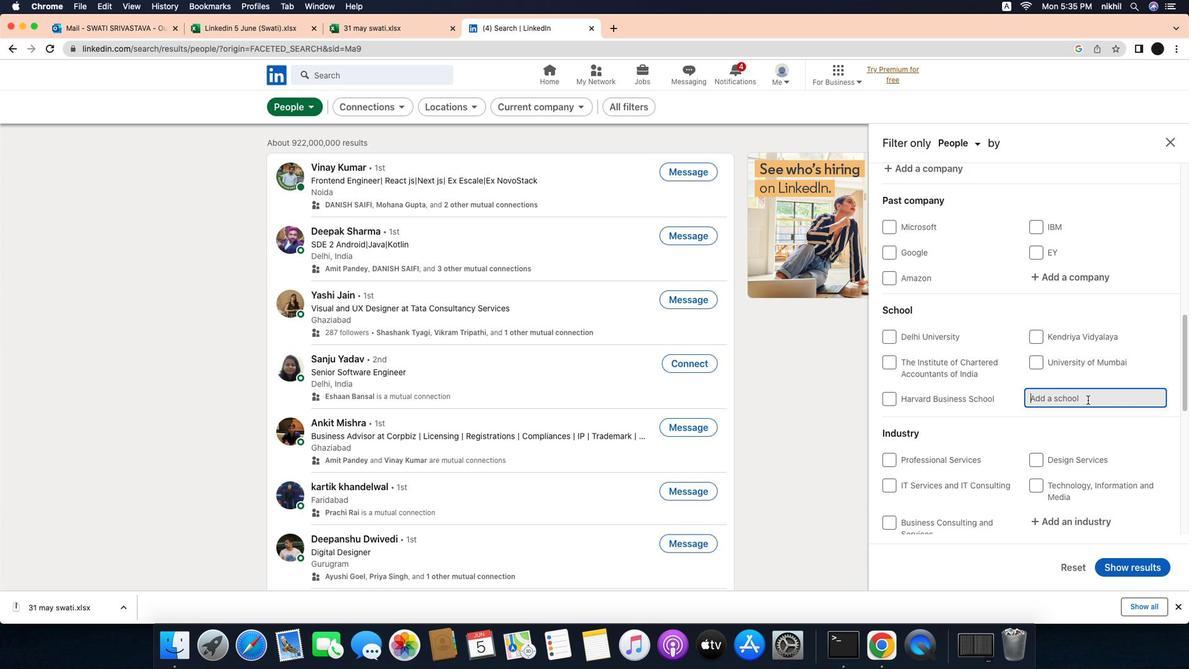 
Action: Mouse moved to (1133, 400)
Screenshot: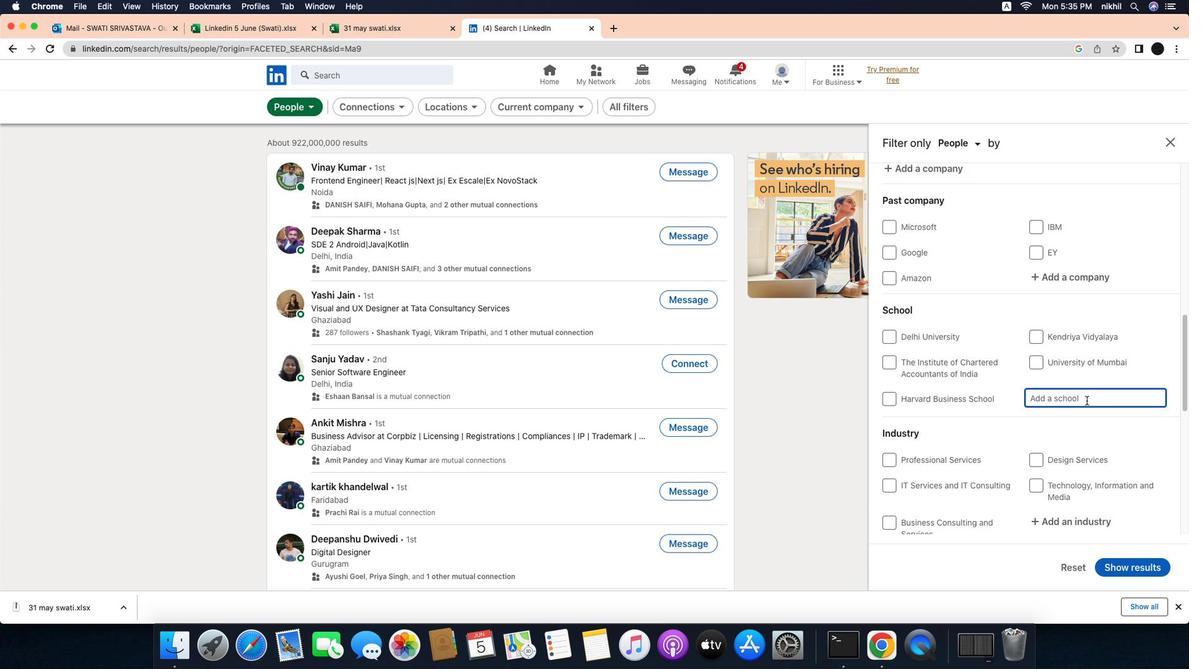 
Action: Key pressed Key.caps_lock'K''.''R'Key.caps_lock'a''m''a''k''r''i''s''h''n''a''n'Key.spaceKey.caps_lock'C'Key.caps_lock'o''l''l''e''g''e'Key.space'o''f'Key.spaceKey.caps_lock'T'Key.caps_lock'e''c''h''n''o''l''o''g''y'
Screenshot: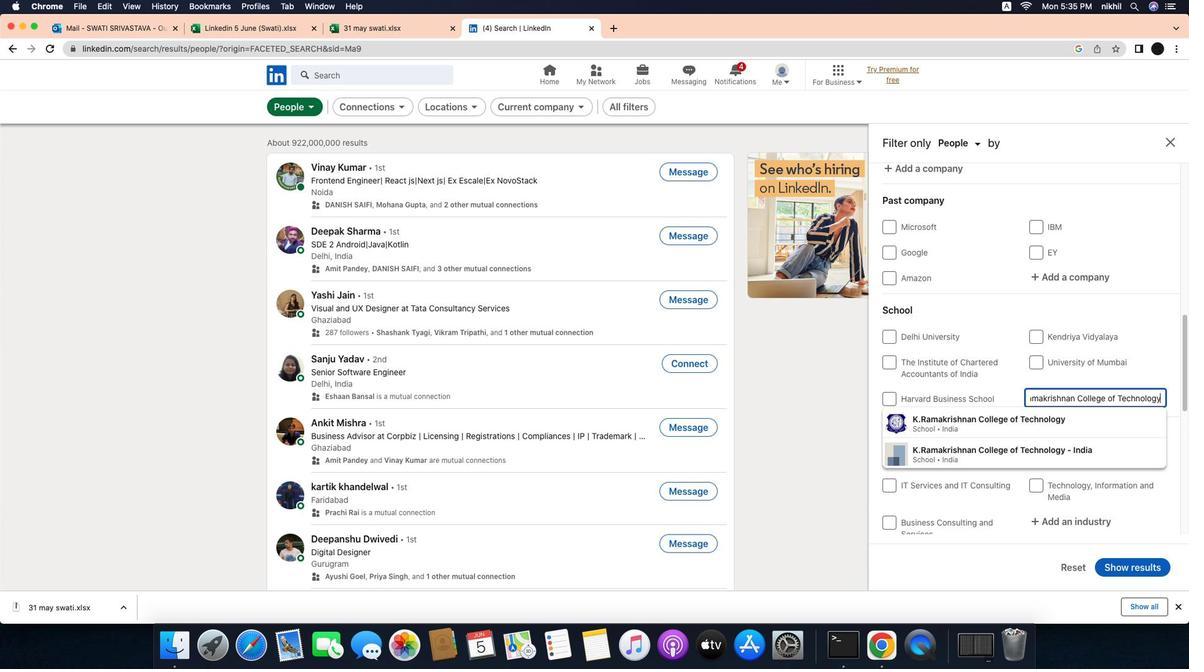
Action: Mouse moved to (1071, 422)
Screenshot: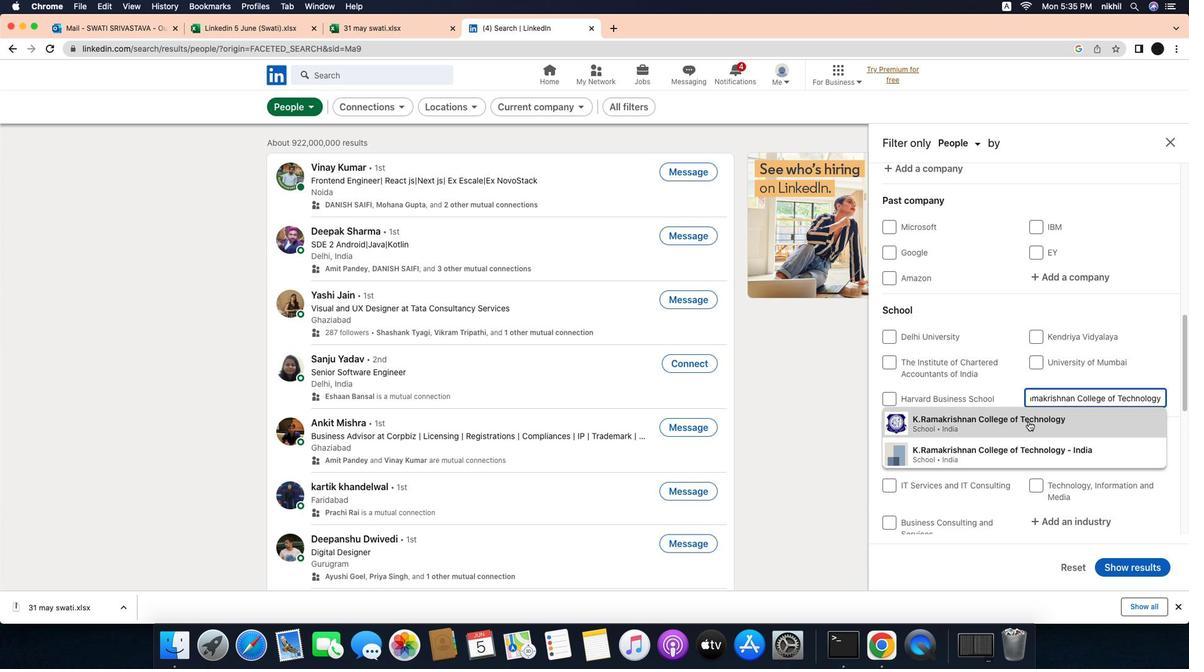 
Action: Mouse pressed left at (1071, 422)
Screenshot: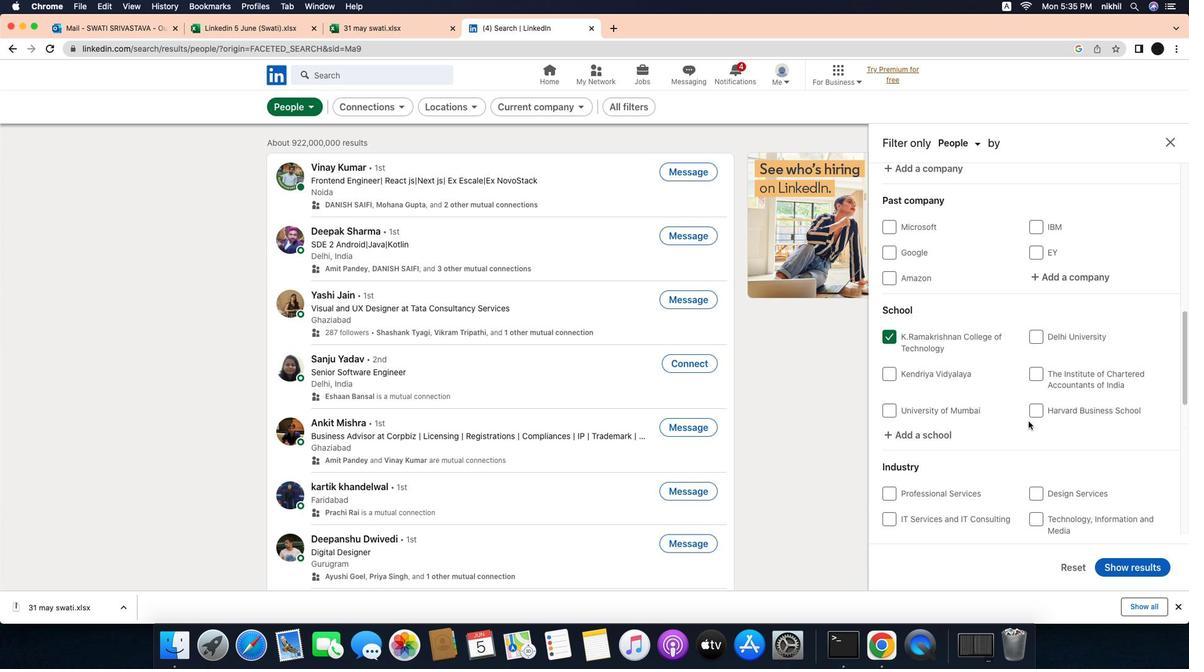 
Action: Mouse moved to (1098, 452)
Screenshot: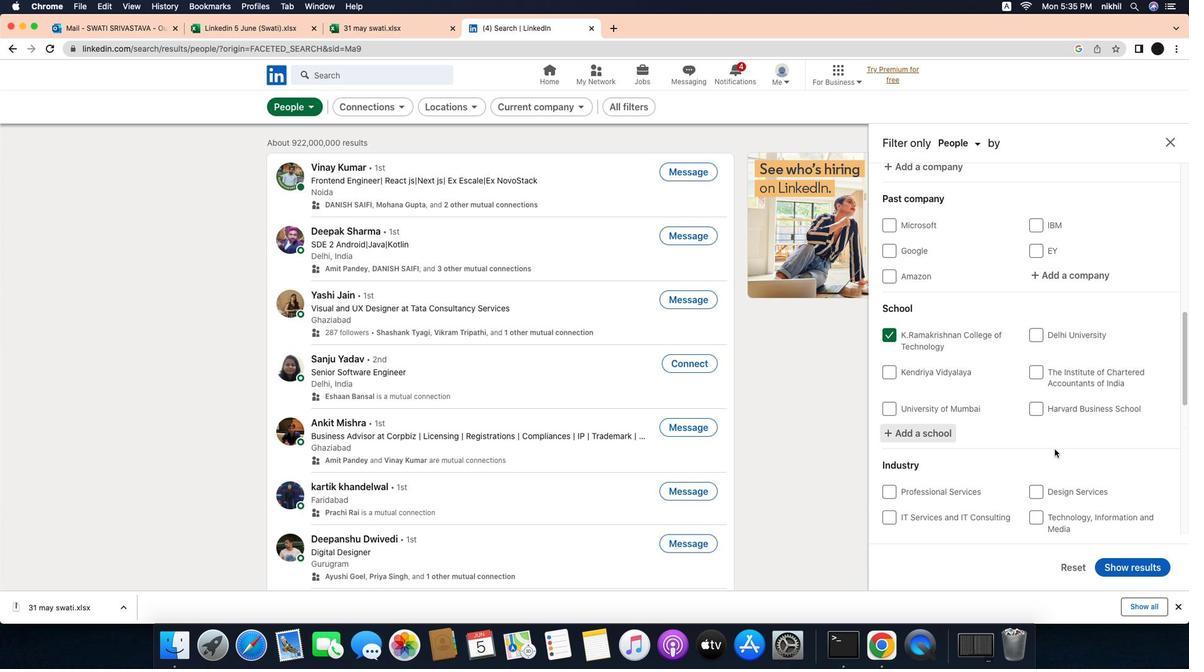 
Action: Mouse scrolled (1098, 452) with delta (-26, -26)
Screenshot: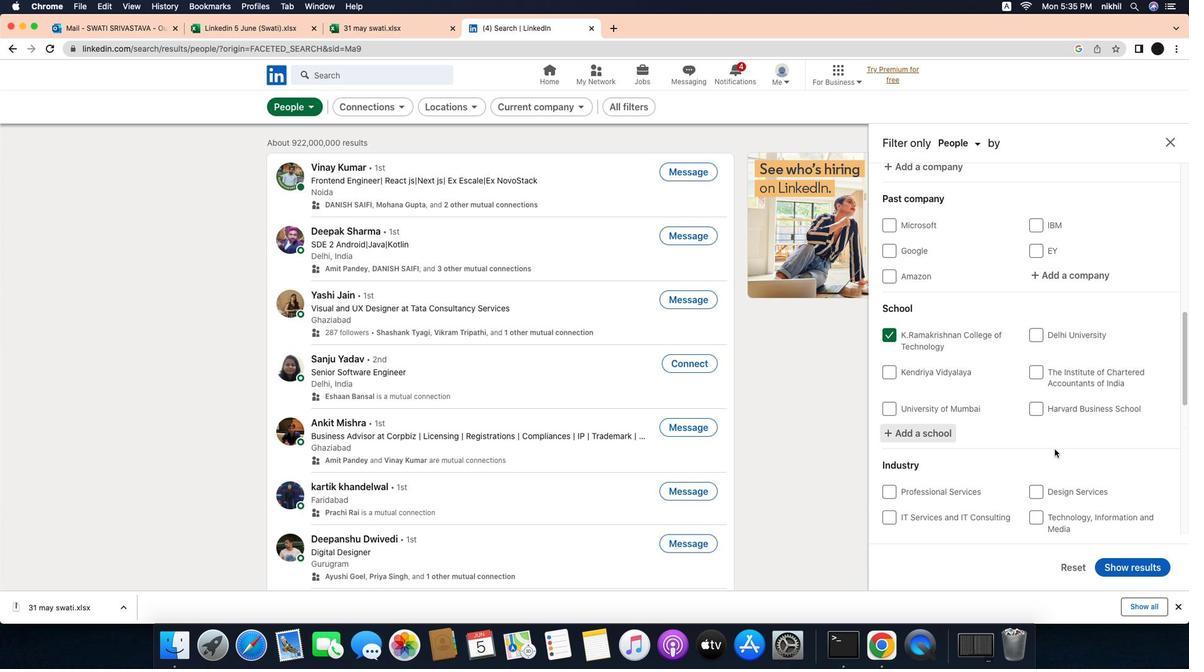 
Action: Mouse moved to (1098, 452)
Screenshot: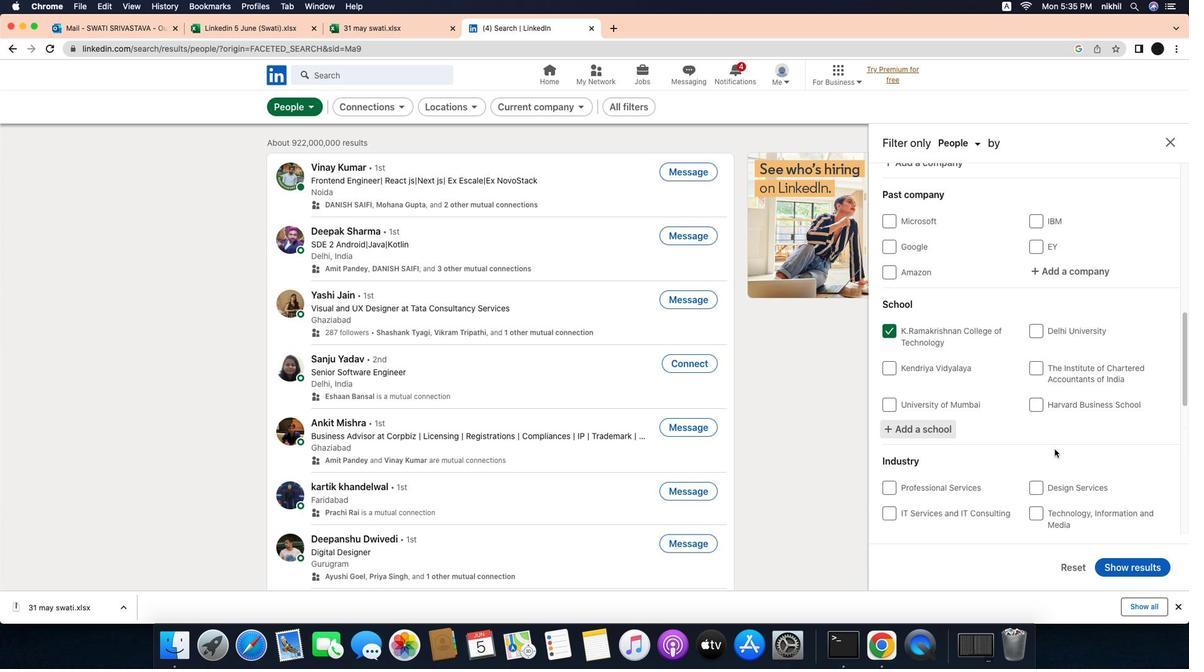 
Action: Mouse scrolled (1098, 452) with delta (-26, -26)
Screenshot: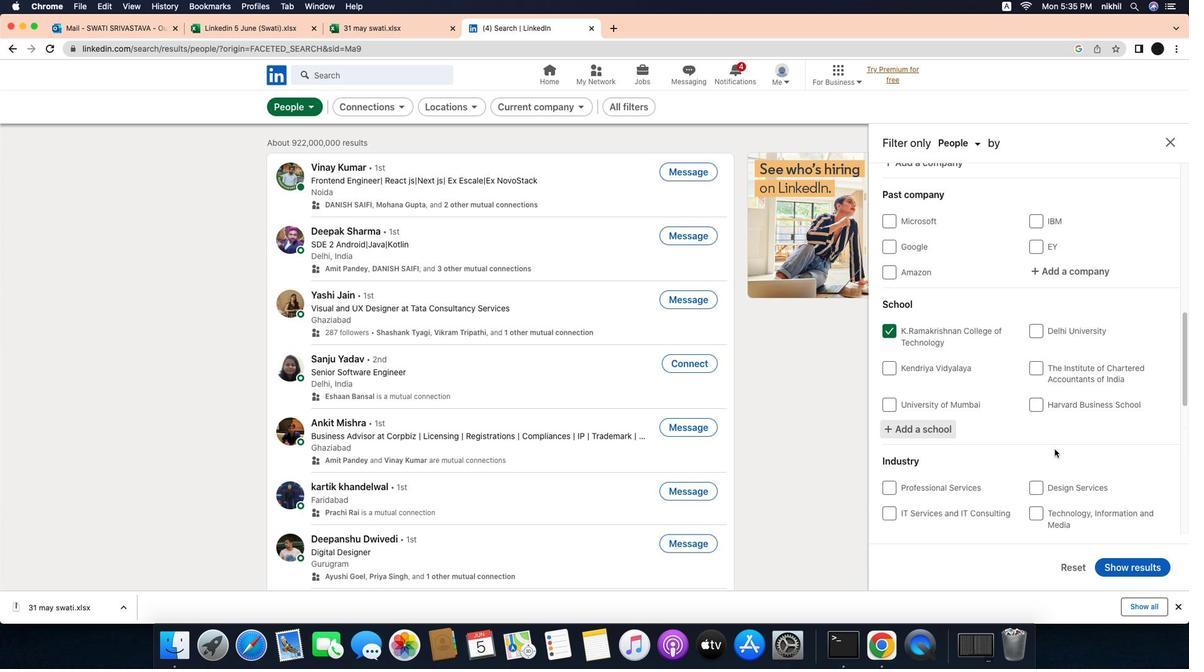 
Action: Mouse moved to (1098, 452)
Screenshot: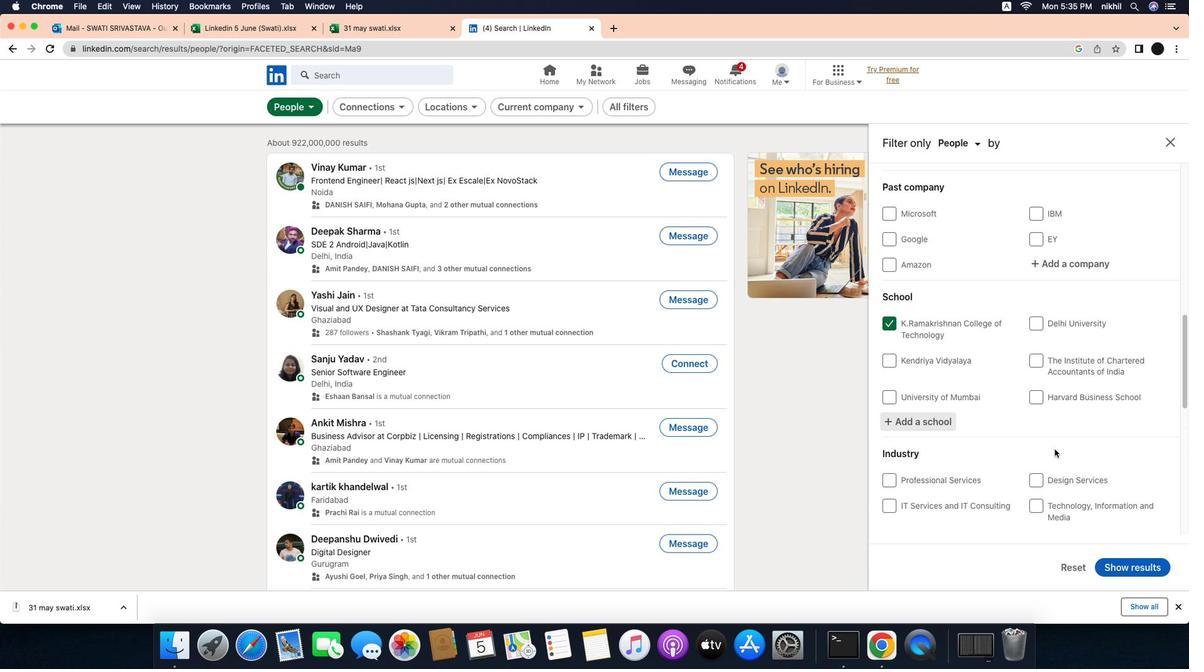 
Action: Mouse scrolled (1098, 452) with delta (-26, -27)
Screenshot: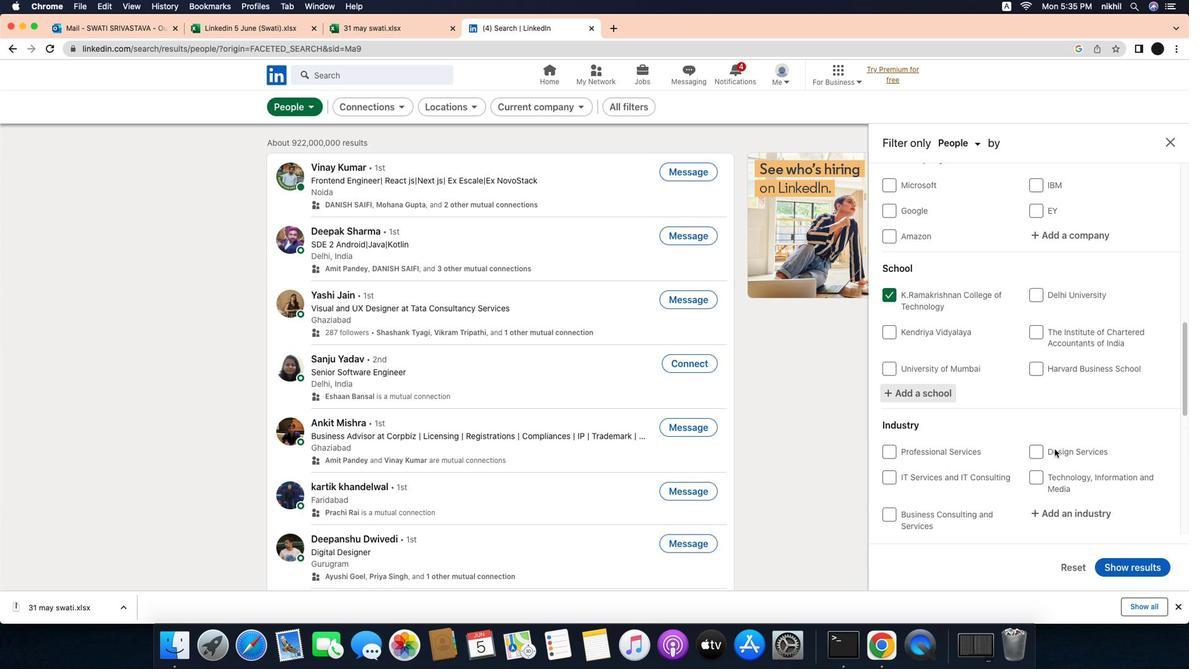 
Action: Mouse scrolled (1098, 452) with delta (-26, -26)
Screenshot: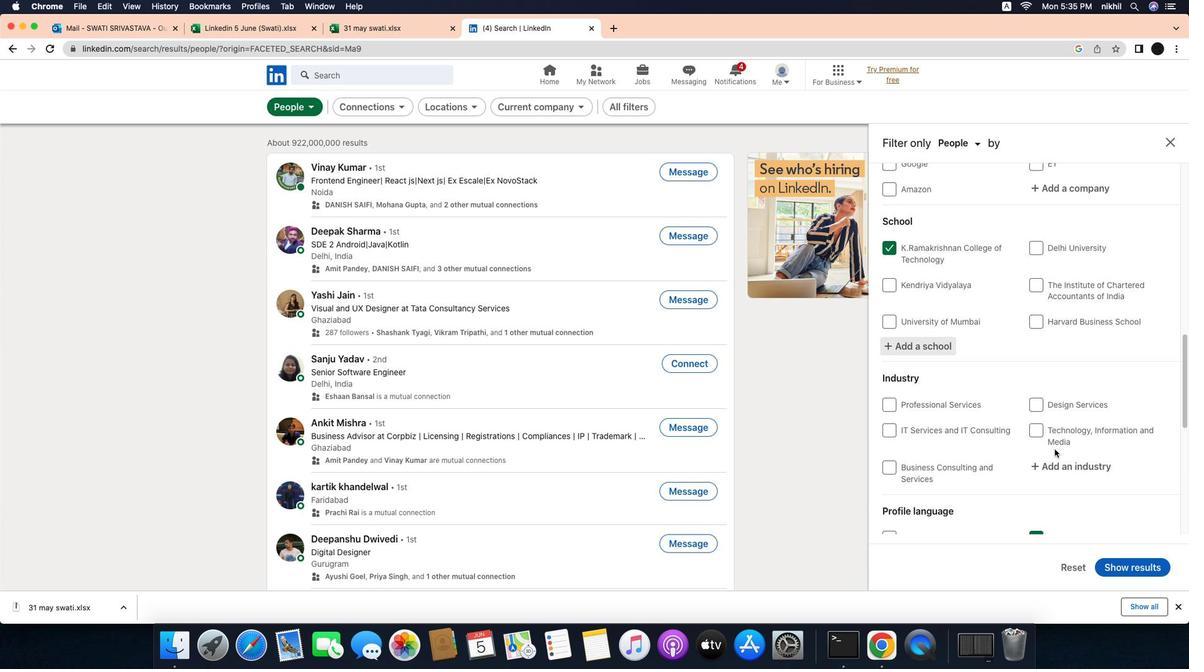 
Action: Mouse moved to (1093, 448)
Screenshot: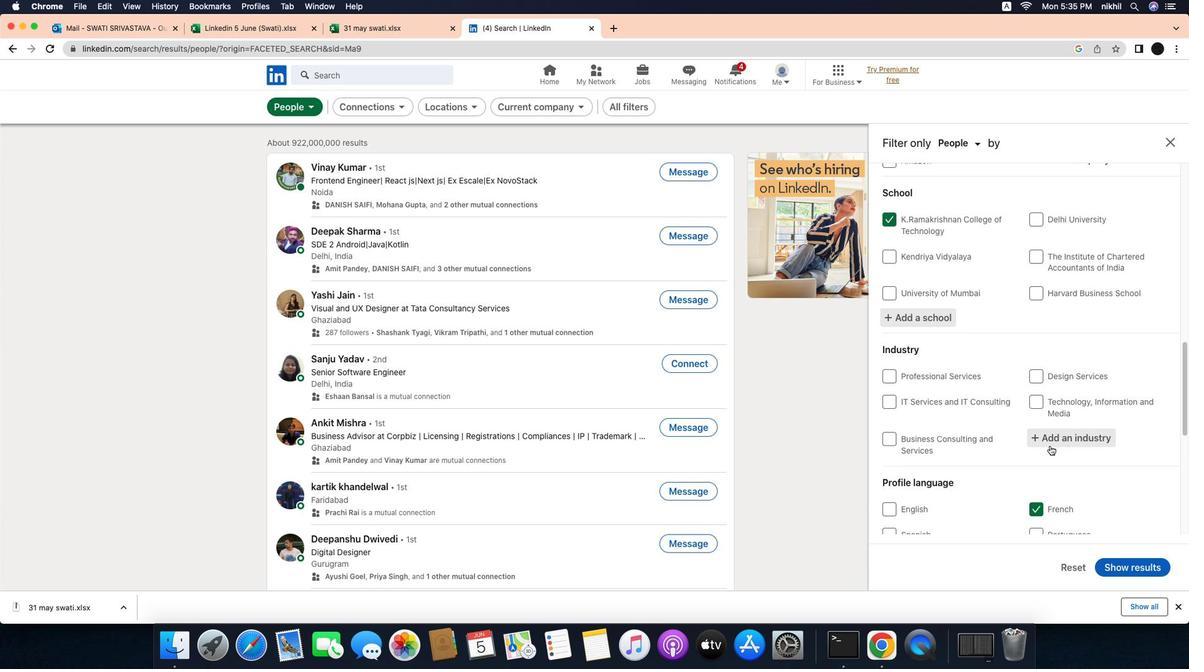 
Action: Mouse scrolled (1093, 448) with delta (-26, -26)
Screenshot: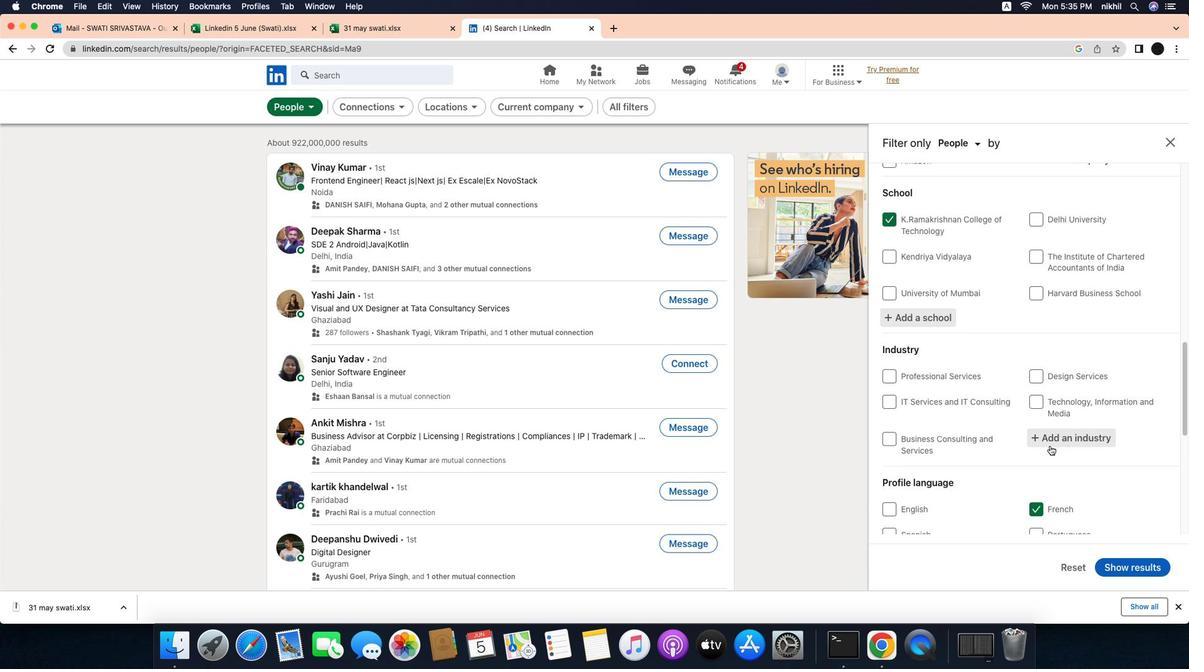 
Action: Mouse scrolled (1093, 448) with delta (-26, -26)
Screenshot: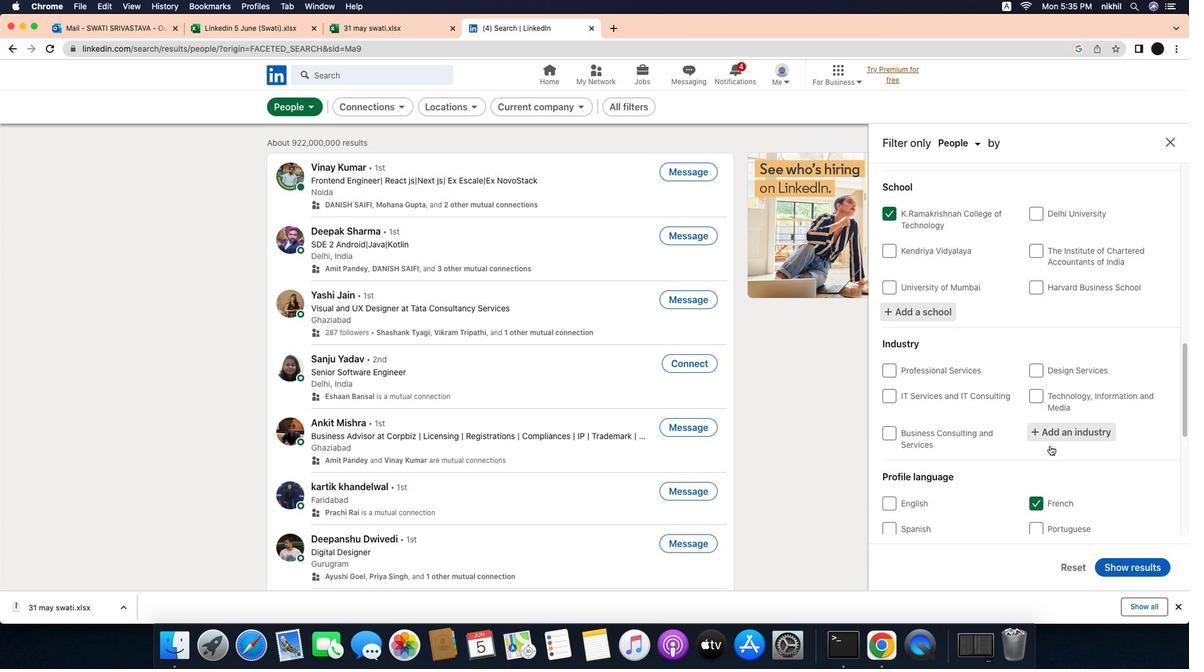 
Action: Mouse moved to (1102, 421)
Screenshot: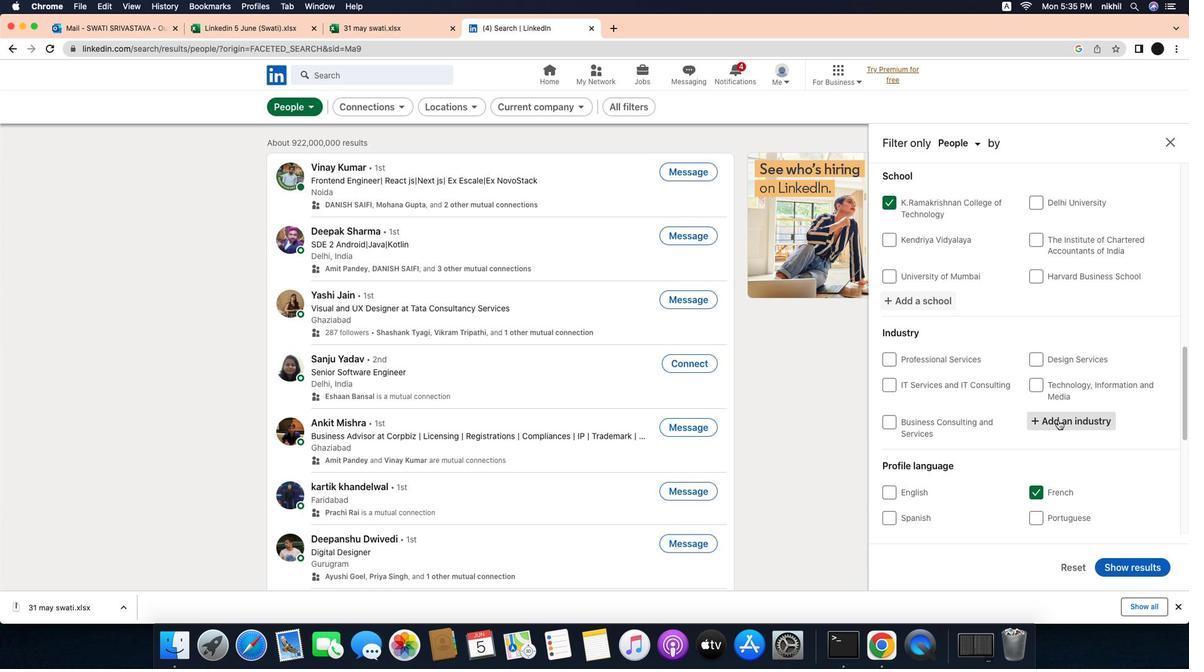 
Action: Mouse pressed left at (1102, 421)
Screenshot: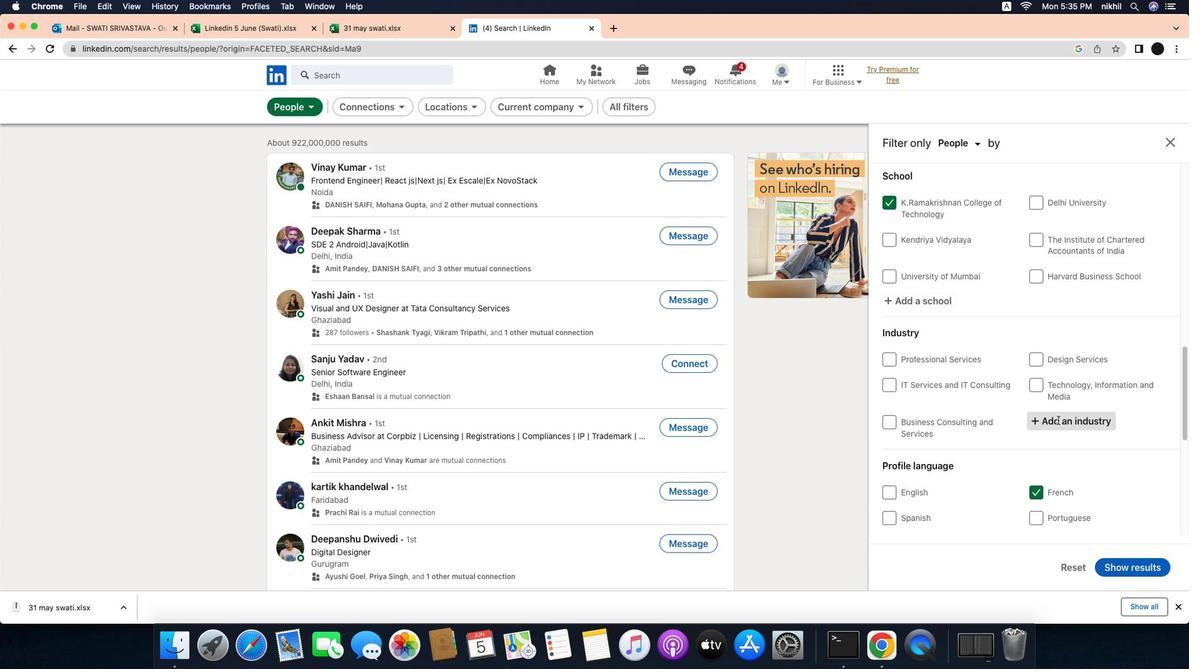 
Action: Mouse moved to (1126, 424)
Screenshot: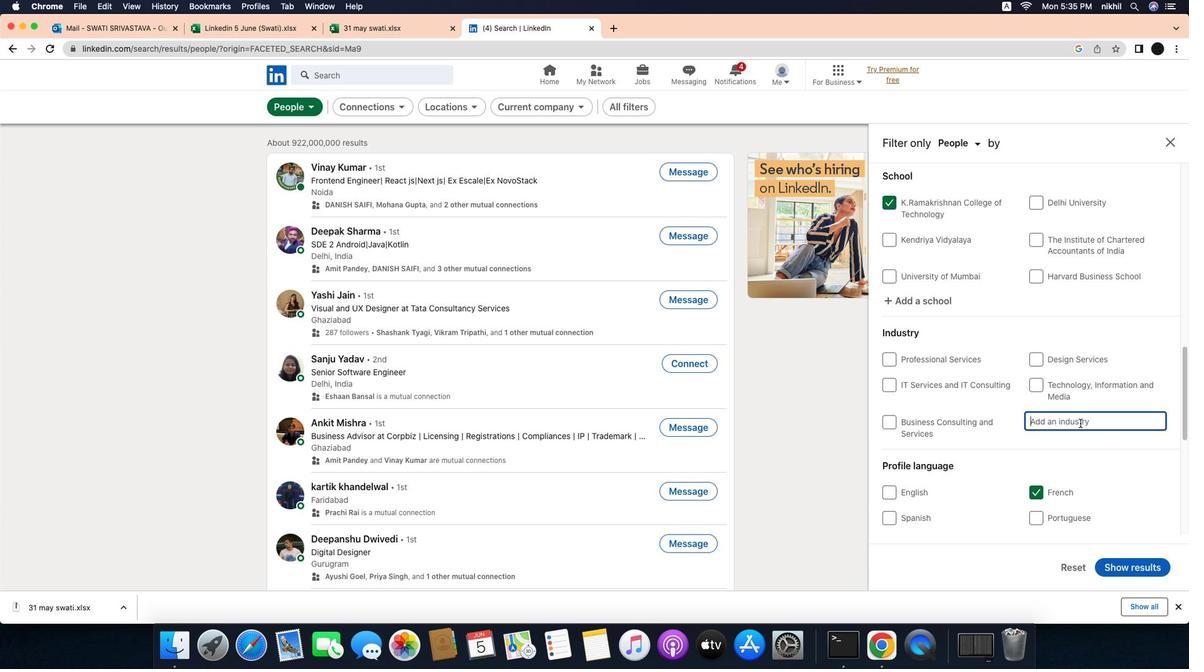 
Action: Mouse pressed left at (1126, 424)
Screenshot: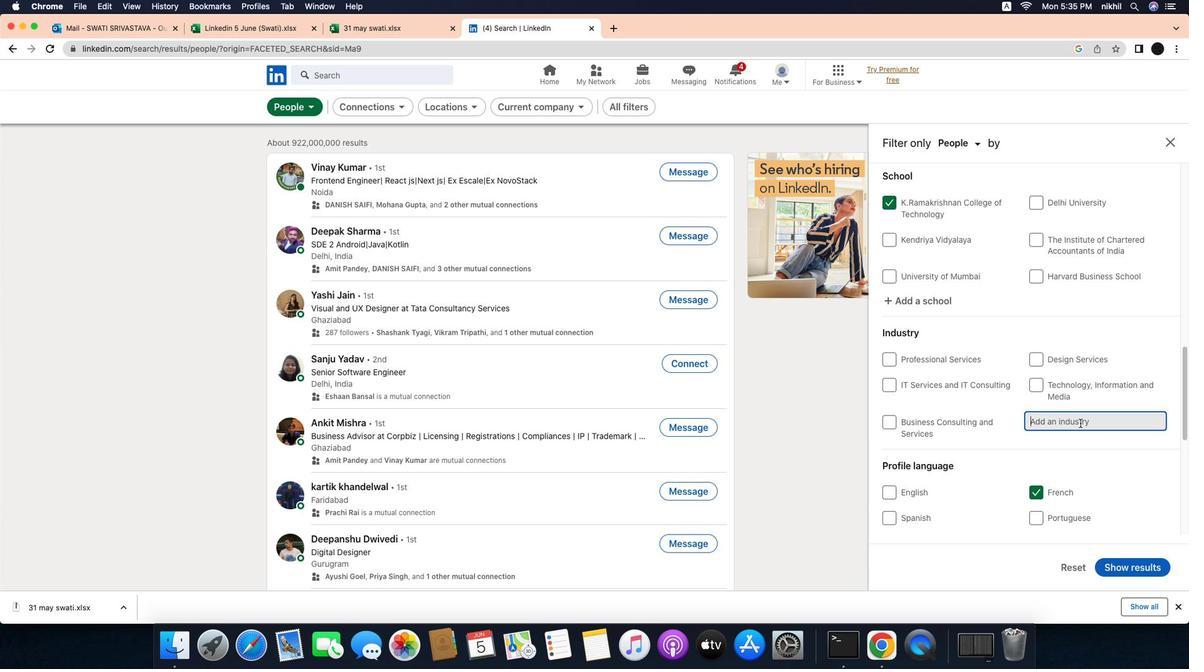 
Action: Mouse moved to (1123, 424)
Screenshot: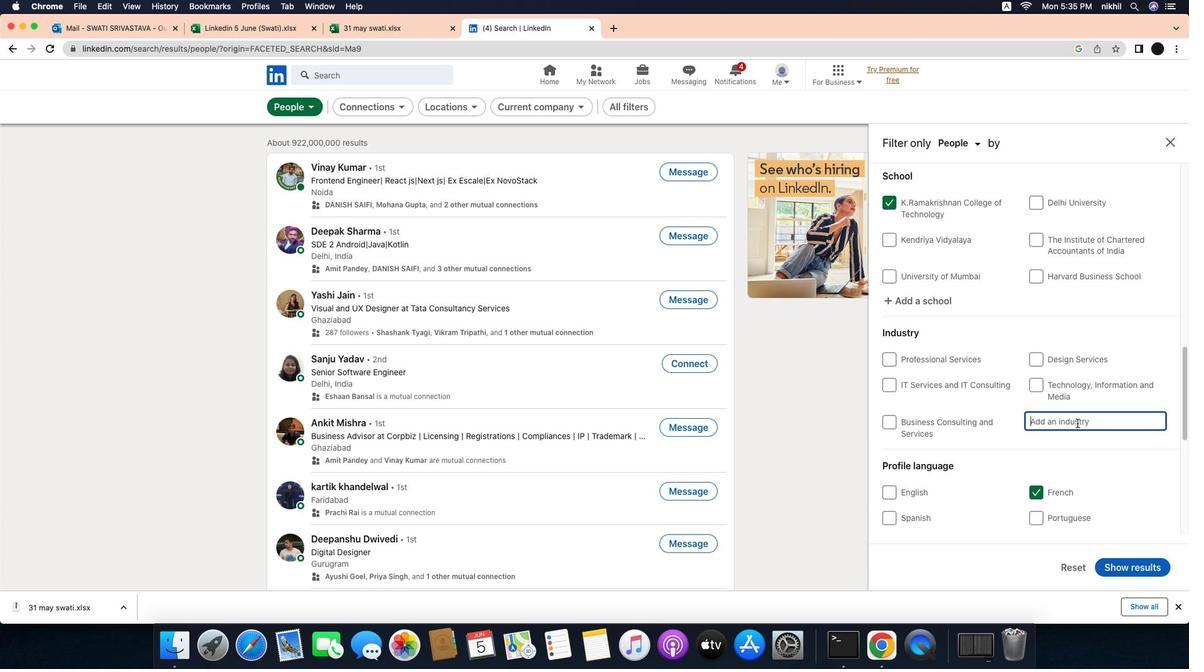 
Action: Key pressed Key.caps_lockKey.caps_lock'i''n''d''u''s''t''r''y'Key.spaceKey.caps_lock'B'Key.caps_lock'o''o''k'Key.space'a''n''d'Key.spaceKey.caps_lock'P'Key.caps_lock'e''r''i''o''d''i''c''a''l'Key.spaceKey.caps_lock'P'Key.caps_lock'u''b''l''i''s''h''i''n''g'Key.enter
Screenshot: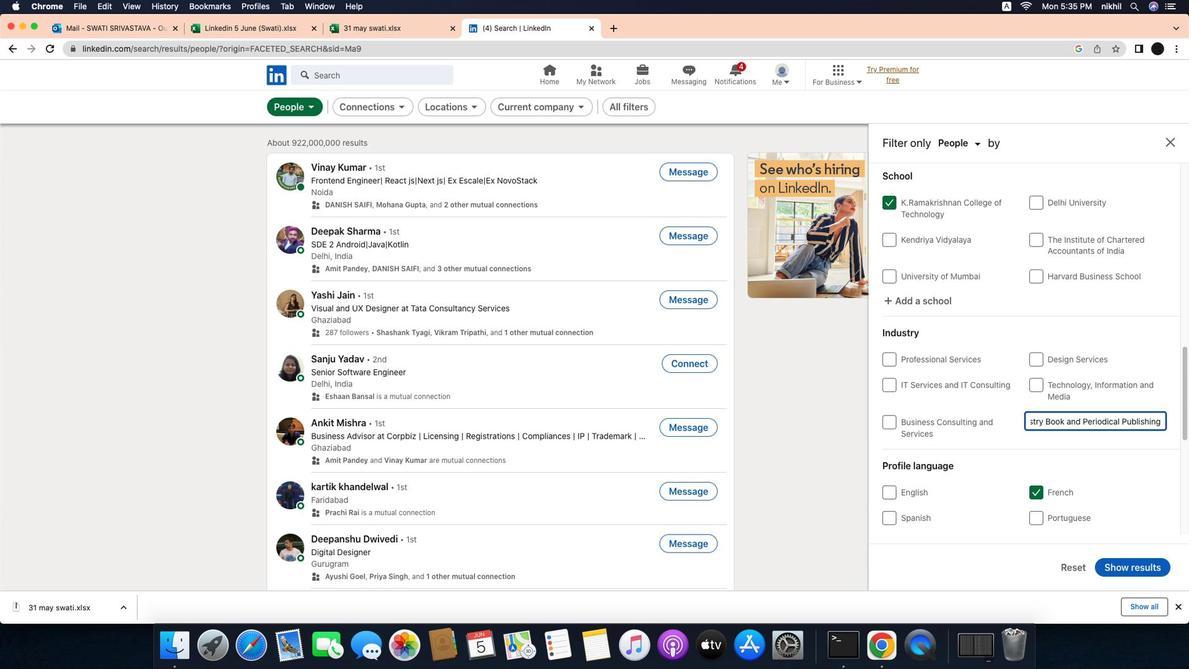 
Action: Mouse moved to (1055, 441)
Screenshot: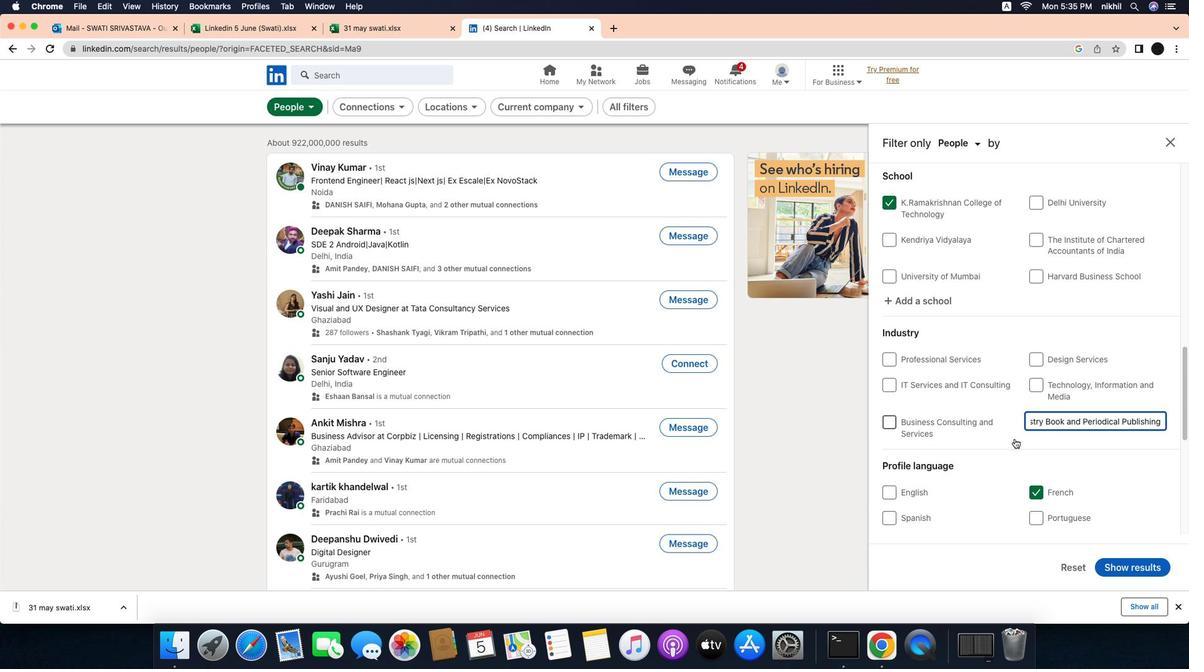 
Action: Mouse scrolled (1055, 441) with delta (-26, -26)
Screenshot: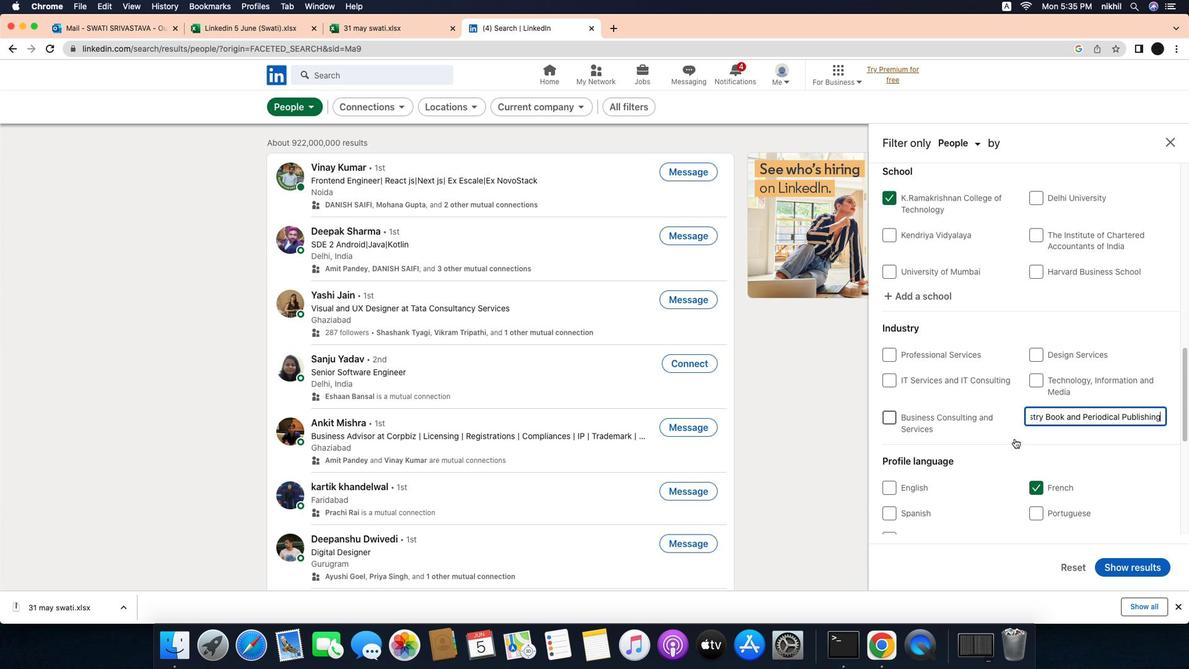 
Action: Mouse scrolled (1055, 441) with delta (-26, -26)
Screenshot: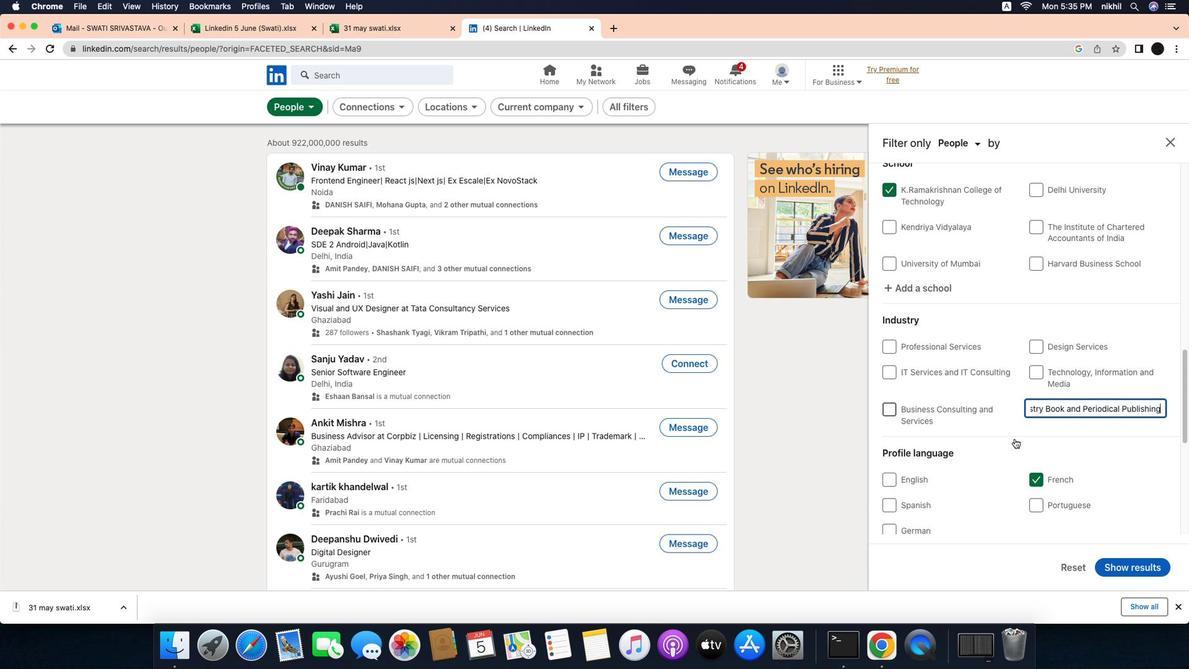 
Action: Mouse scrolled (1055, 441) with delta (-26, -27)
Screenshot: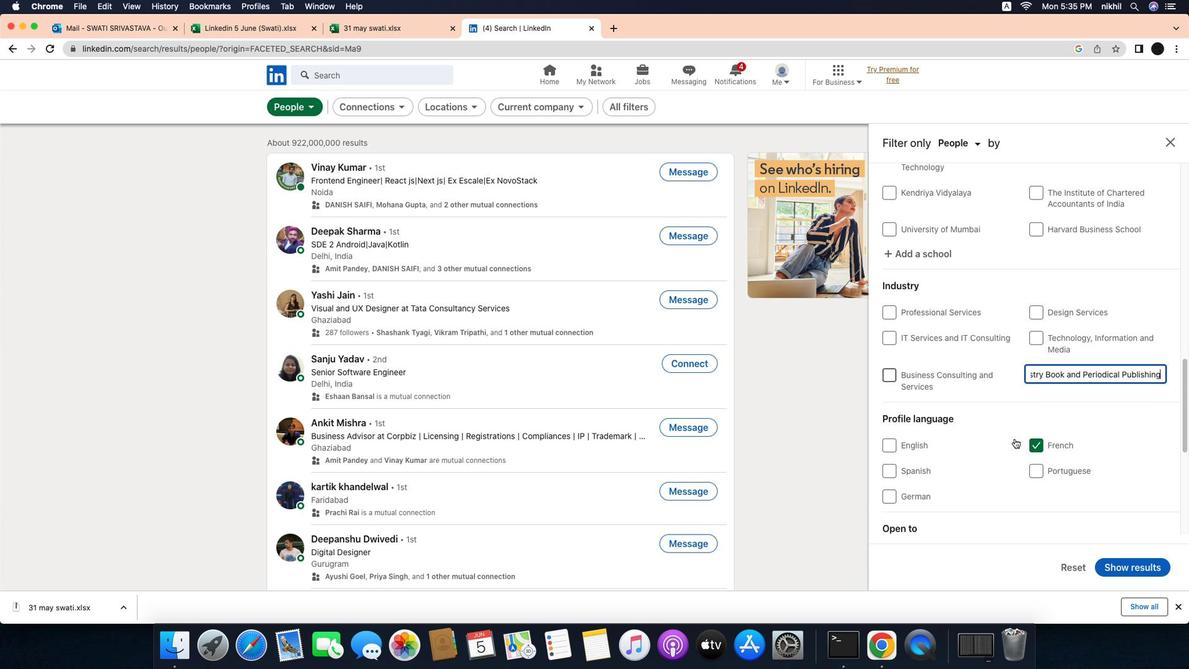 
Action: Mouse scrolled (1055, 441) with delta (-26, -26)
Screenshot: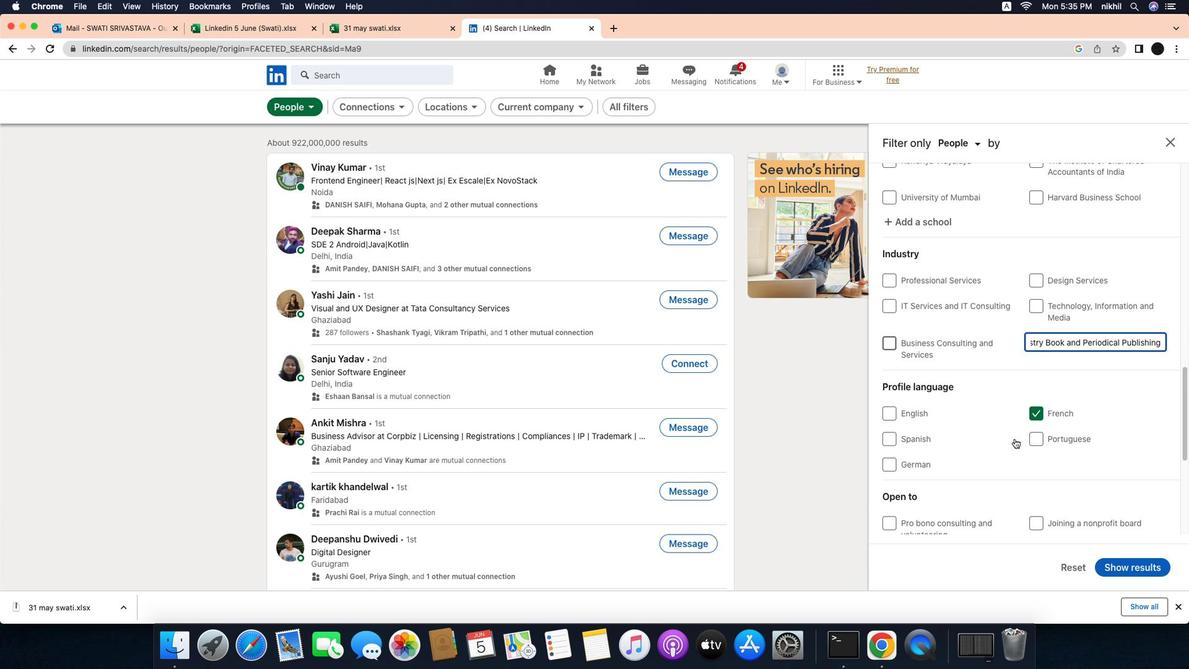 
Action: Mouse scrolled (1055, 441) with delta (-26, -26)
Screenshot: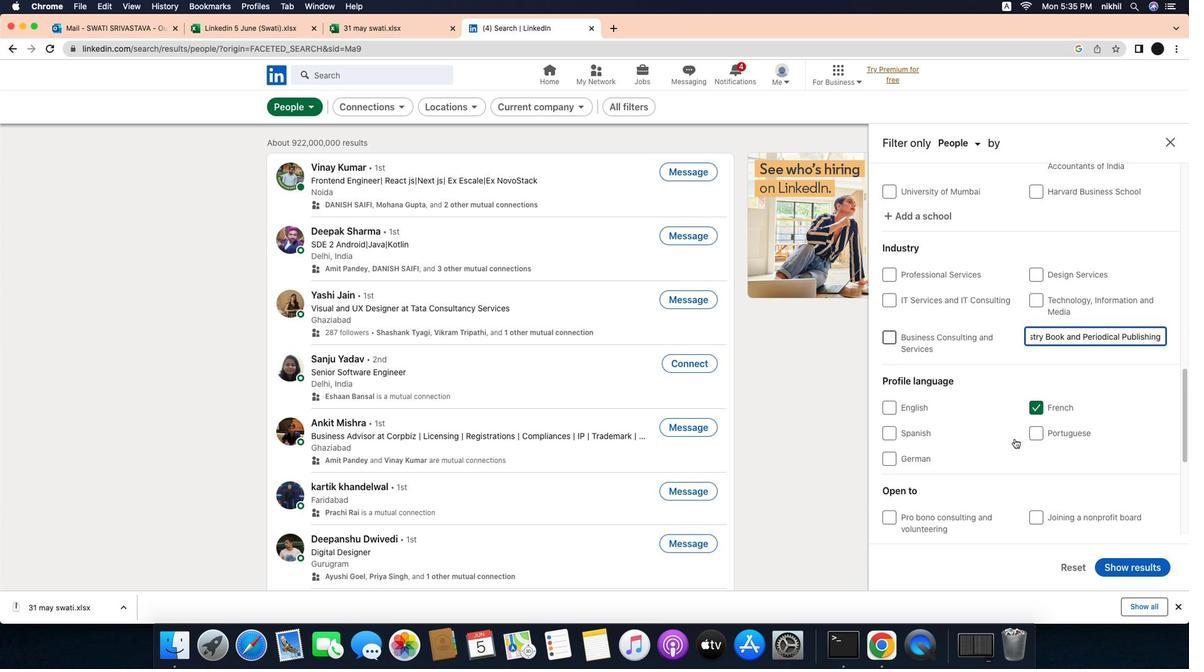 
Action: Mouse scrolled (1055, 441) with delta (-26, -26)
Screenshot: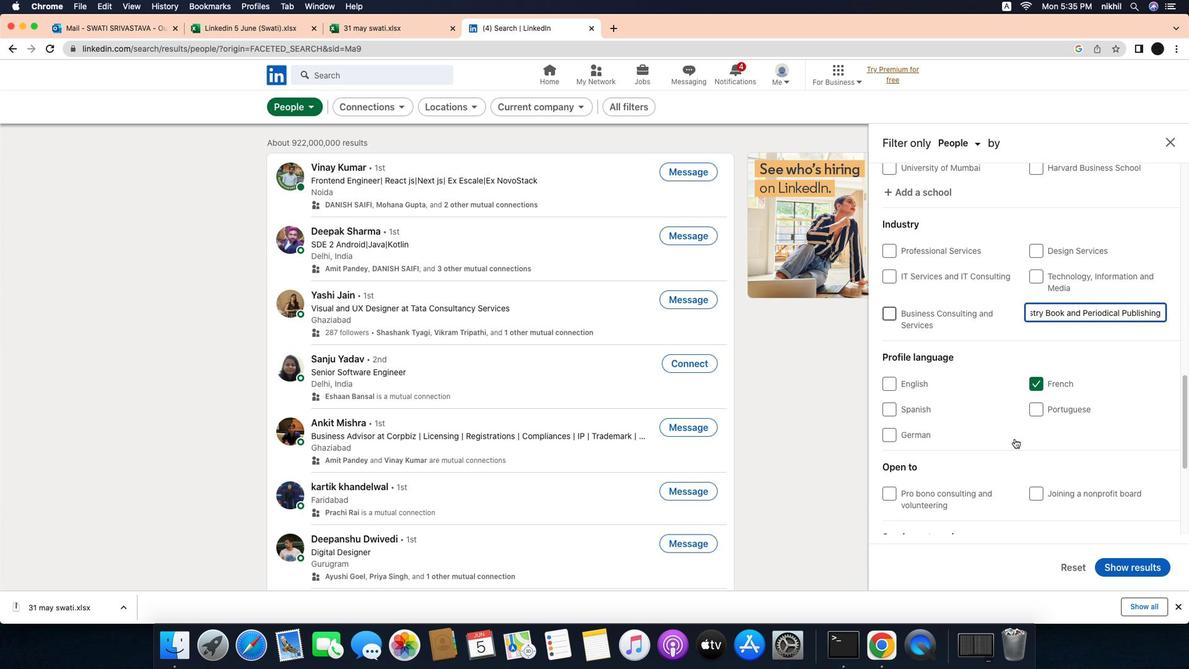 
Action: Mouse scrolled (1055, 441) with delta (-26, -26)
Screenshot: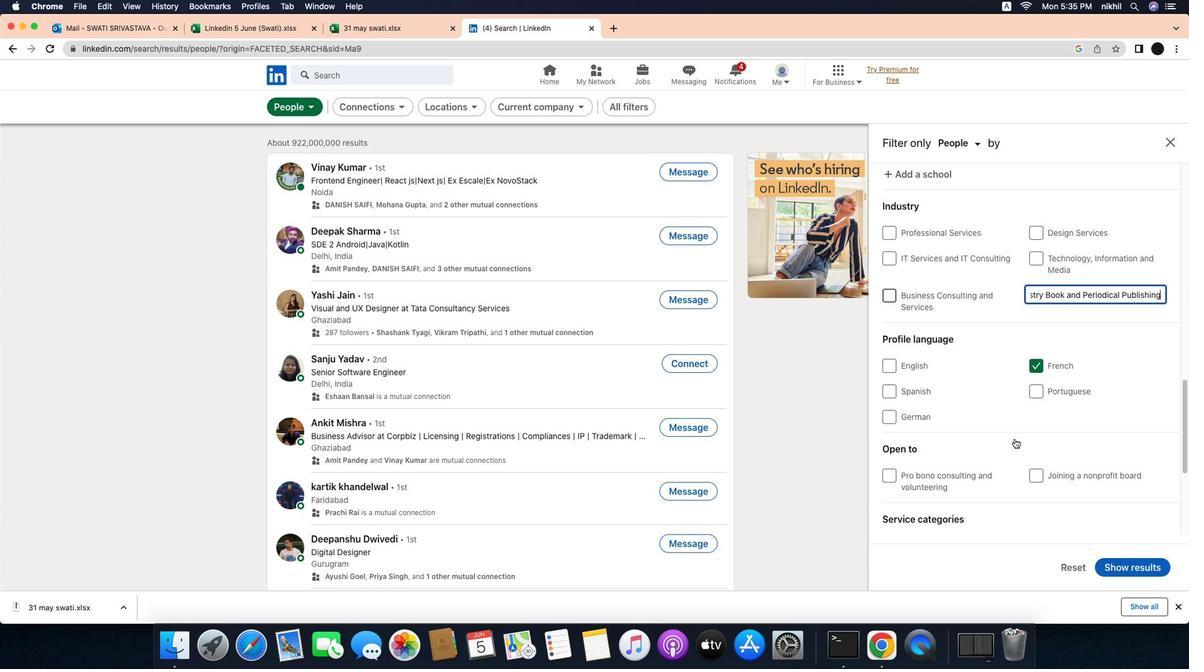 
Action: Mouse scrolled (1055, 441) with delta (-26, -26)
Screenshot: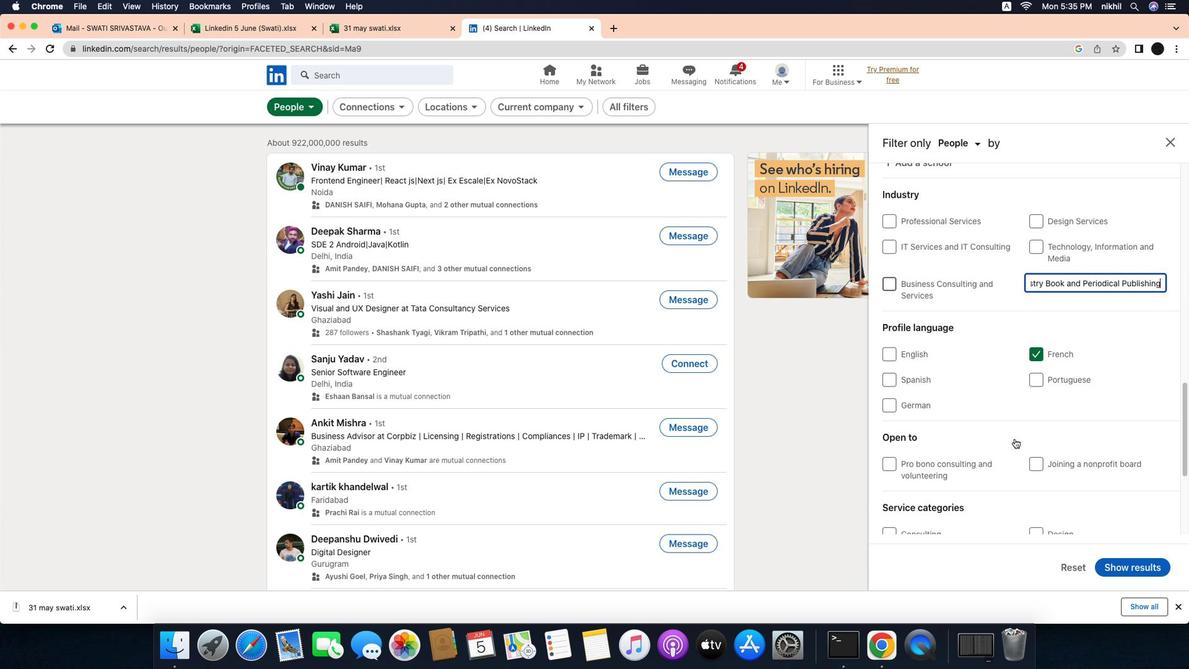 
Action: Mouse scrolled (1055, 441) with delta (-26, -26)
Screenshot: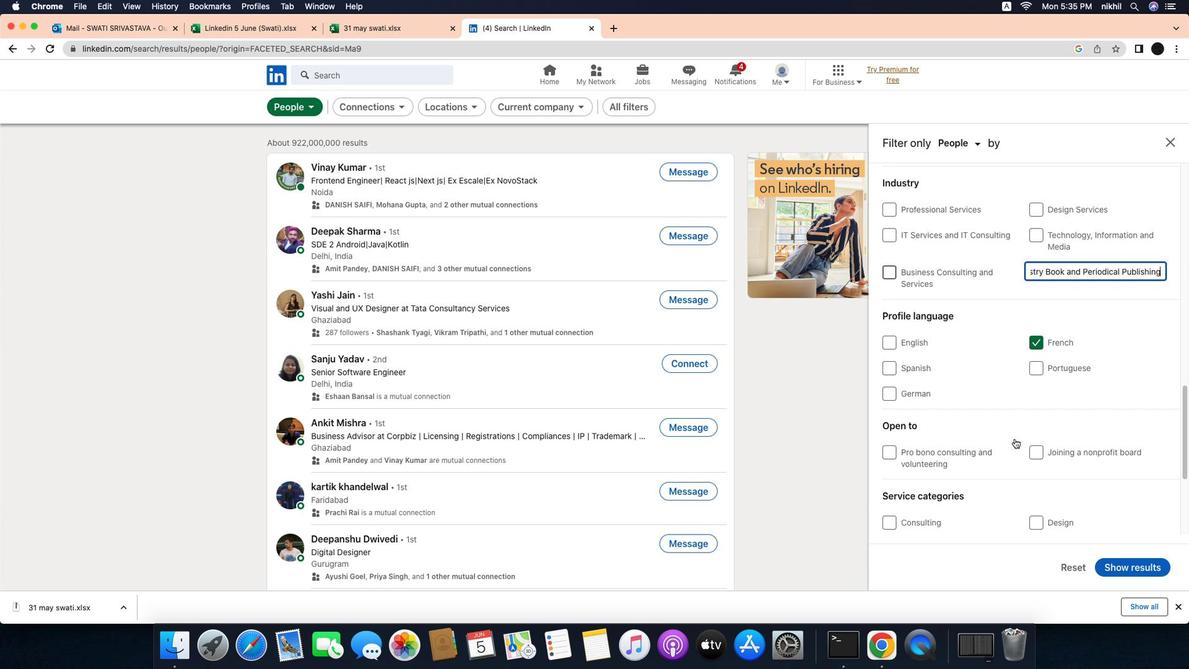 
Action: Mouse scrolled (1055, 441) with delta (-26, -27)
Screenshot: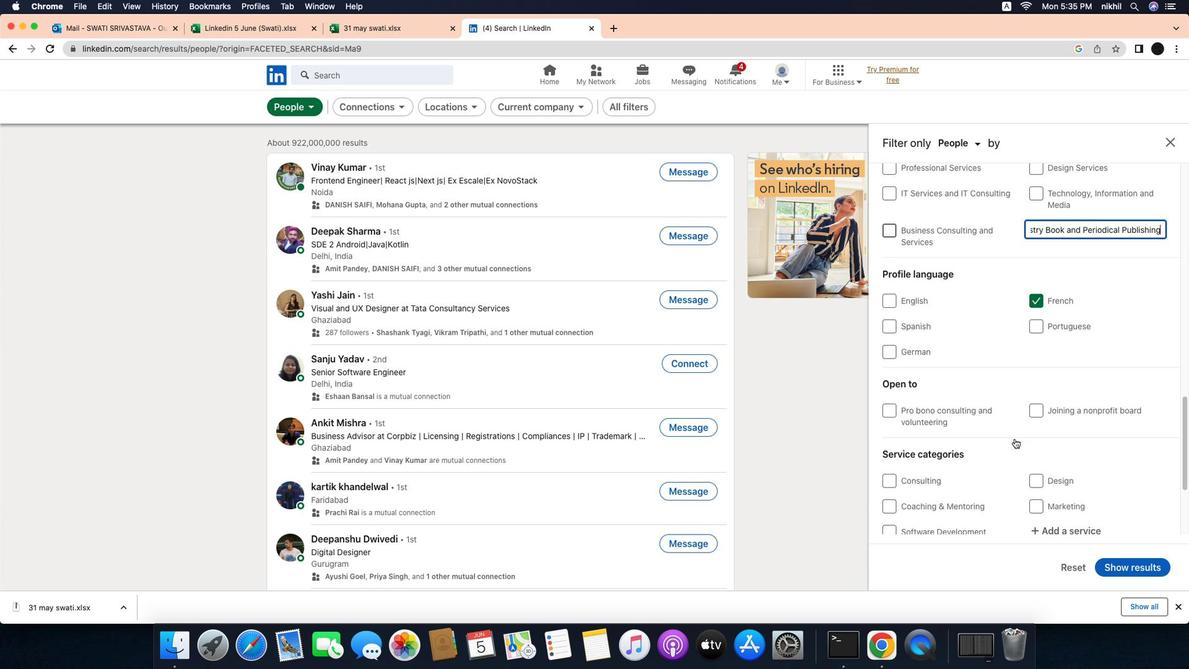 
Action: Mouse scrolled (1055, 441) with delta (-26, -26)
Screenshot: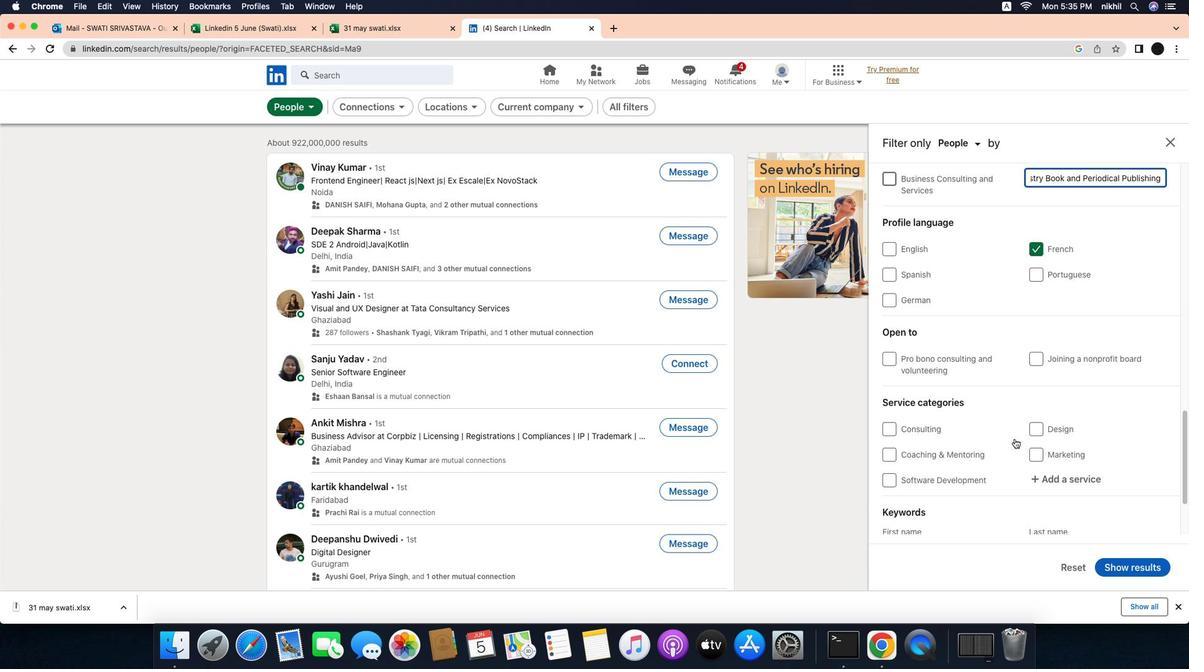 
Action: Mouse scrolled (1055, 441) with delta (-26, -26)
Screenshot: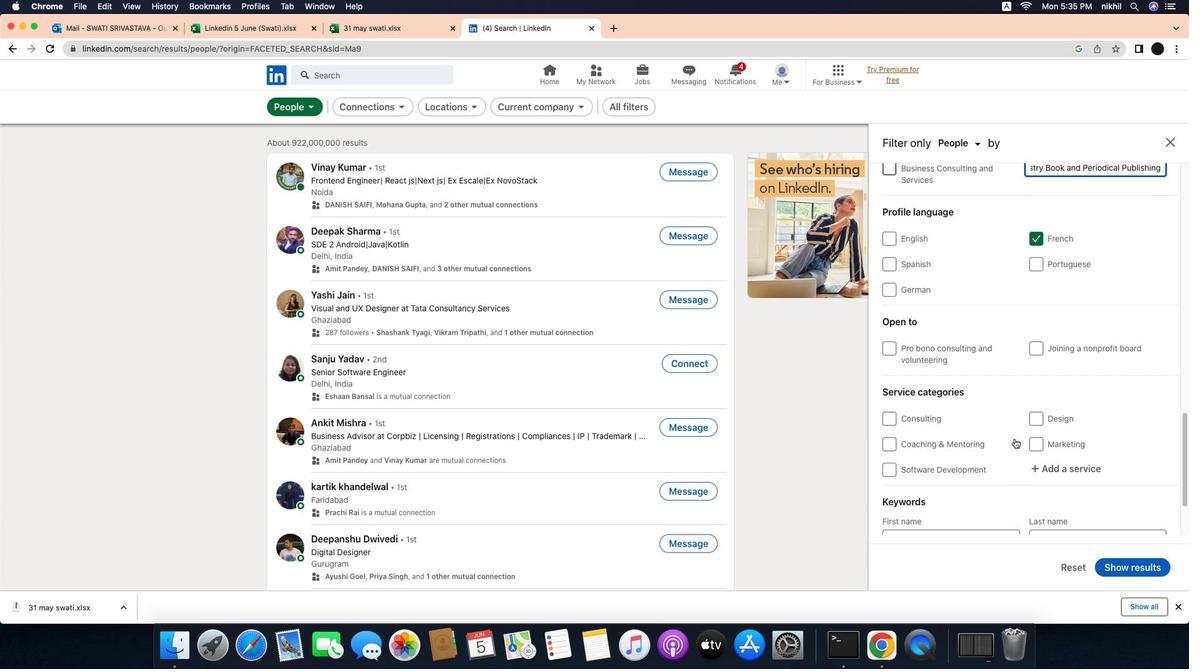 
Action: Mouse scrolled (1055, 441) with delta (-26, -27)
Screenshot: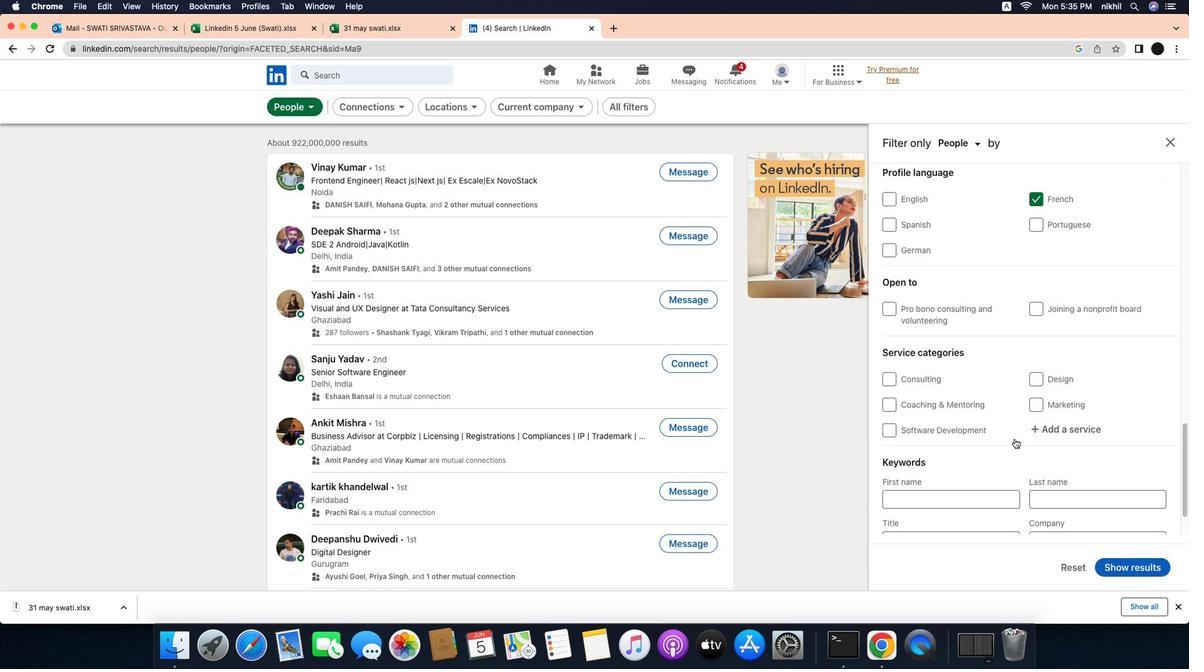 
Action: Mouse moved to (1115, 398)
Screenshot: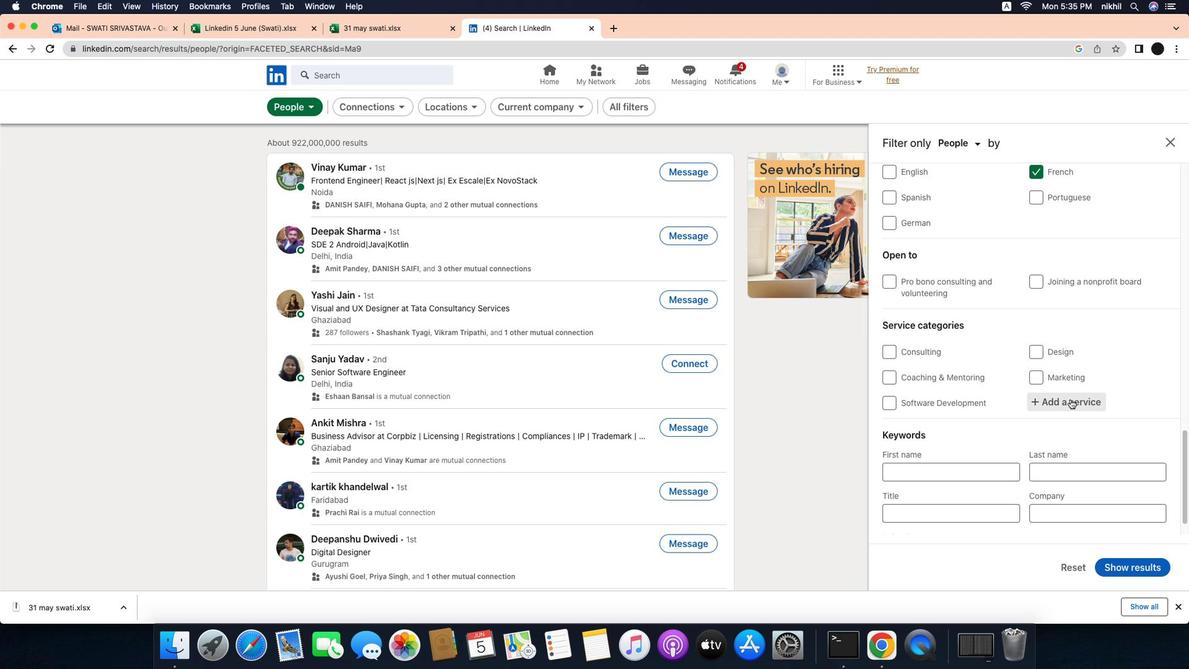 
Action: Mouse pressed left at (1115, 398)
Screenshot: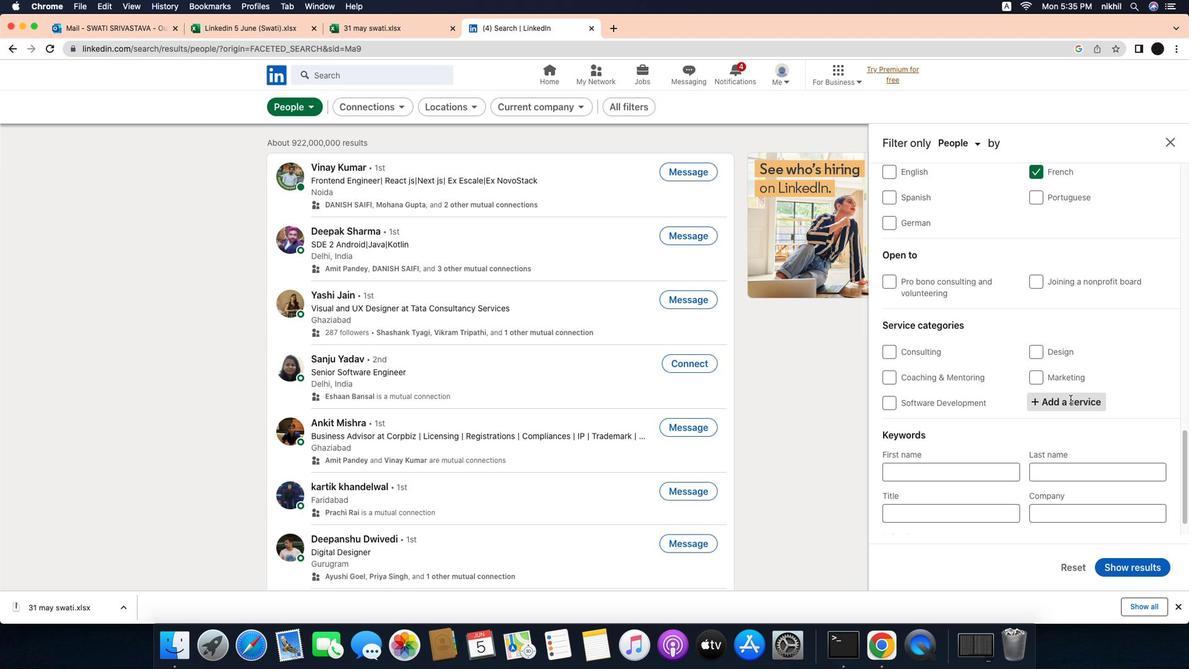 
Action: Mouse moved to (1135, 402)
Screenshot: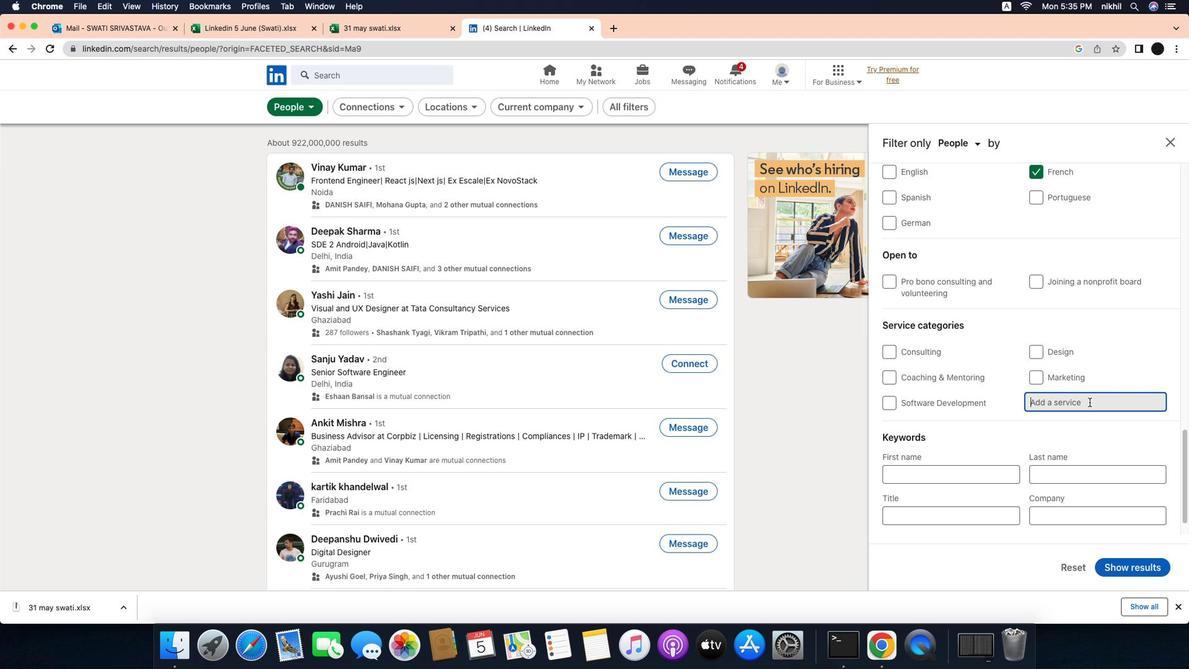 
Action: Mouse pressed left at (1135, 402)
Screenshot: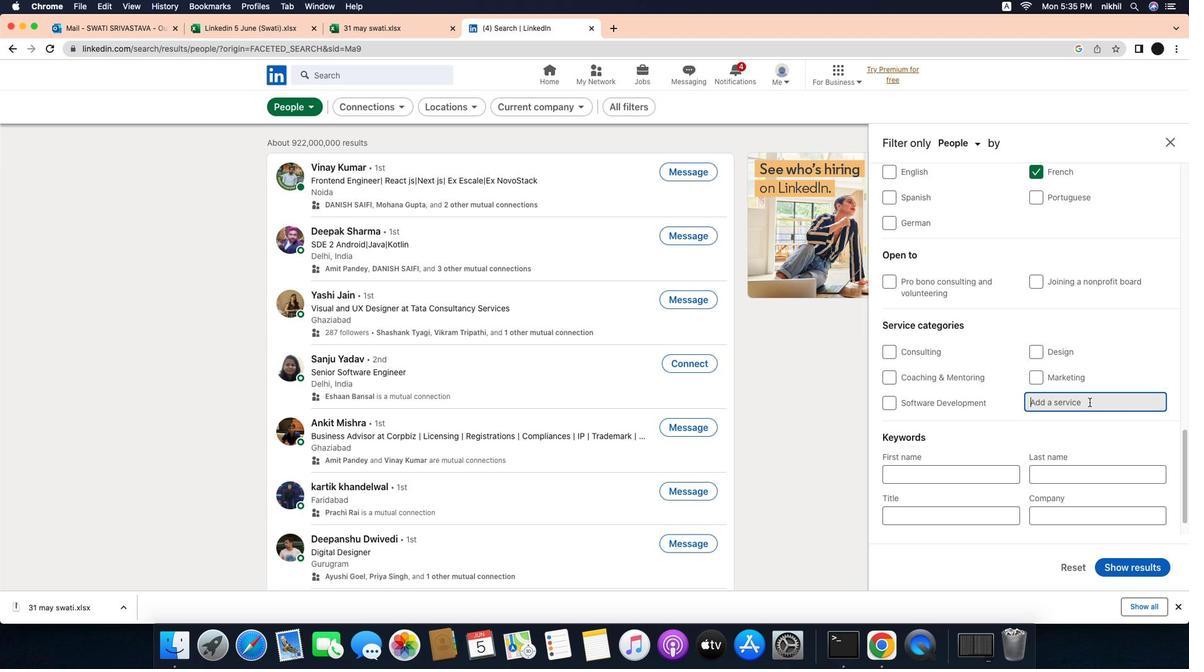 
Action: Key pressed Key.caps_lock'W'Key.caps_lock'e''b'Key.spaceKey.caps_lock'D'Key.caps_lock'e''s''i''g''n'
Screenshot: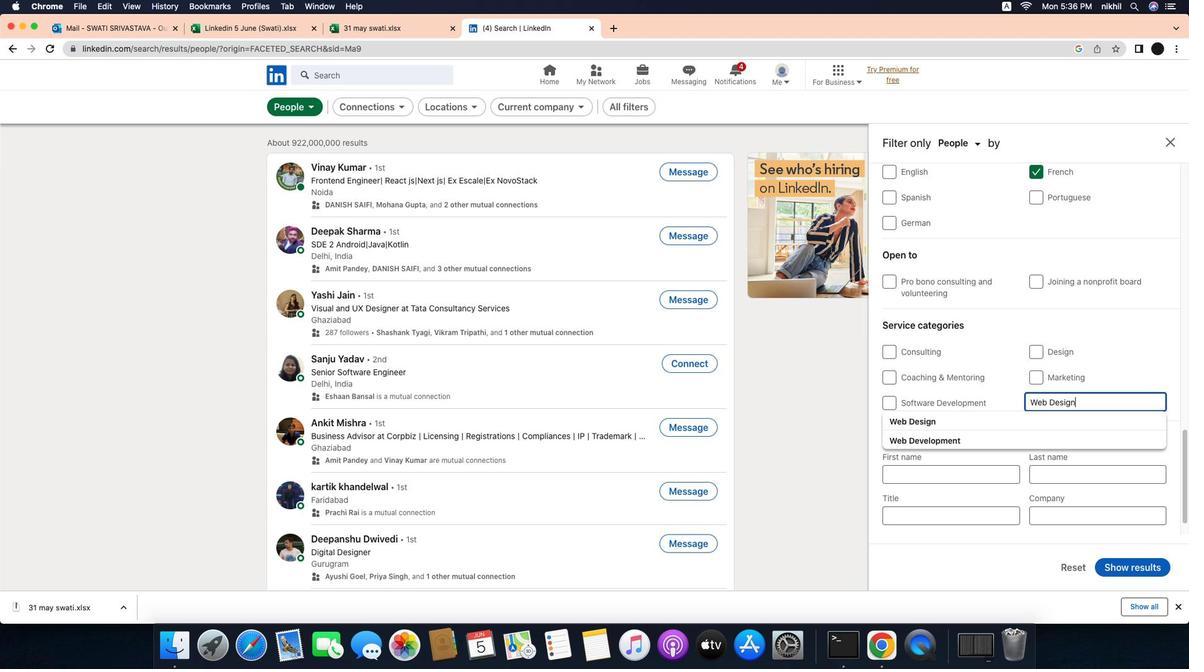
Action: Mouse moved to (1037, 426)
Screenshot: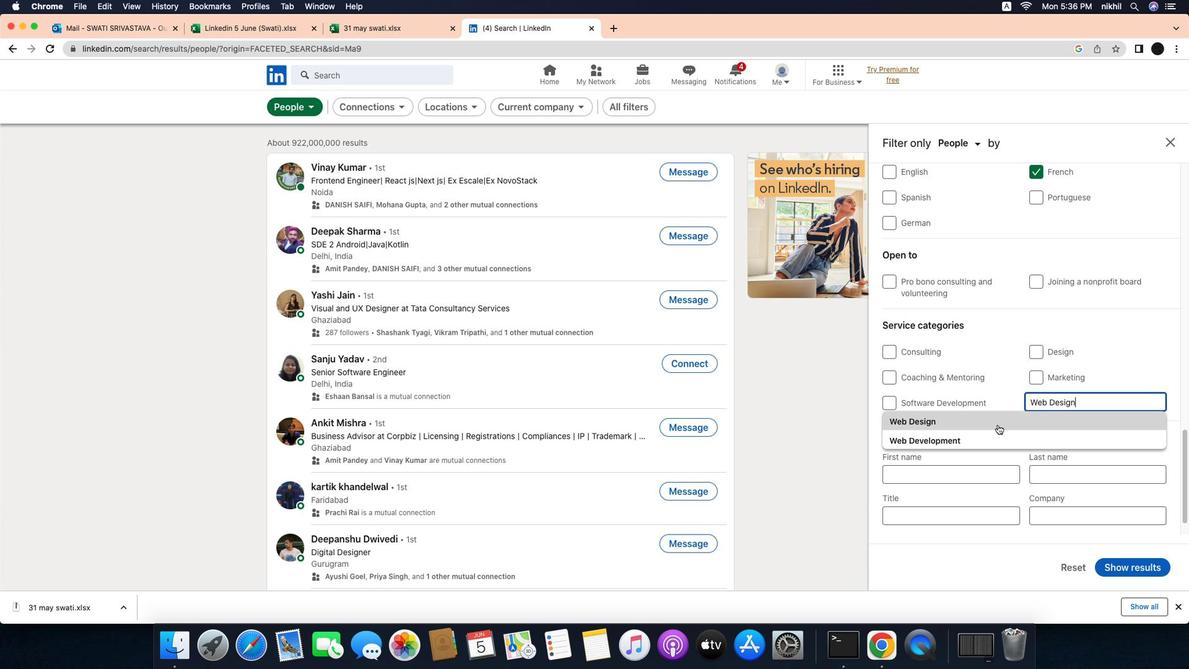 
Action: Mouse pressed left at (1037, 426)
Screenshot: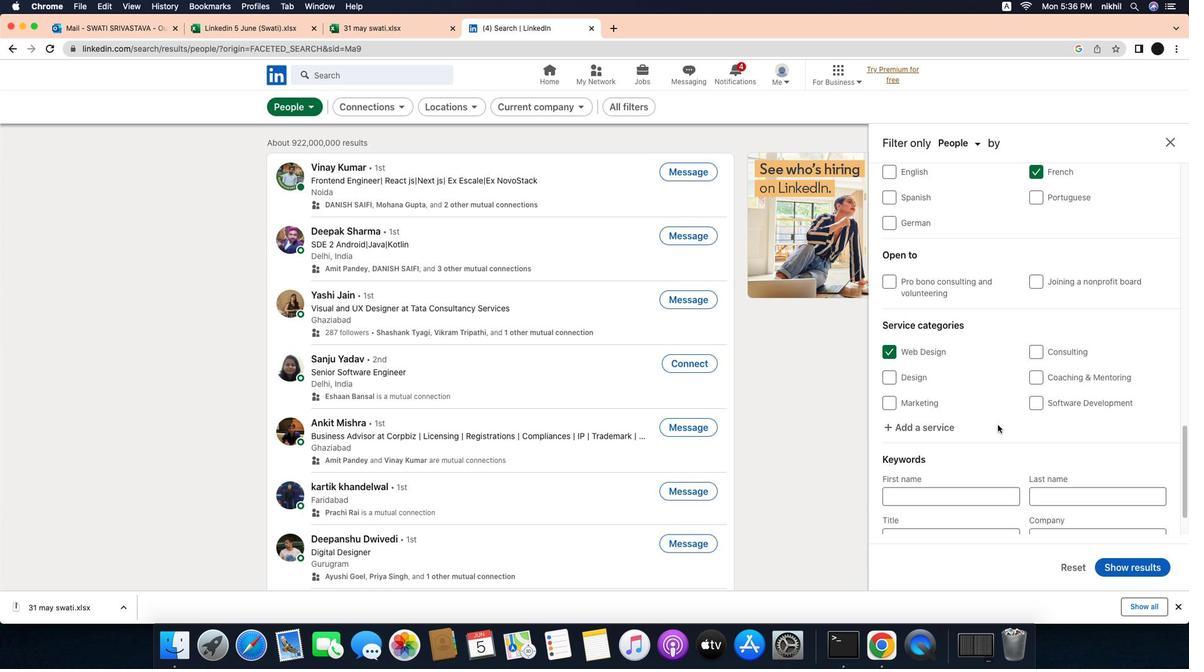 
Action: Mouse moved to (1034, 450)
Screenshot: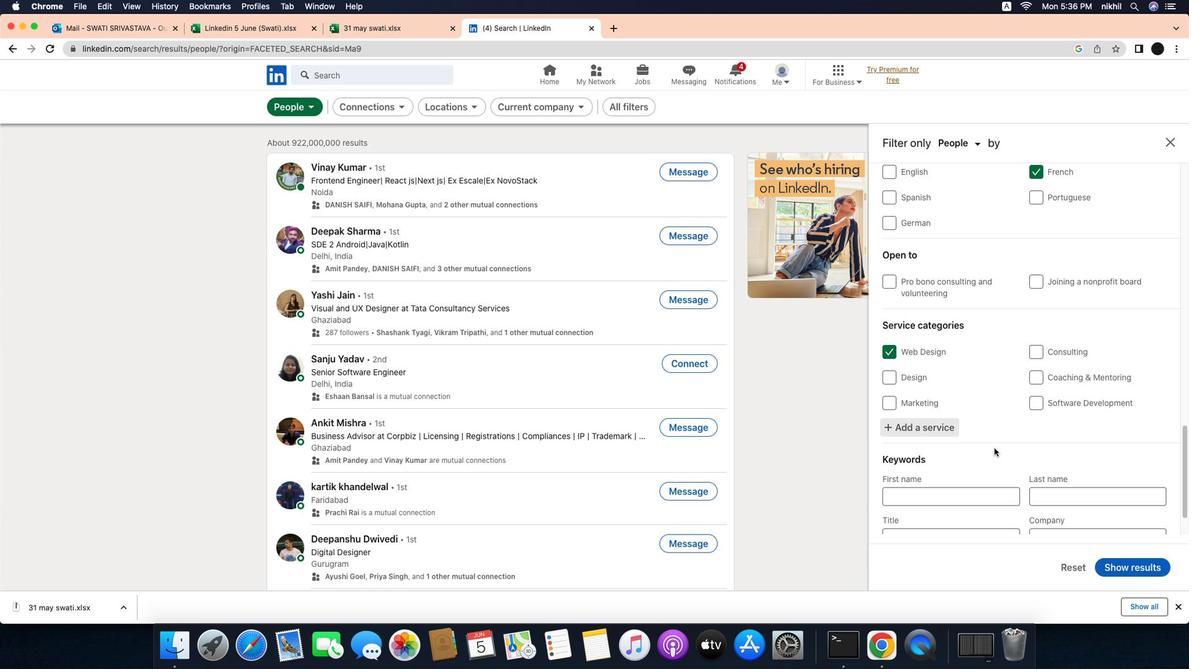 
Action: Mouse scrolled (1034, 450) with delta (-26, -26)
Screenshot: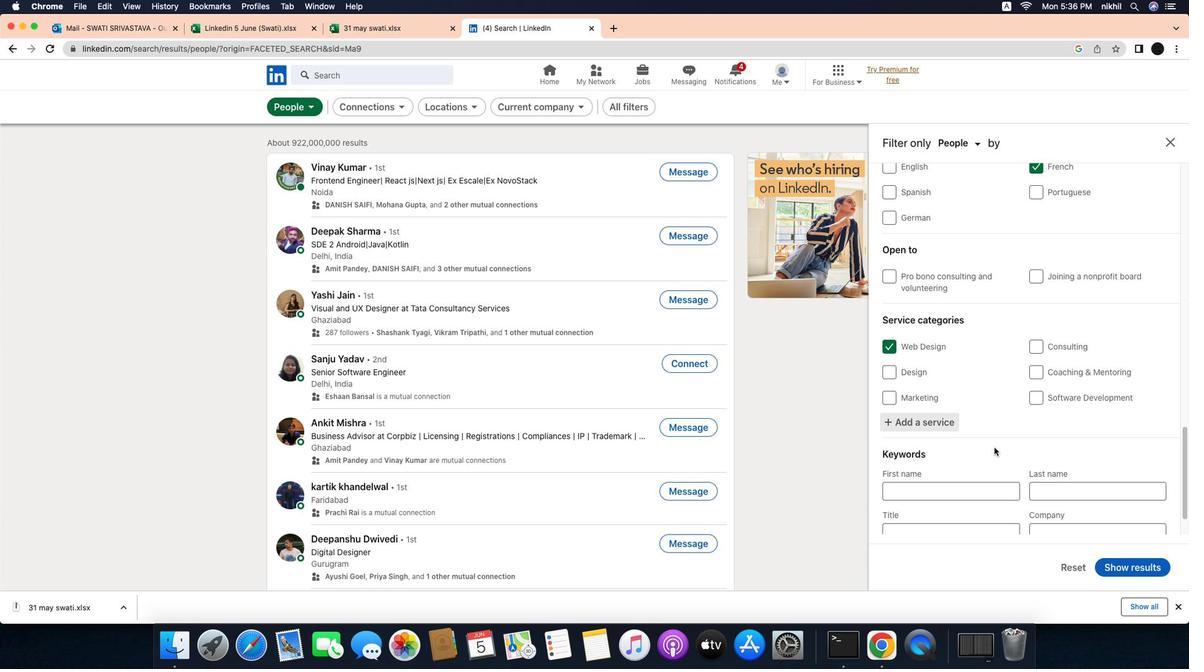 
Action: Mouse moved to (1034, 450)
Screenshot: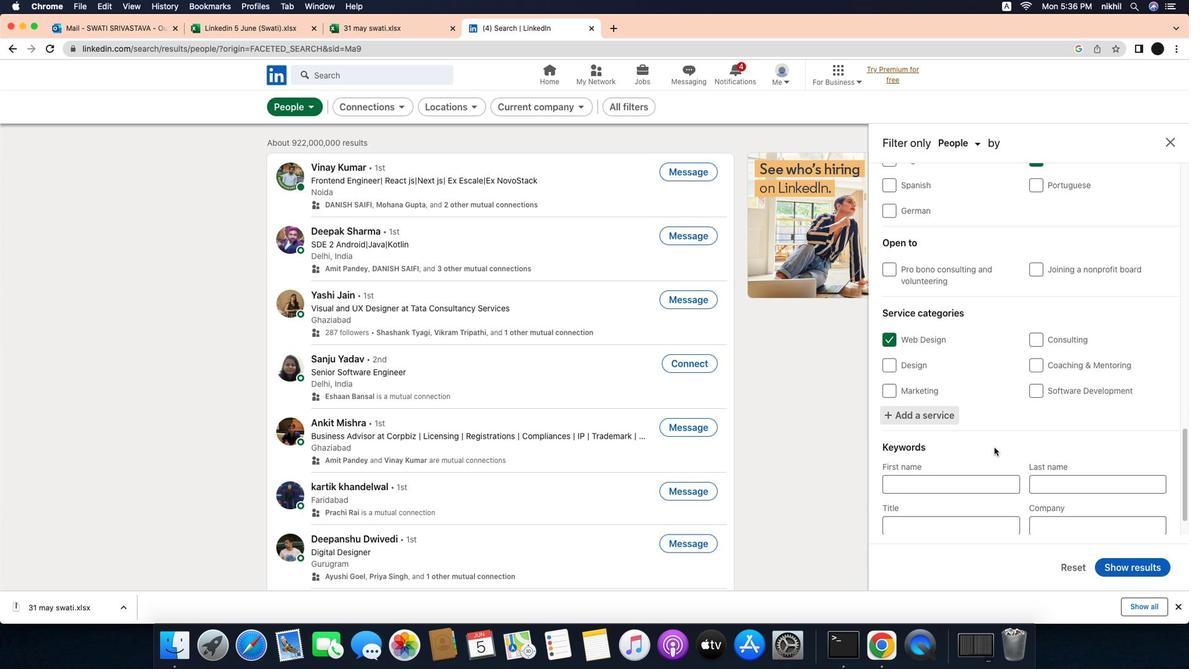 
Action: Mouse scrolled (1034, 450) with delta (-26, -26)
Screenshot: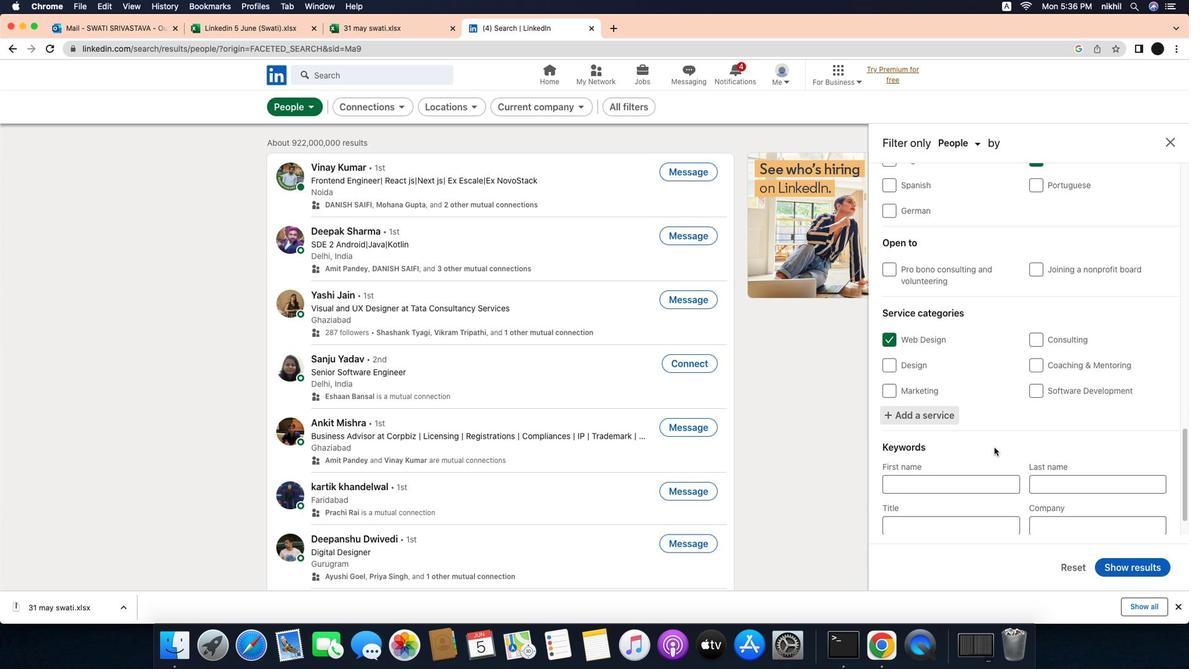 
Action: Mouse moved to (1033, 450)
Screenshot: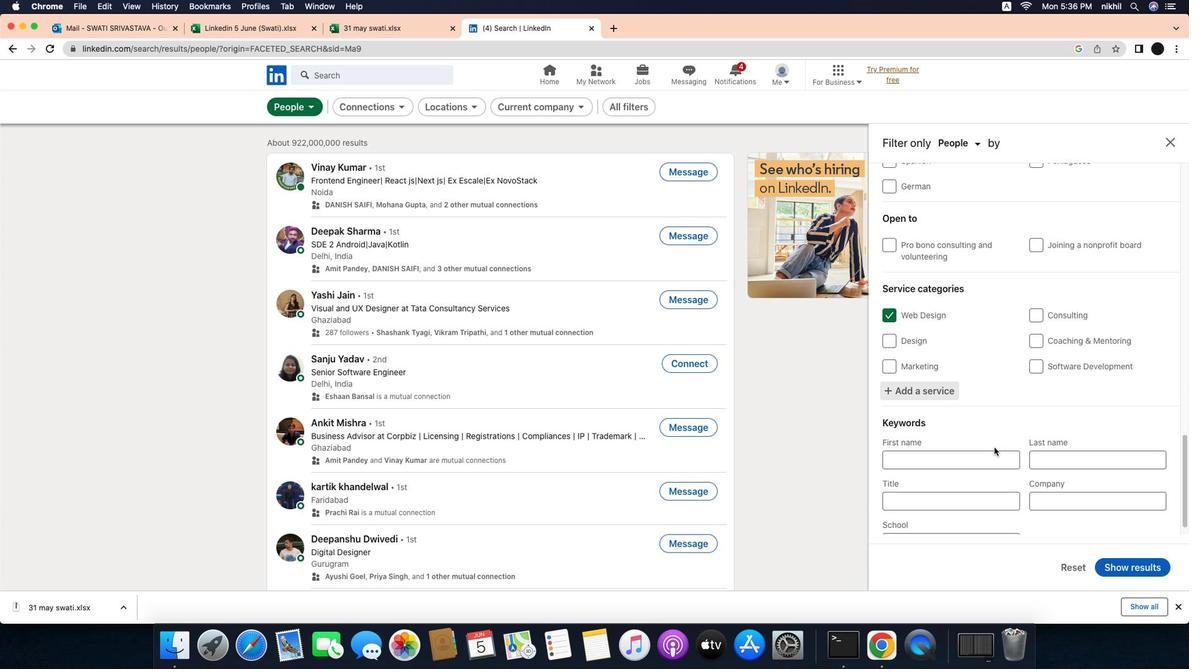 
Action: Mouse scrolled (1033, 450) with delta (-26, -27)
Screenshot: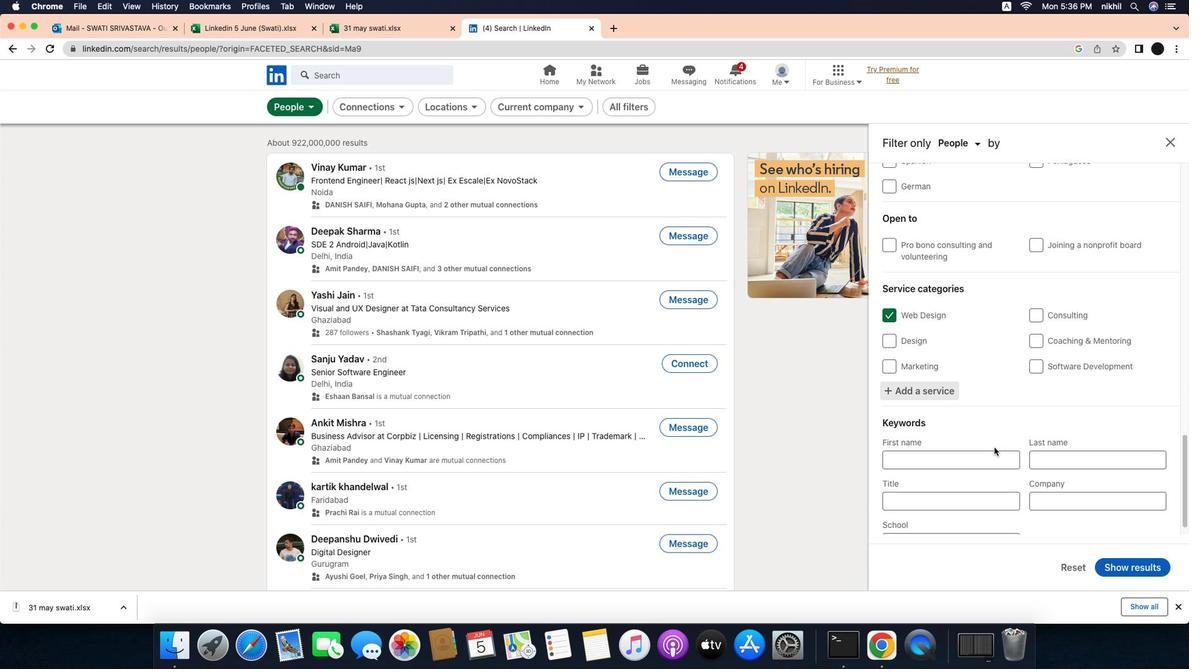 
Action: Mouse moved to (1009, 487)
Screenshot: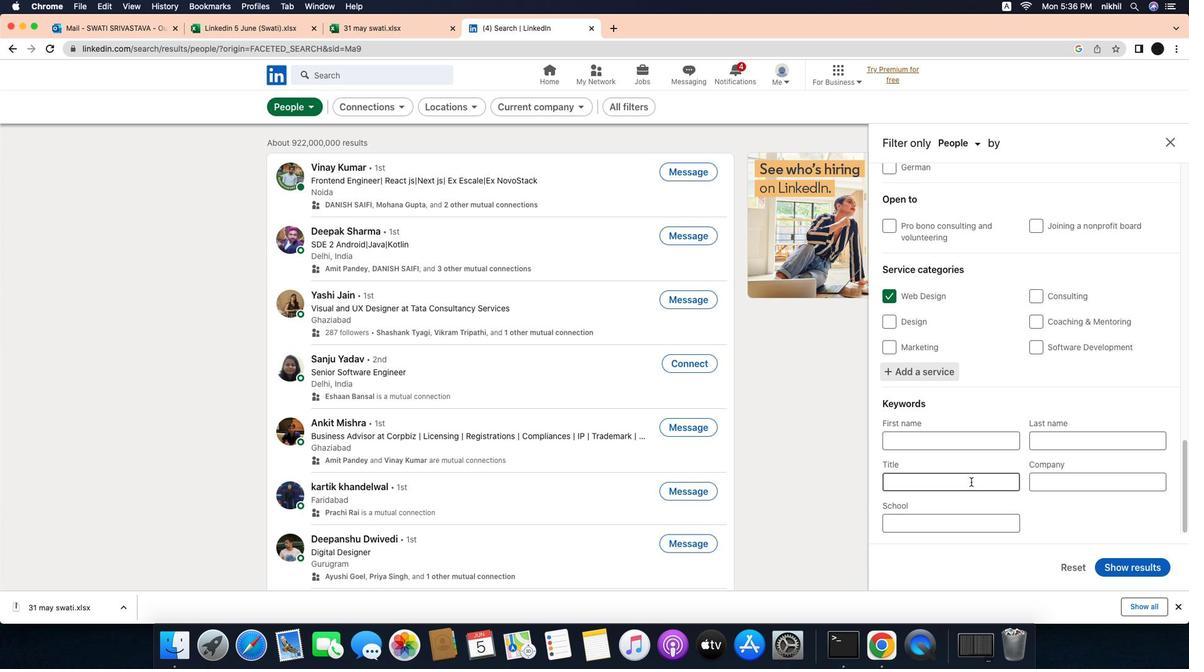 
Action: Mouse pressed left at (1009, 487)
Screenshot: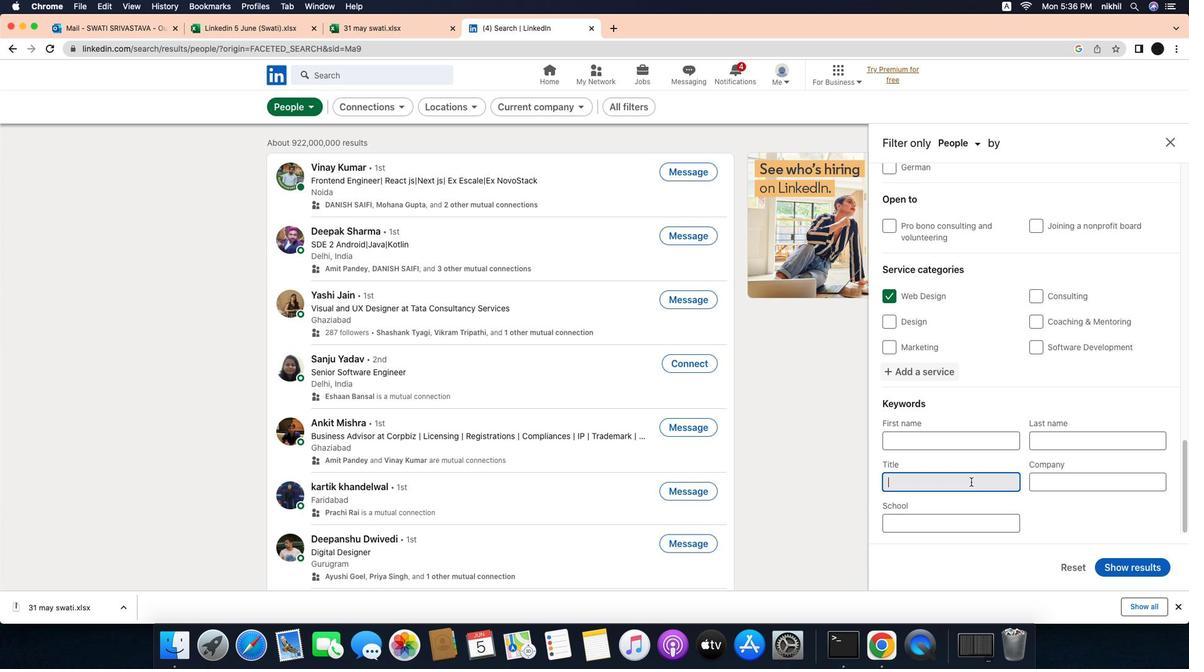 
Action: Key pressed Key.caps_lock'A'Key.caps_lock'n''i''m''a''l'Key.spaceKey.caps_lock'S'Key.caps_lock'h''e''l''t''e''r'Key.spaceKey.caps_lock'W'Key.caps_lock'o''r''k''e''r'Key.enter
Screenshot: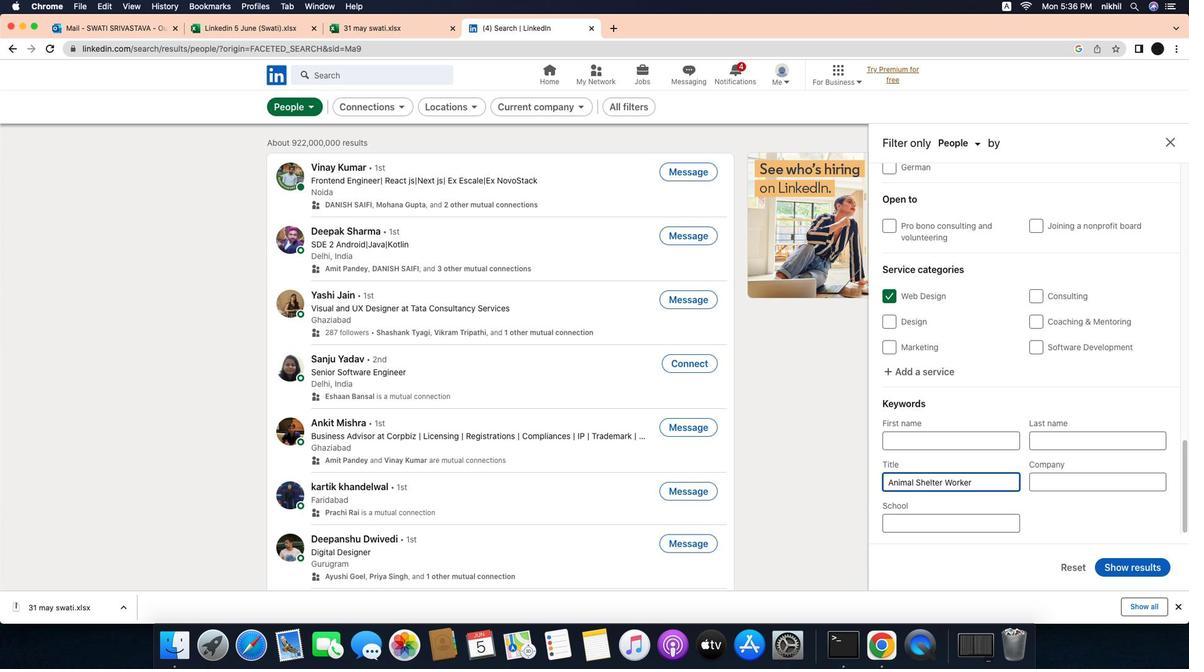 
Action: Mouse moved to (1182, 579)
Screenshot: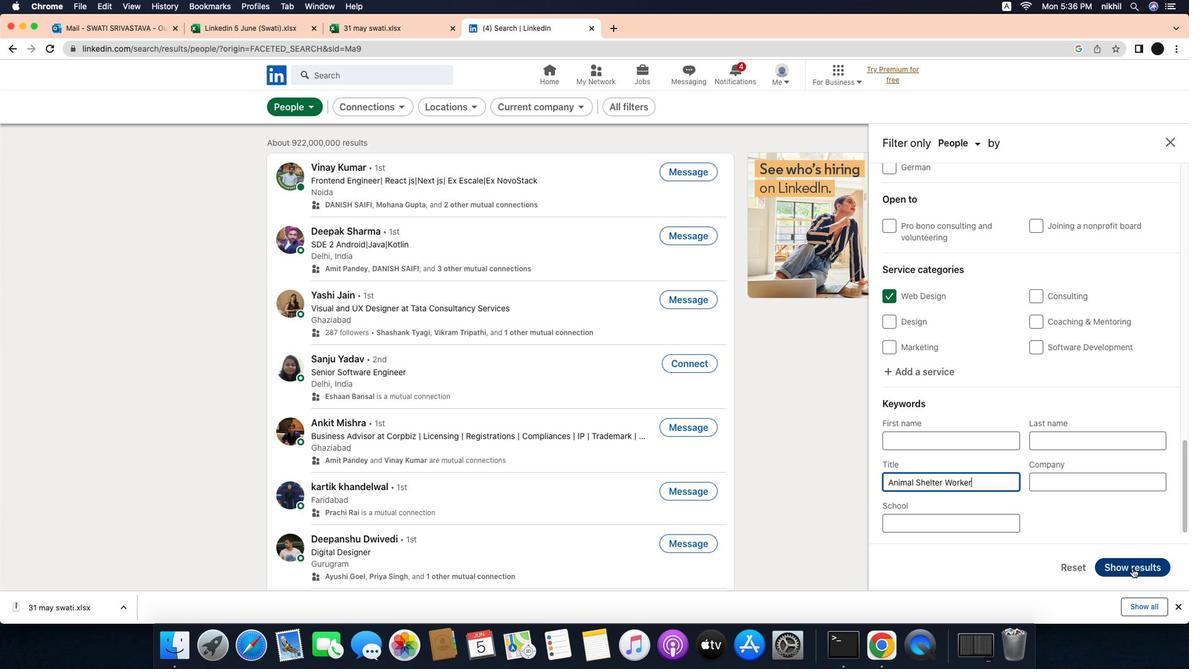 
Action: Mouse pressed left at (1182, 579)
Screenshot: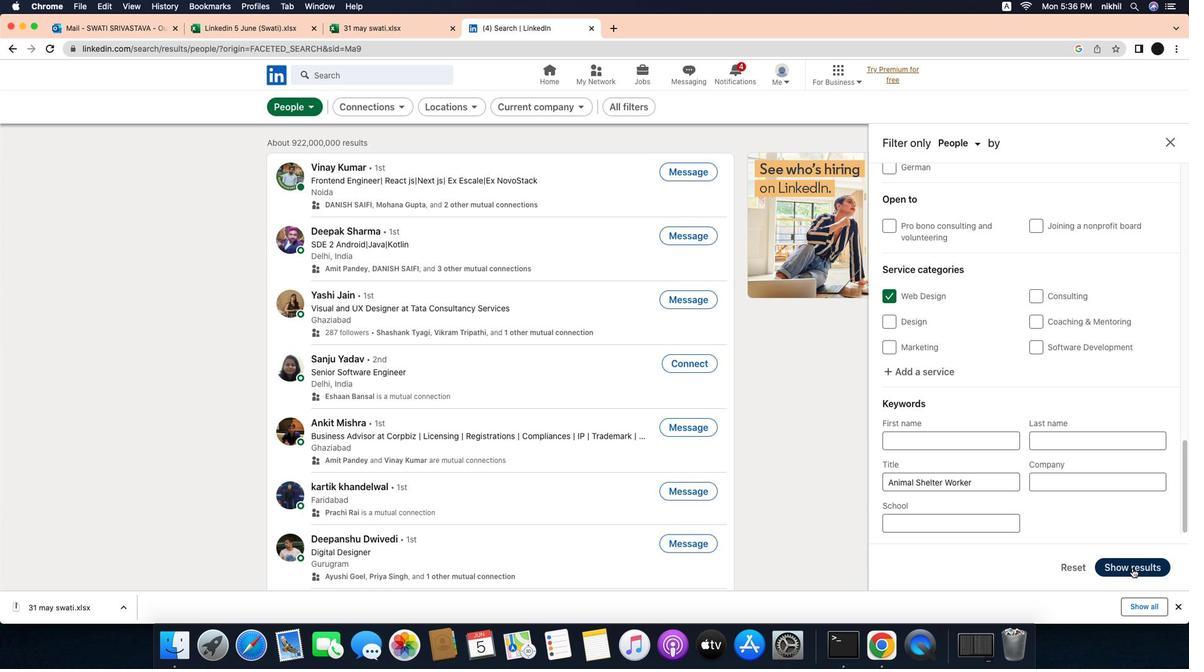 
Action: Mouse moved to (865, 326)
Screenshot: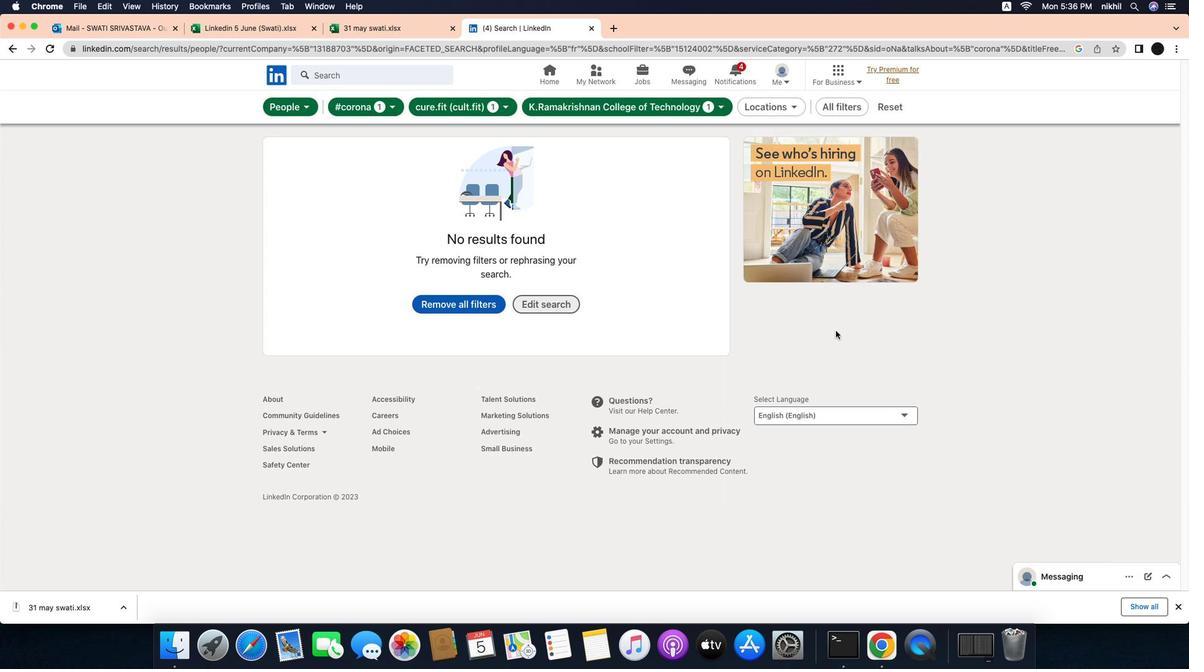 
